 Task: Add an event with the title Second Webinar: Advanced Google AdWords Strategies, date ''2024/05/18'', time 01:00and add a description: Lunch breaks often provide a chance for socializing and building relationships with colleagues. It''s a time to connect with coworkers, share stories, and engage in casual conversations.Mark the tasks as Completed , logged in from the account softage.3@softage.netand send the event invitation to softage.8@softage.net and softage.9@softage.net. Set a reminder for the event Daily
Action: Mouse moved to (57, 85)
Screenshot: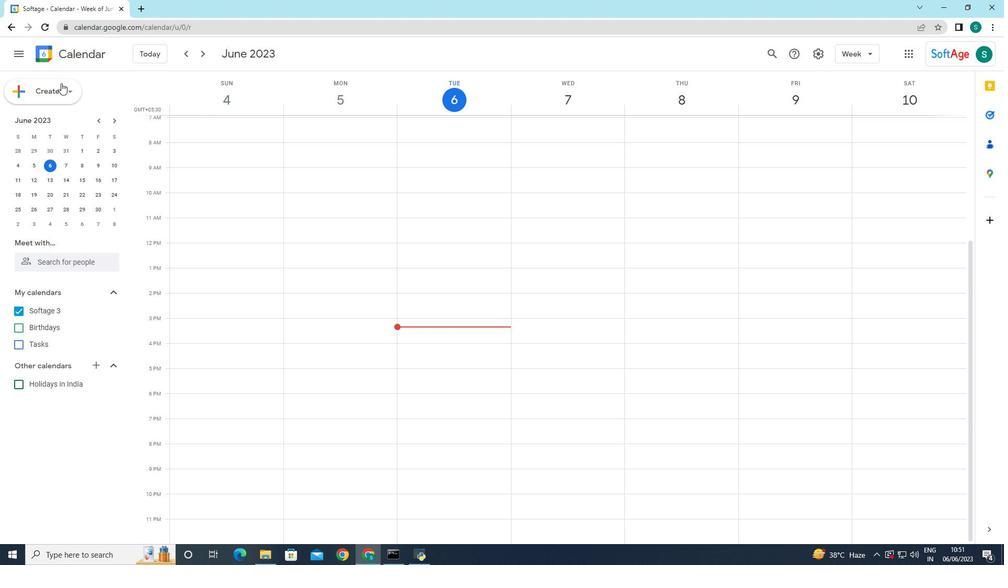 
Action: Mouse pressed left at (57, 85)
Screenshot: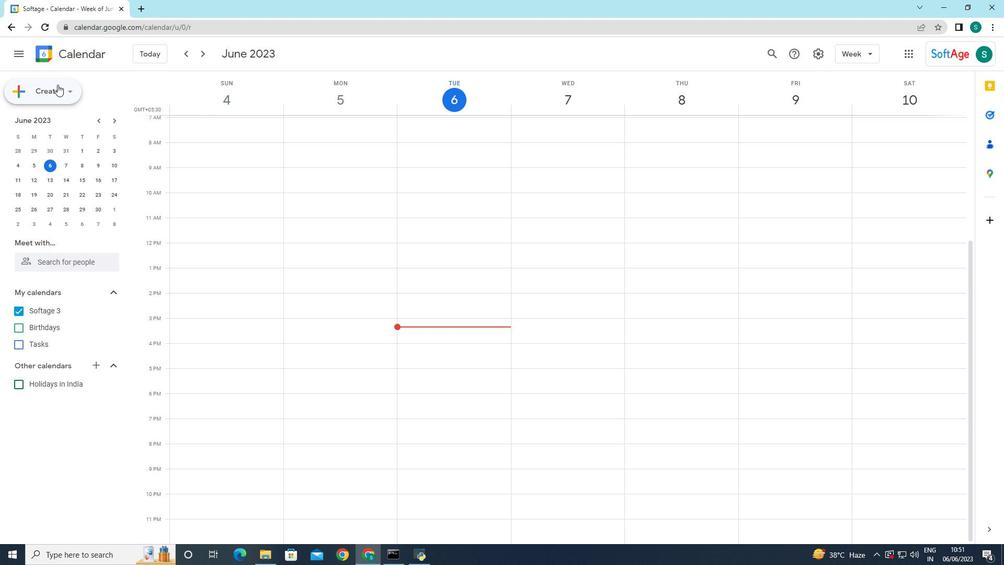 
Action: Mouse moved to (48, 117)
Screenshot: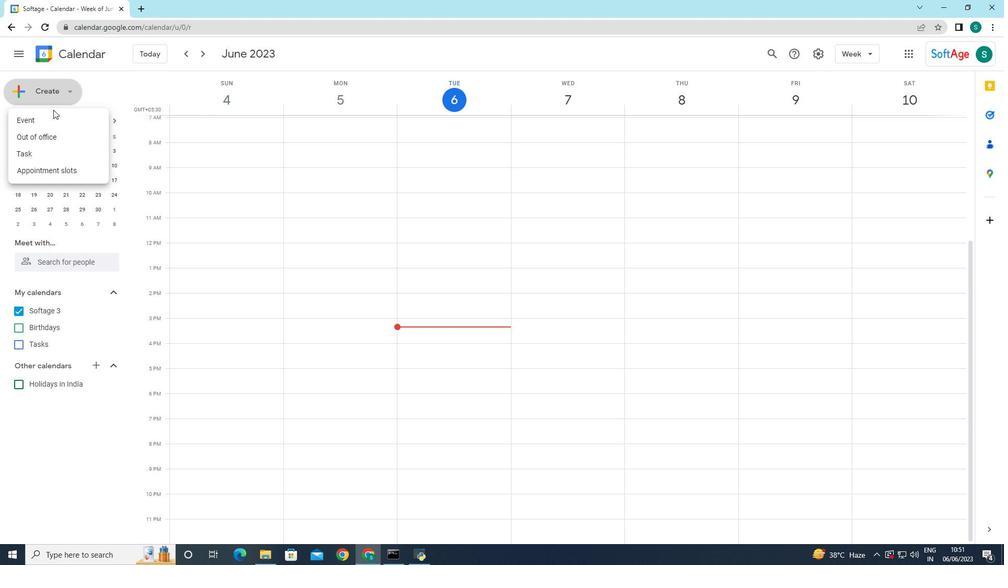
Action: Mouse pressed left at (48, 117)
Screenshot: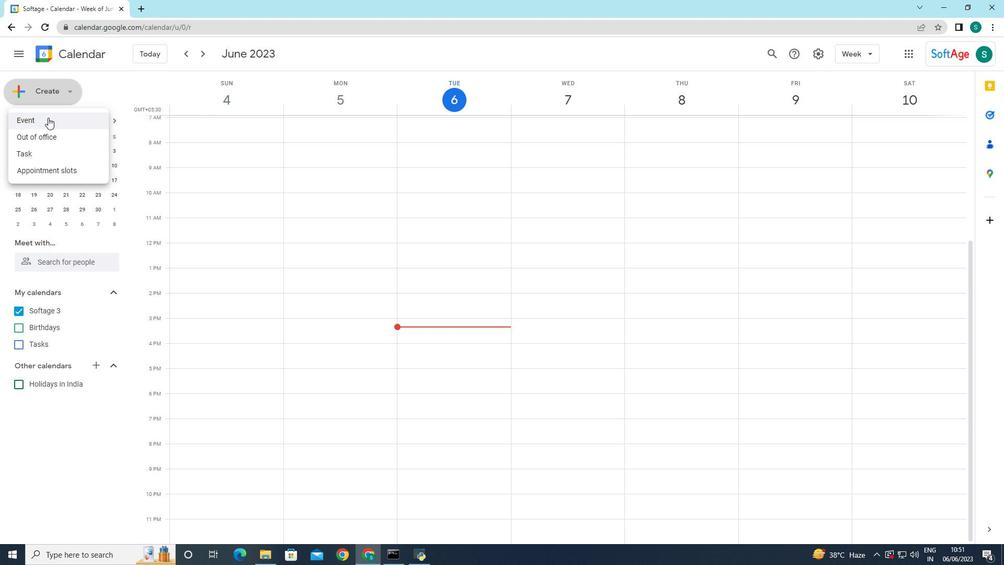 
Action: Mouse moved to (311, 403)
Screenshot: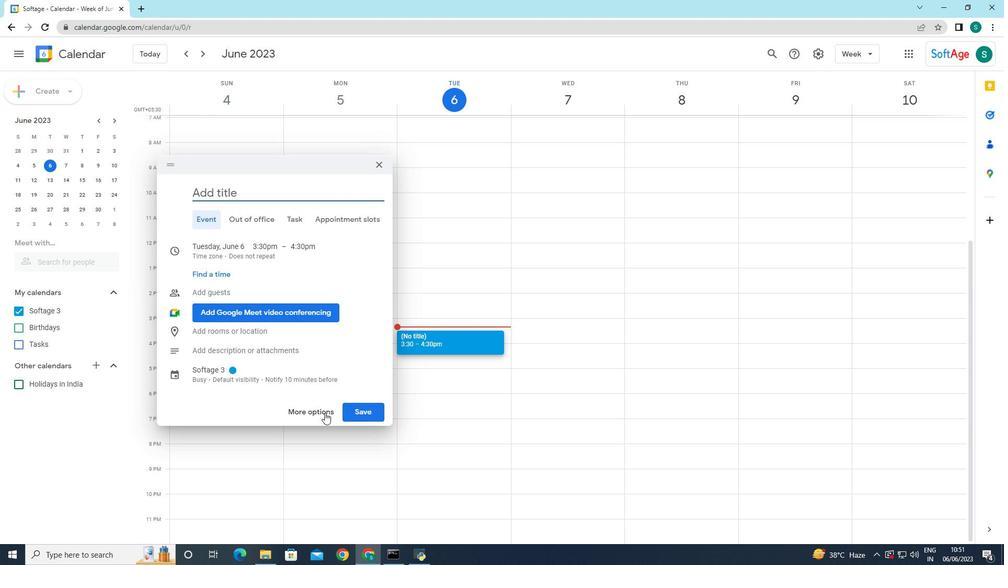 
Action: Mouse pressed left at (311, 403)
Screenshot: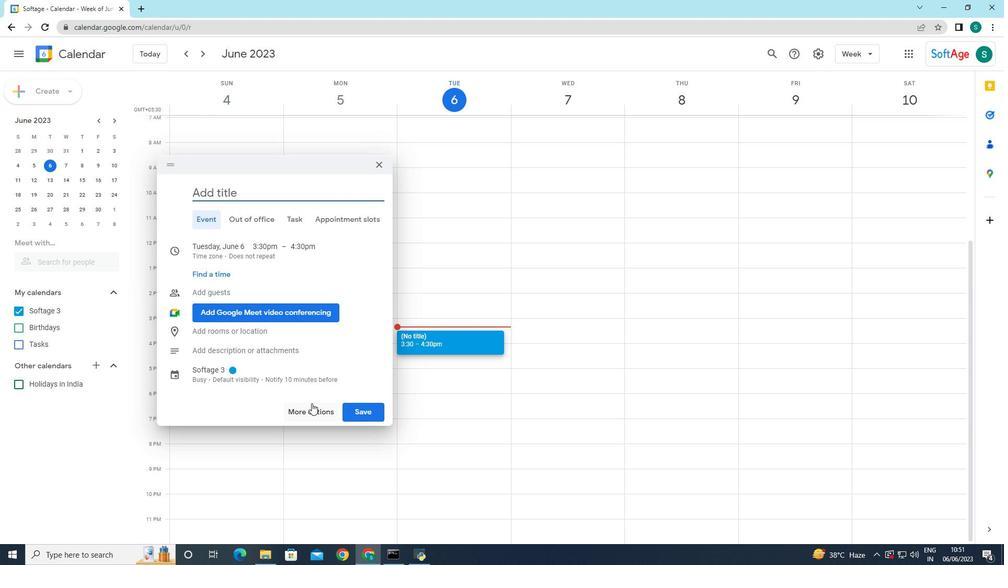 
Action: Mouse moved to (79, 53)
Screenshot: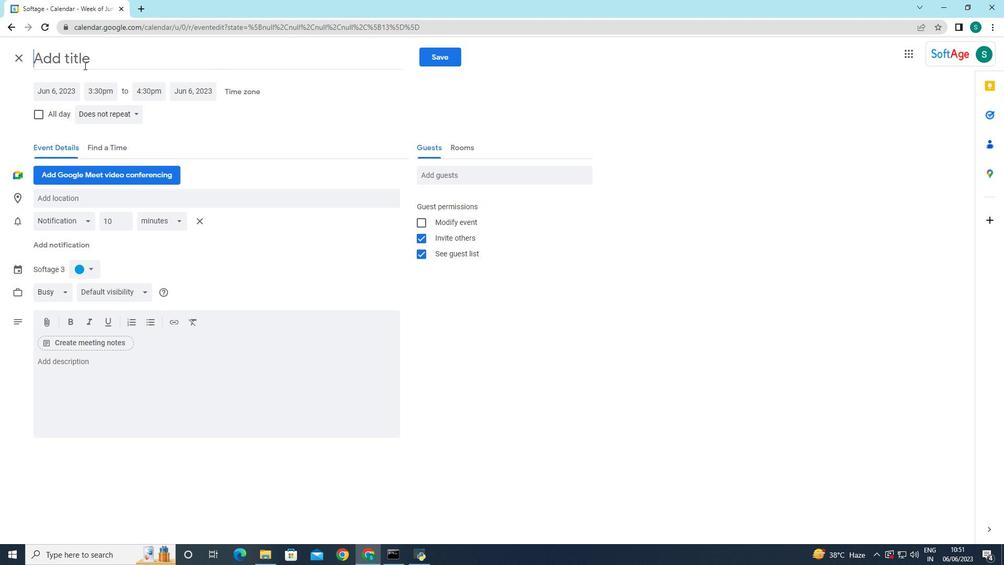 
Action: Mouse pressed left at (79, 53)
Screenshot: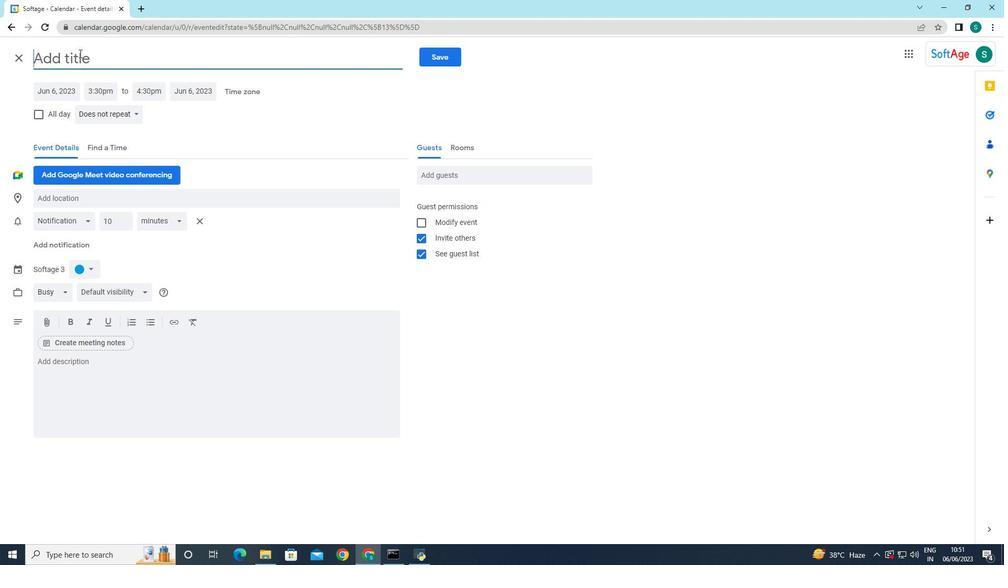 
Action: Key pressed <Key.caps_lock>S<Key.caps_lock>econd<Key.space><Key.caps_lock>W<Key.caps_lock>ebinar<Key.space><Key.backspace><Key.shift_r>:<Key.space><Key.caps_lock>A<Key.caps_lock>dvanced<Key.space><Key.caps_lock>GOO<Key.backspace><Key.backspace><Key.caps_lock>oogle<Key.space><Key.caps_lock>S<Key.backspace>A<Key.caps_lock>d<Key.caps_lock>WORD<Key.backspace><Key.backspace><Key.backspace><Key.caps_lock>ords<Key.space><Key.caps_lock>STRATEGEIES
Screenshot: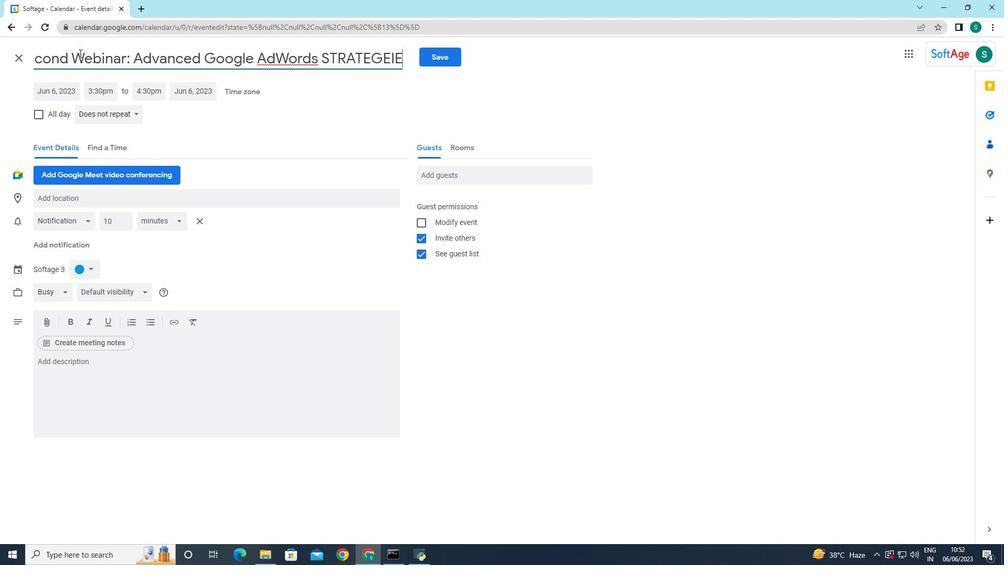 
Action: Mouse moved to (225, 154)
Screenshot: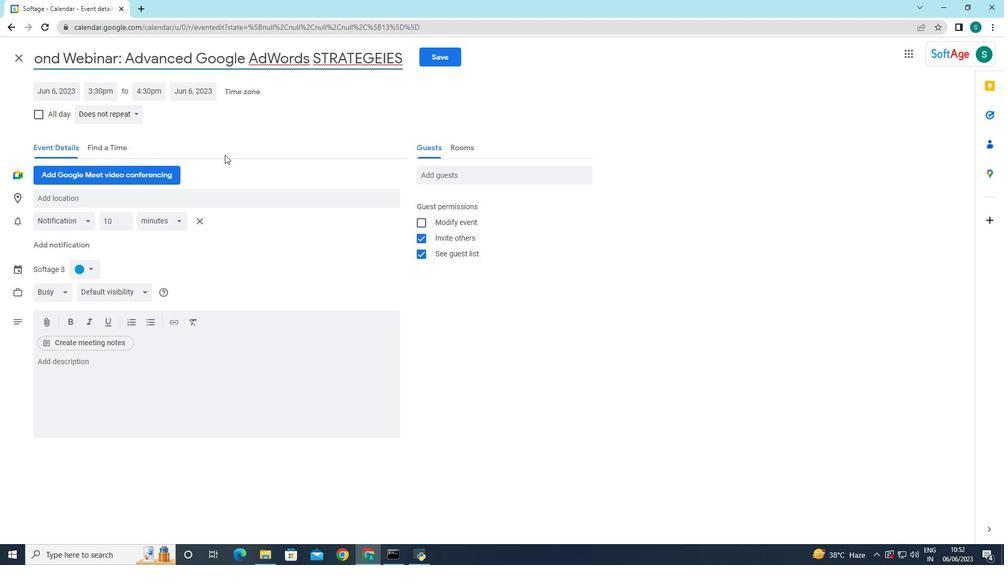 
Action: Key pressed <Key.backspace><Key.backspace><Key.backspace><Key.backspace><Key.backspace><Key.backspace><Key.backspace><Key.backspace><Key.backspace><Key.backspace><Key.backspace><Key.caps_lock>st<Key.backspace><Key.backspace><Key.caps_lock>S<Key.caps_lock>trategies
Screenshot: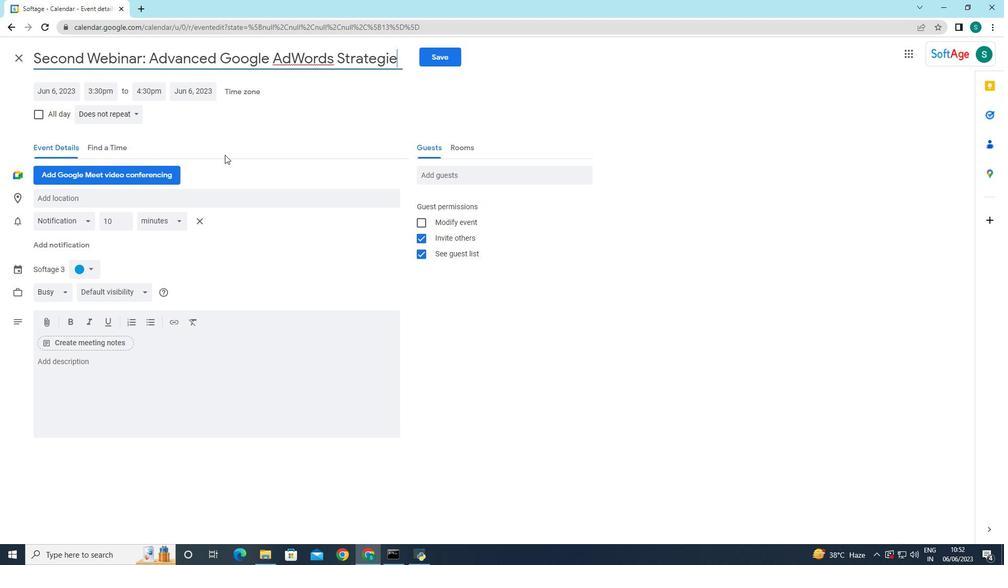 
Action: Mouse moved to (78, 90)
Screenshot: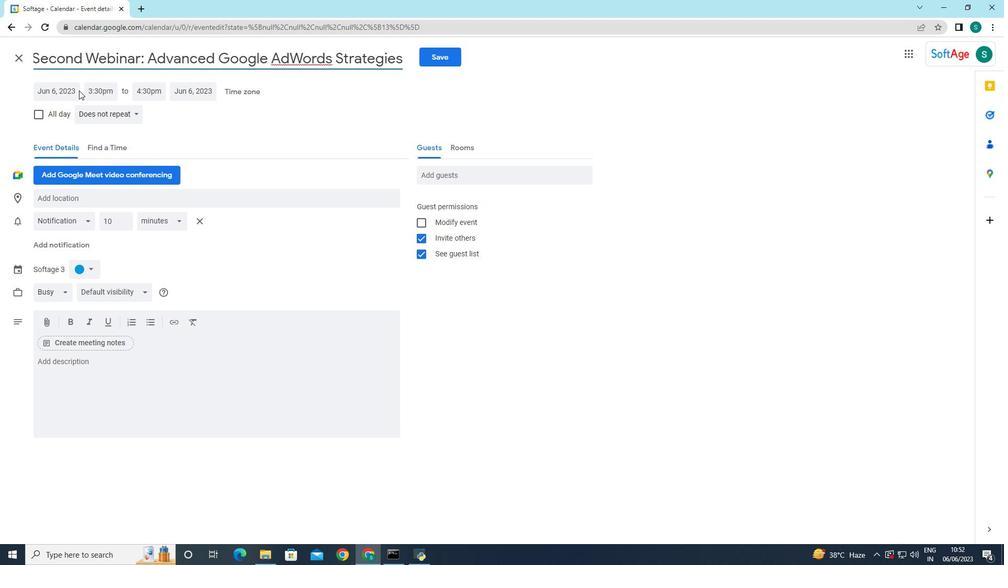 
Action: Mouse pressed left at (78, 90)
Screenshot: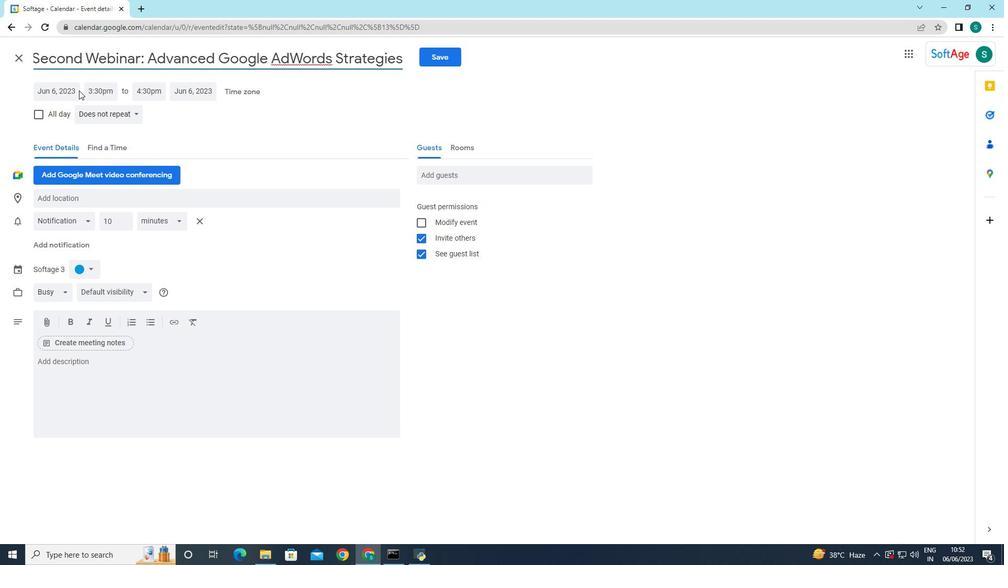 
Action: Mouse moved to (168, 114)
Screenshot: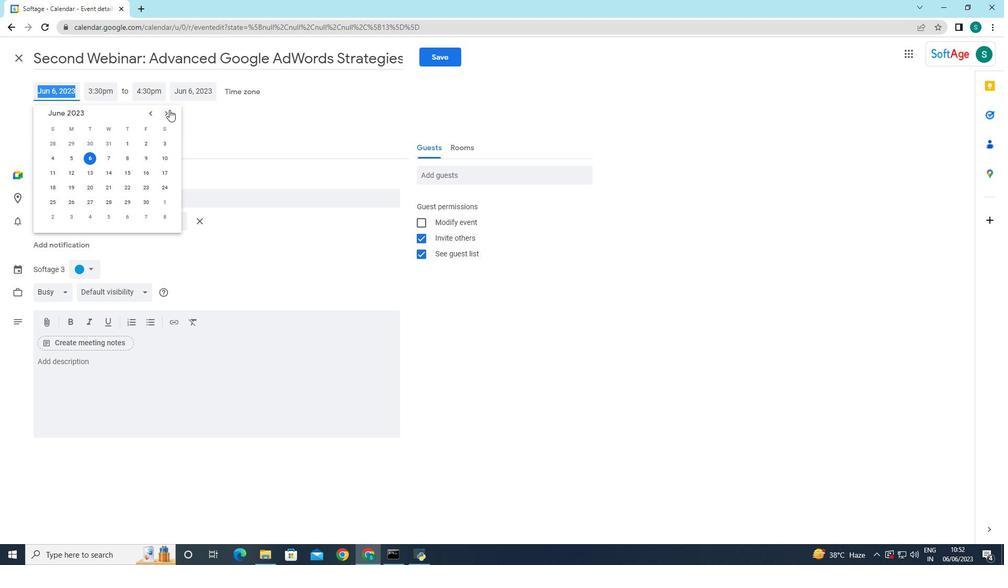 
Action: Mouse pressed left at (168, 114)
Screenshot: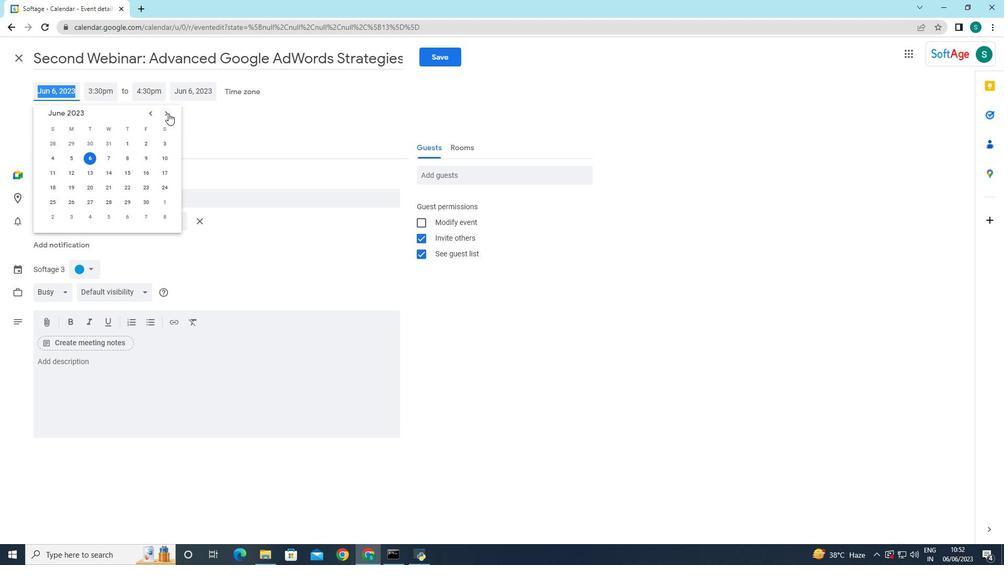 
Action: Mouse pressed left at (168, 114)
Screenshot: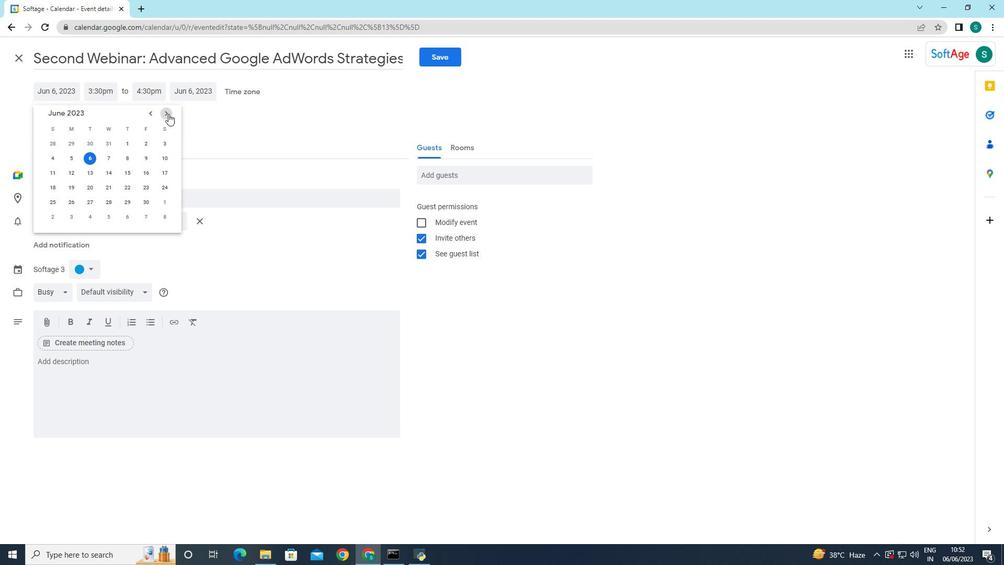 
Action: Mouse pressed left at (168, 114)
Screenshot: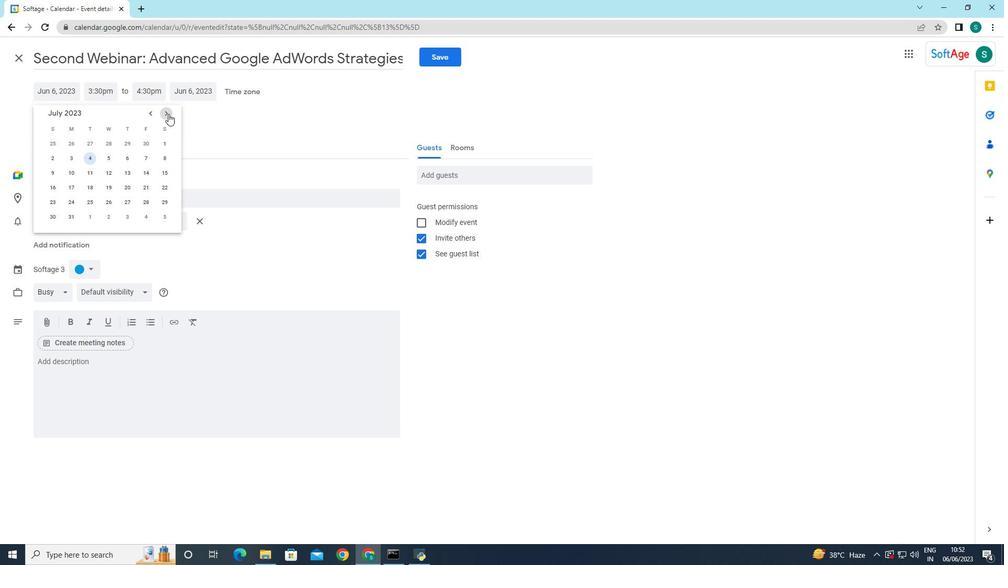 
Action: Mouse pressed left at (168, 114)
Screenshot: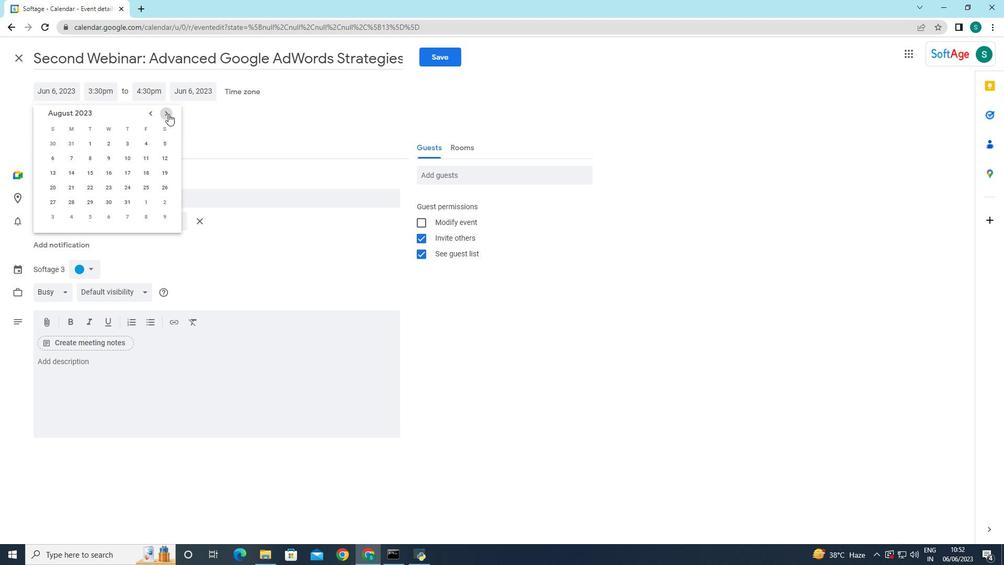 
Action: Mouse pressed left at (168, 114)
Screenshot: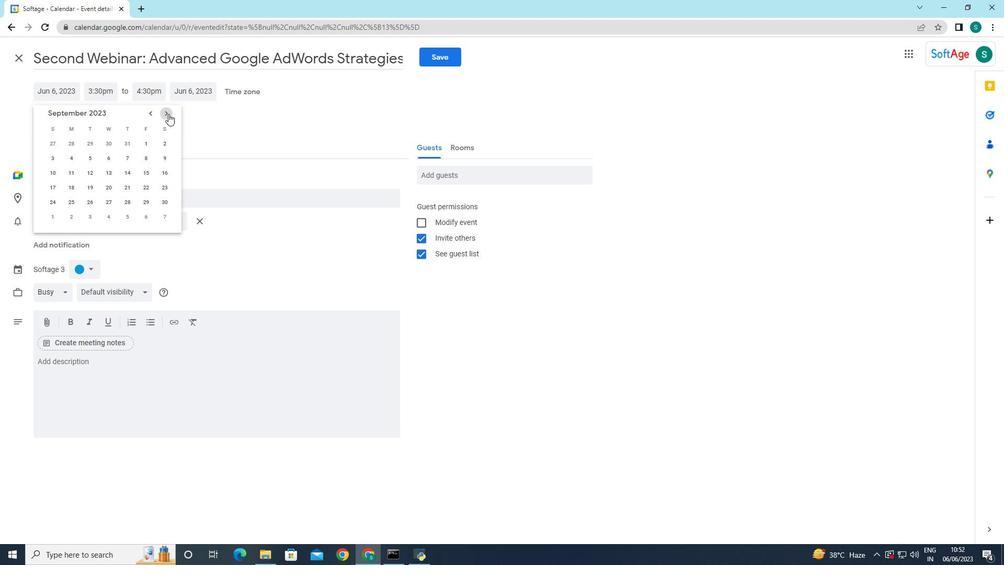 
Action: Mouse pressed left at (168, 114)
Screenshot: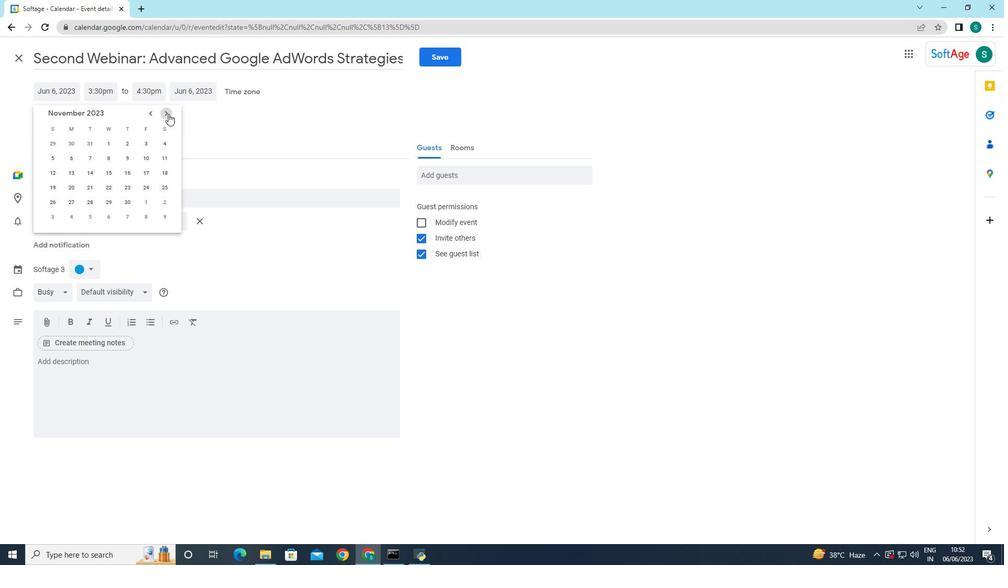 
Action: Mouse pressed left at (168, 114)
Screenshot: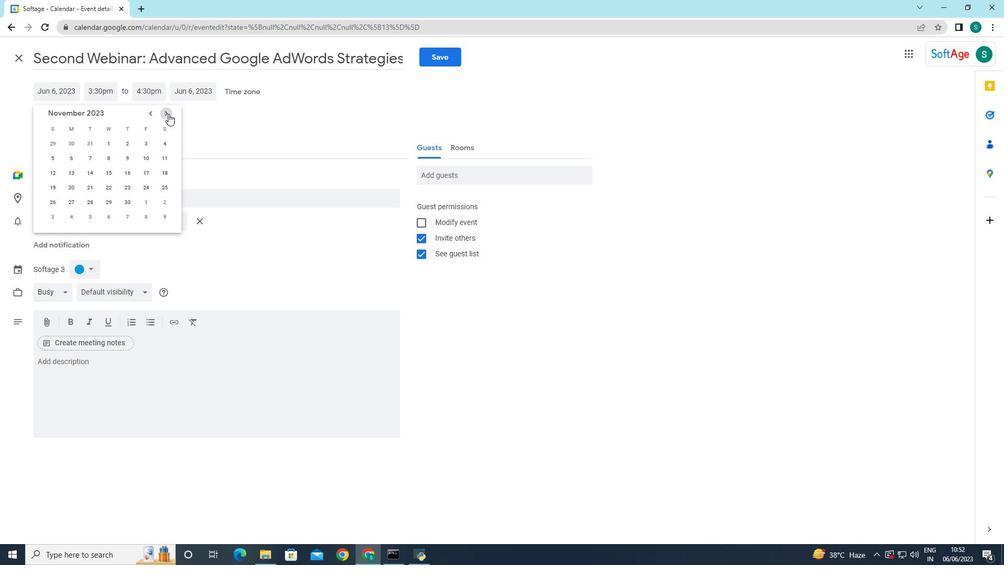 
Action: Mouse pressed left at (168, 114)
Screenshot: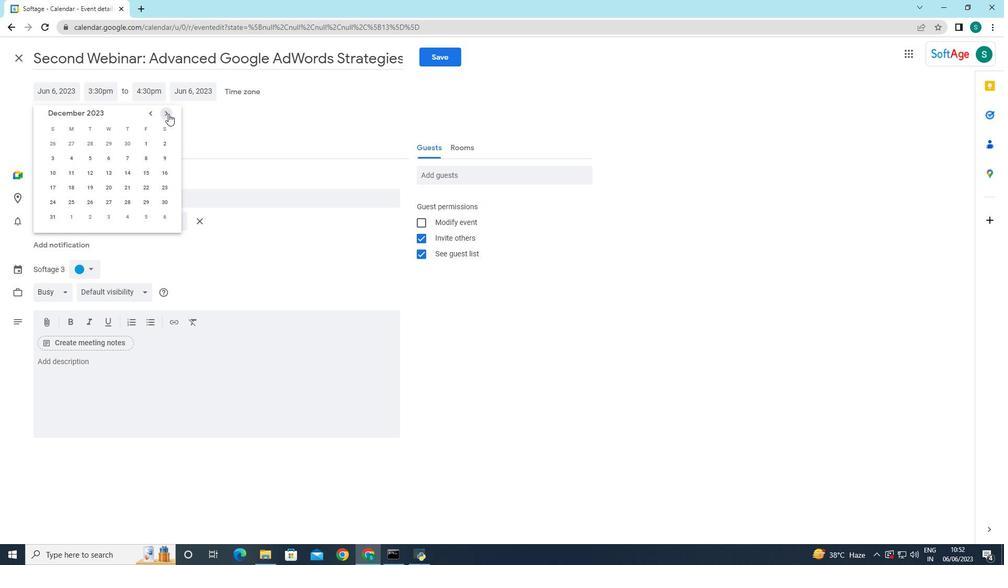 
Action: Mouse pressed left at (168, 114)
Screenshot: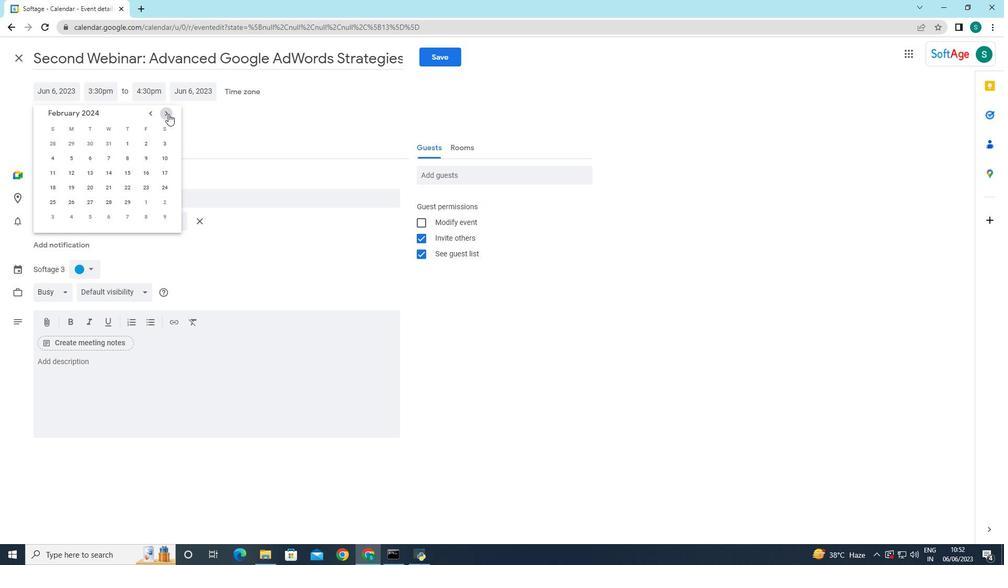 
Action: Mouse pressed left at (168, 114)
Screenshot: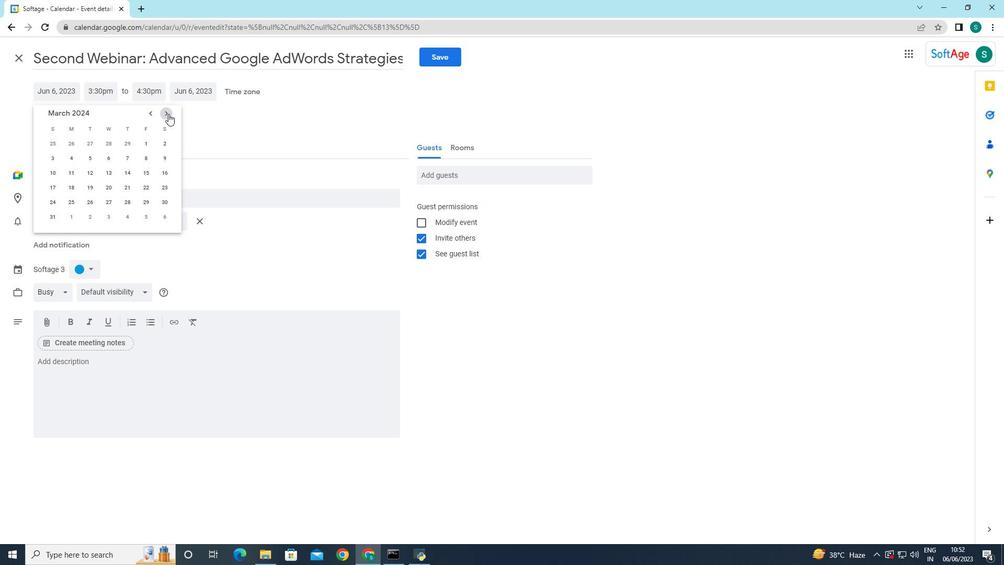 
Action: Mouse pressed left at (168, 114)
Screenshot: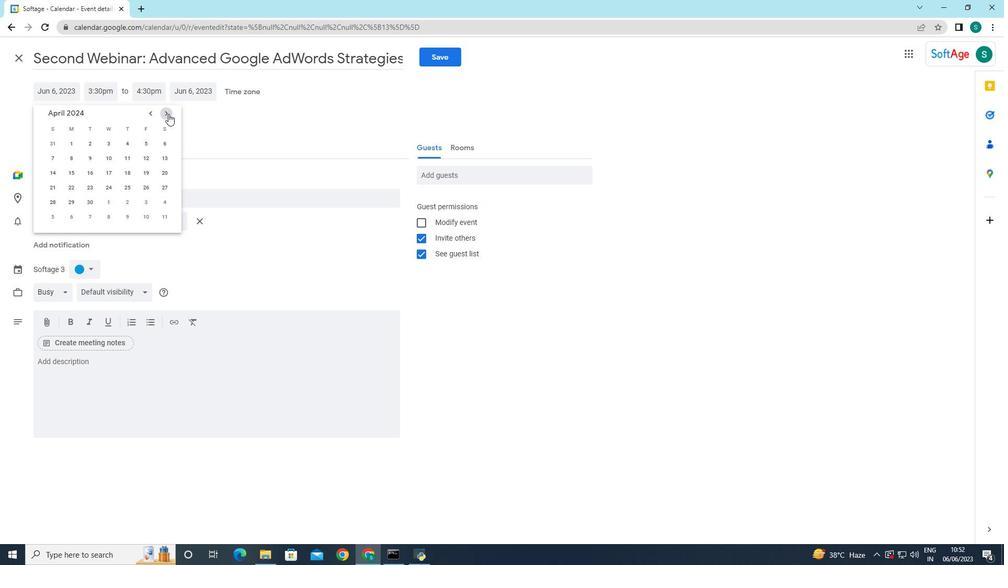 
Action: Mouse moved to (162, 173)
Screenshot: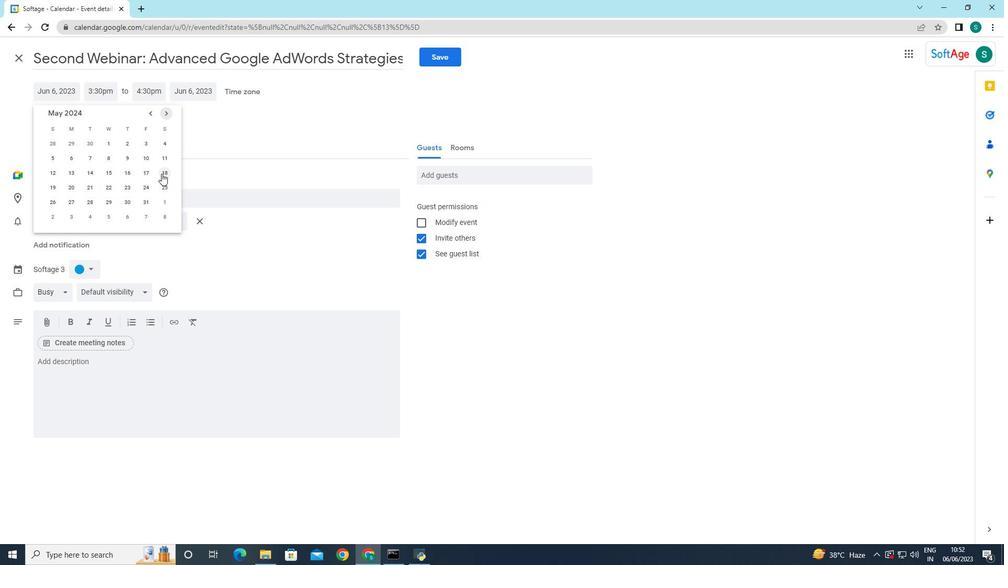 
Action: Mouse pressed left at (162, 173)
Screenshot: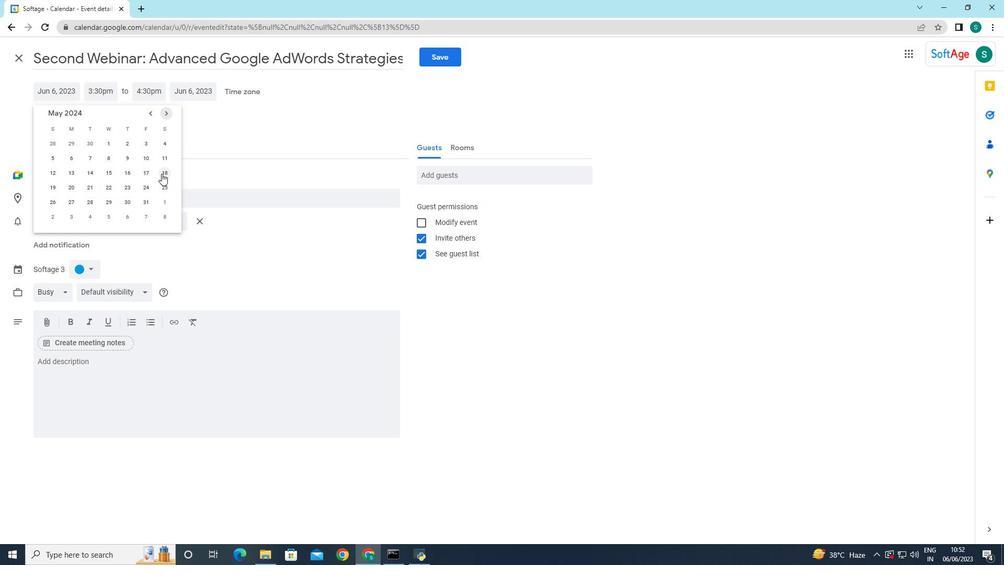 
Action: Mouse moved to (65, 93)
Screenshot: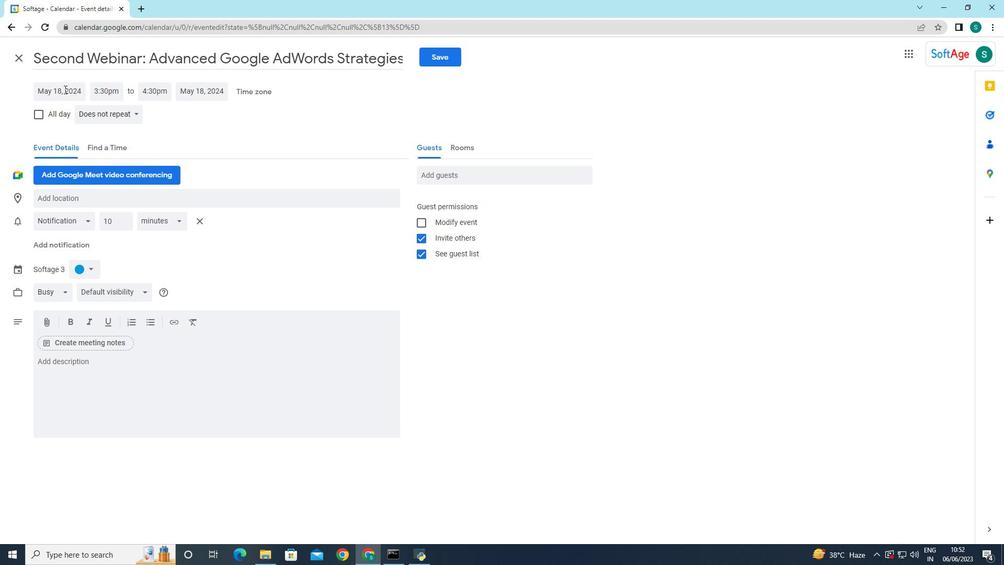 
Action: Mouse pressed left at (65, 93)
Screenshot: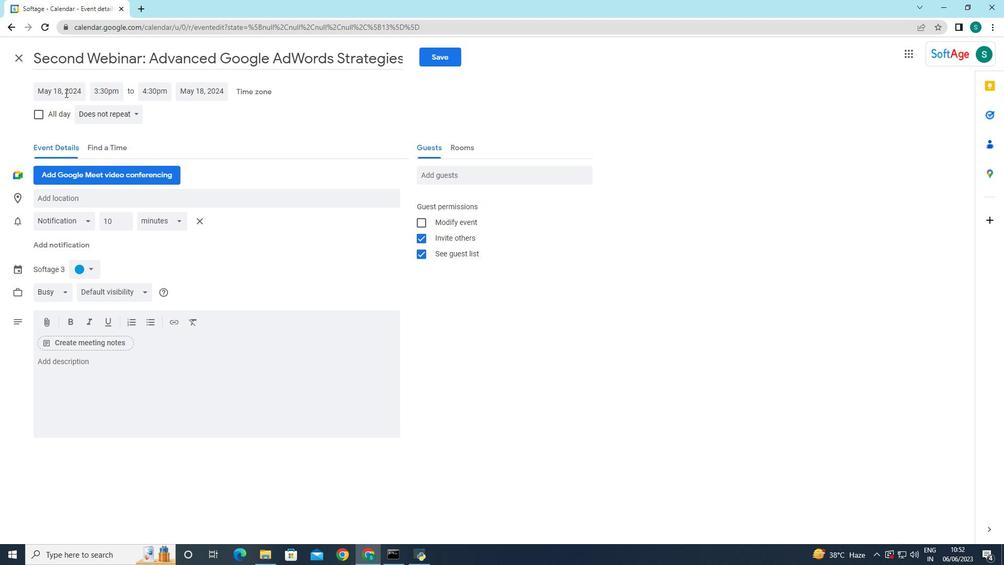
Action: Mouse moved to (96, 94)
Screenshot: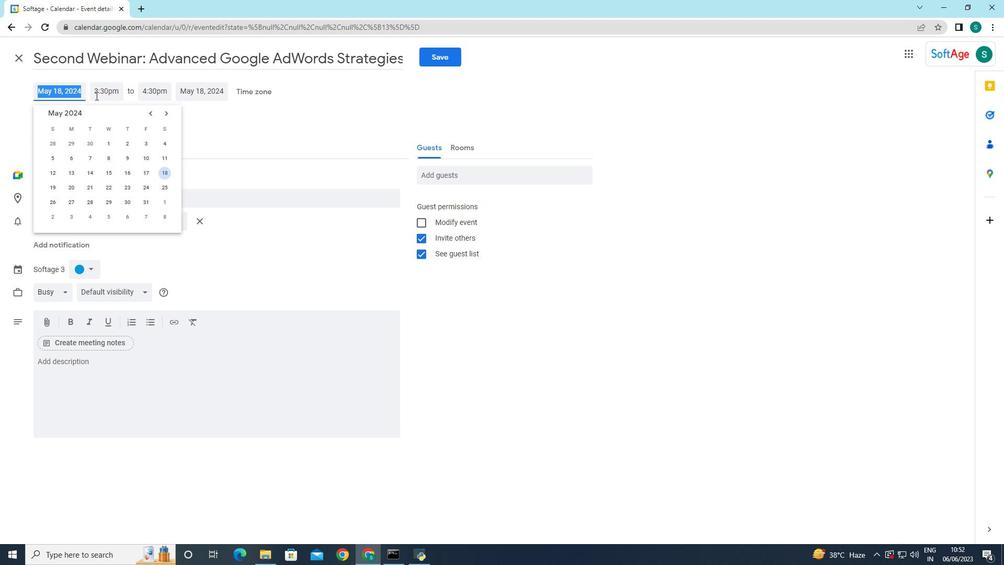 
Action: Mouse pressed left at (96, 94)
Screenshot: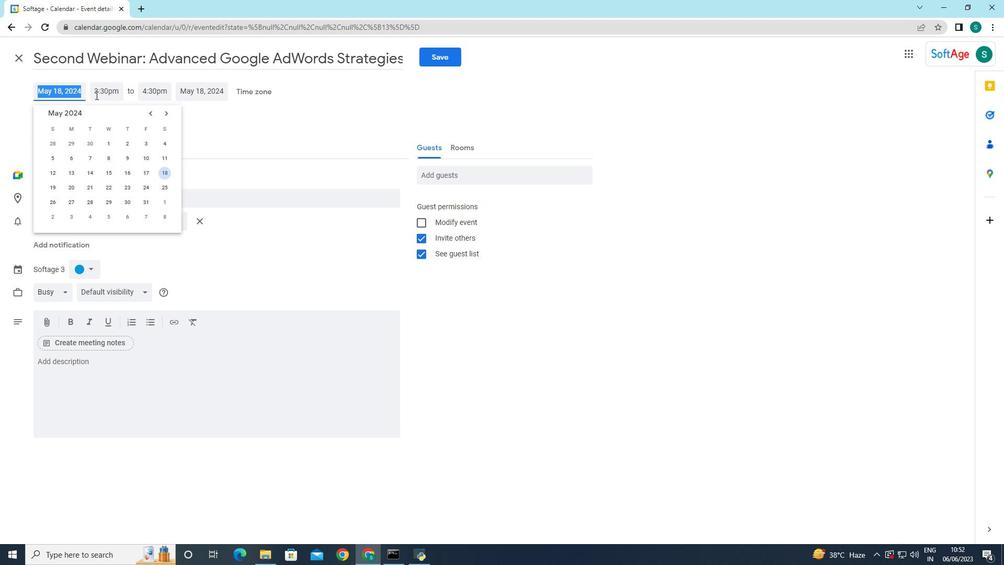 
Action: Mouse moved to (131, 143)
Screenshot: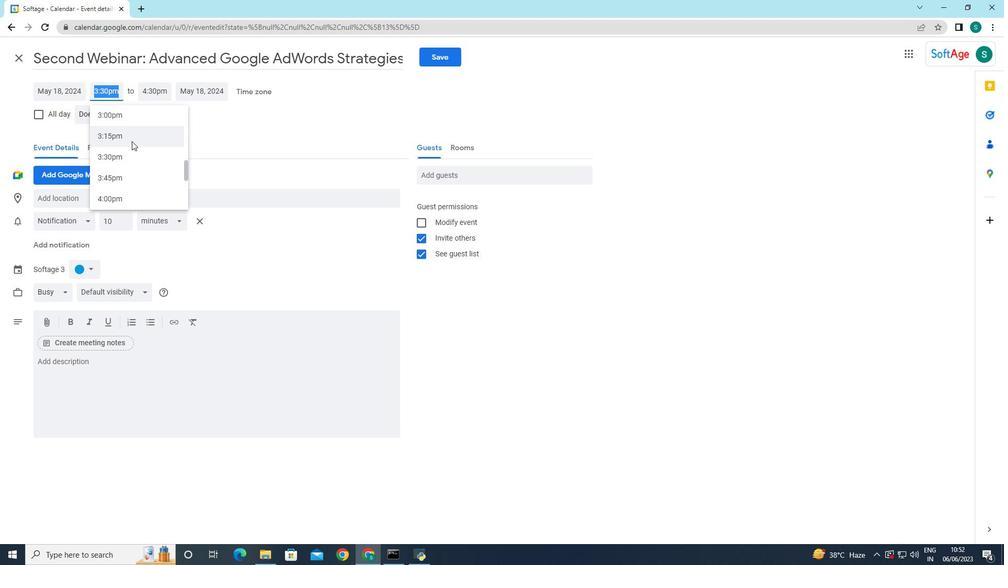 
Action: Mouse scrolled (131, 144) with delta (0, 0)
Screenshot: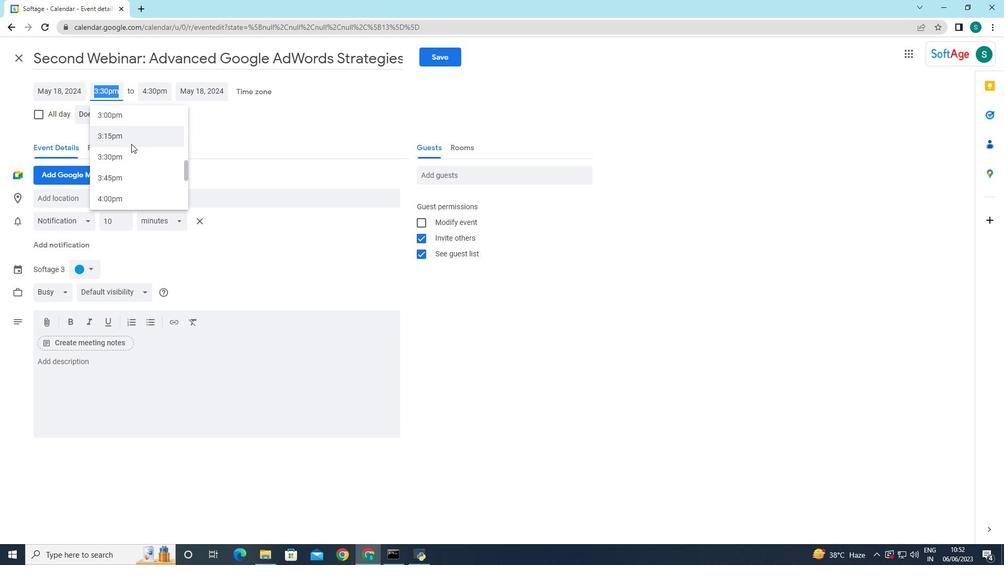
Action: Mouse scrolled (131, 144) with delta (0, 0)
Screenshot: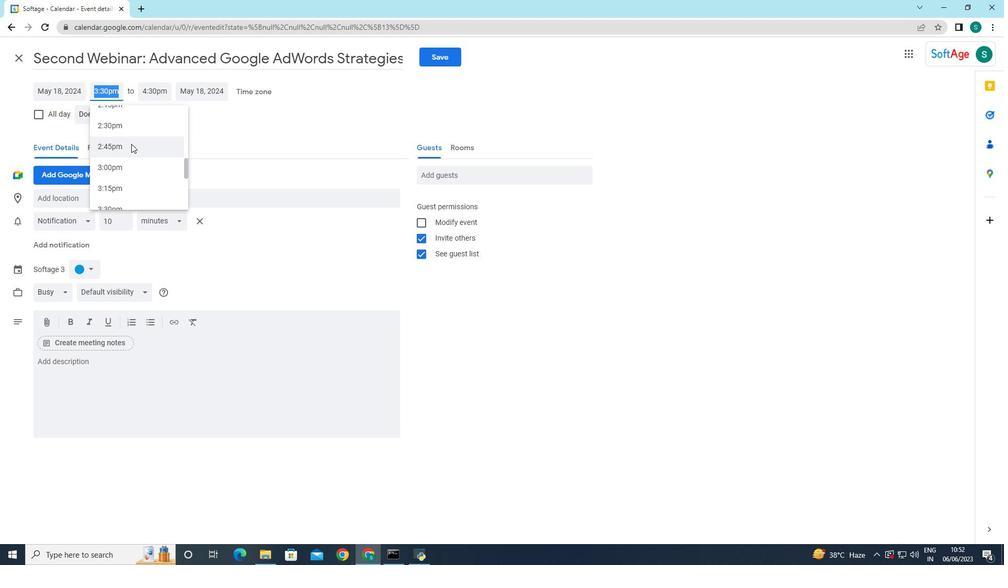 
Action: Mouse moved to (121, 124)
Screenshot: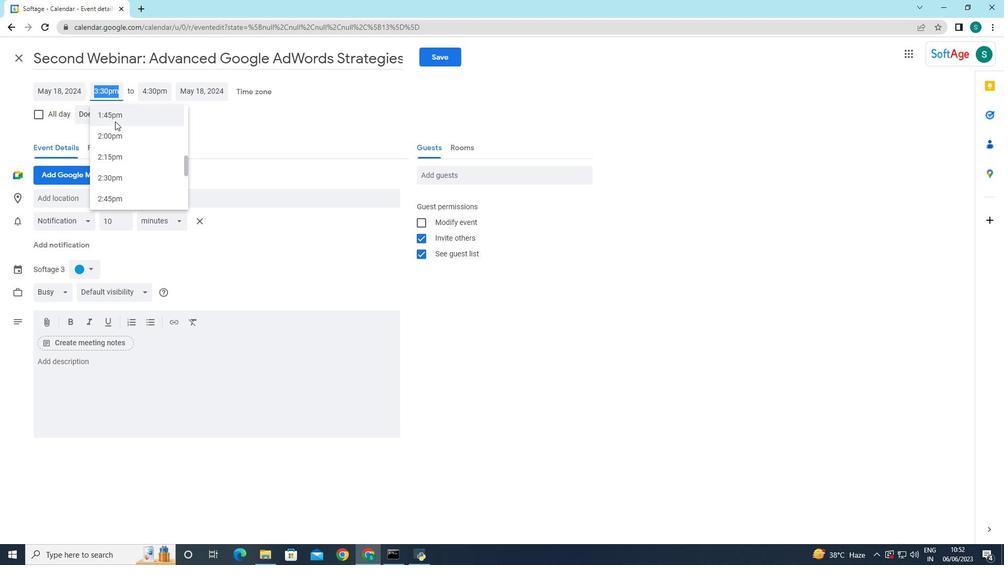 
Action: Mouse scrolled (121, 125) with delta (0, 0)
Screenshot: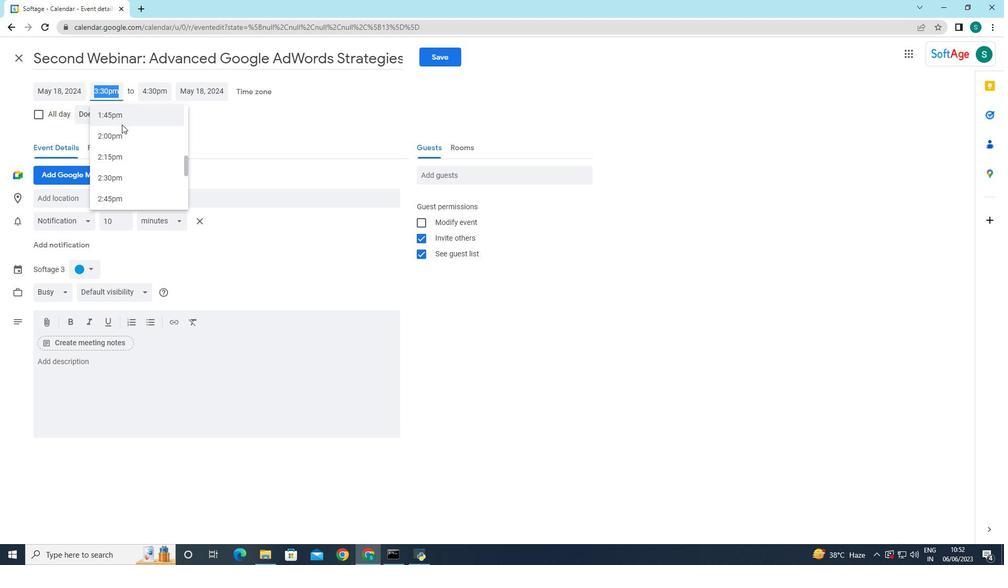 
Action: Mouse moved to (126, 142)
Screenshot: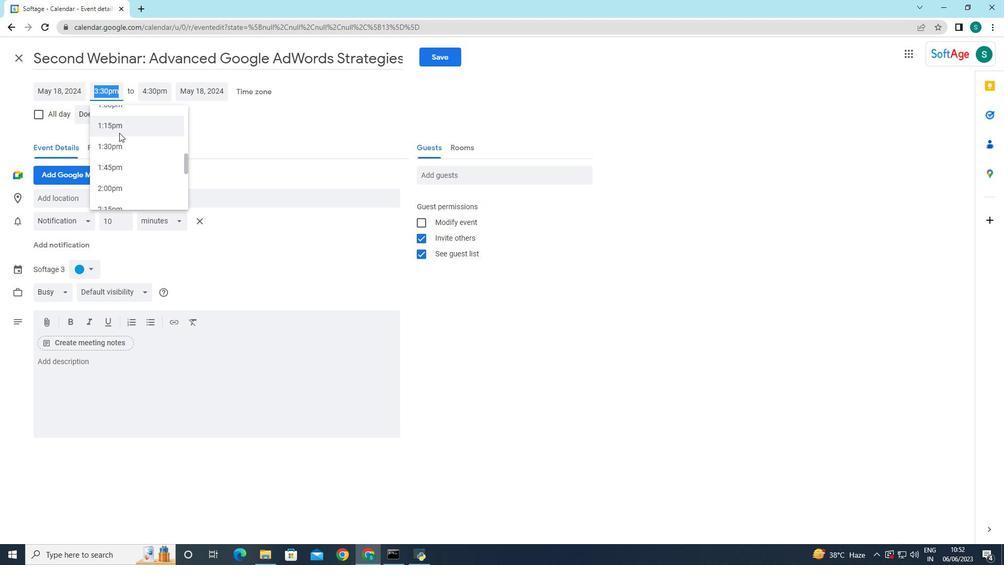 
Action: Mouse scrolled (126, 143) with delta (0, 0)
Screenshot: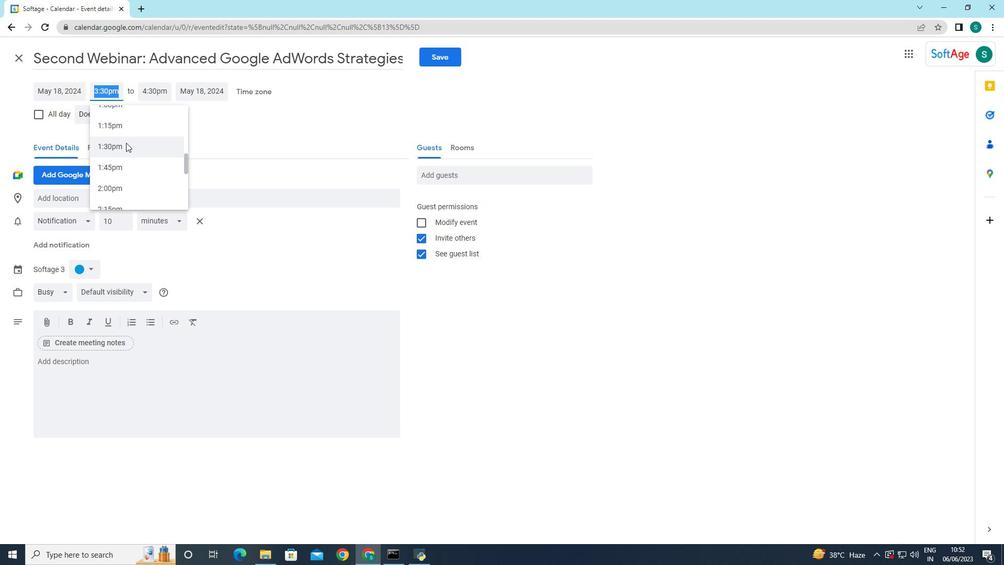 
Action: Mouse moved to (116, 157)
Screenshot: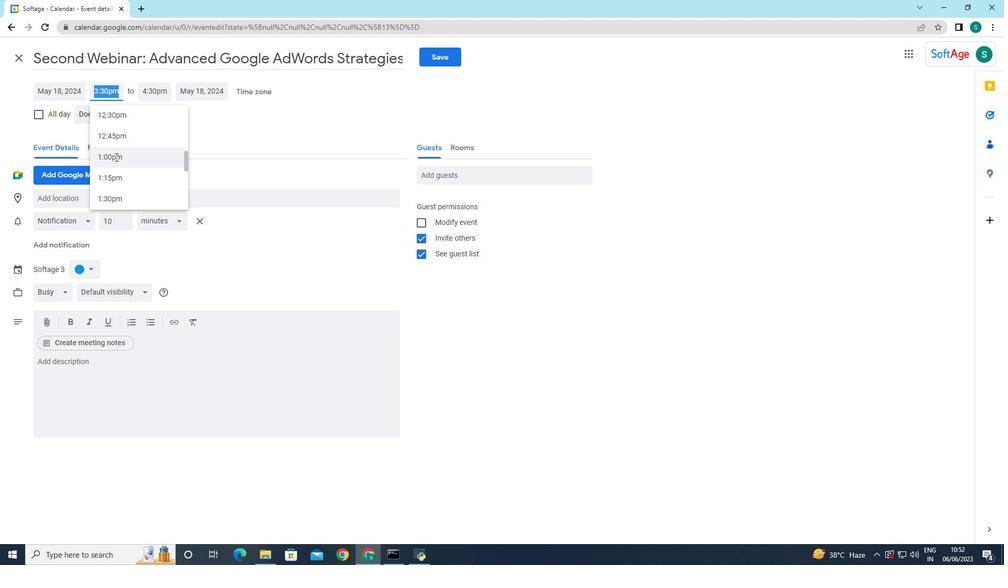 
Action: Mouse pressed left at (116, 157)
Screenshot: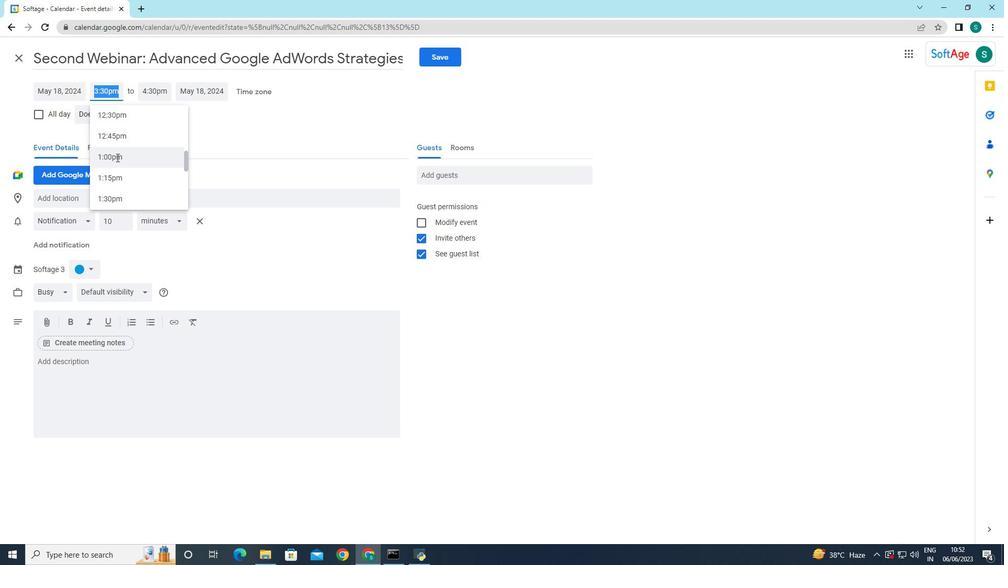 
Action: Mouse moved to (73, 371)
Screenshot: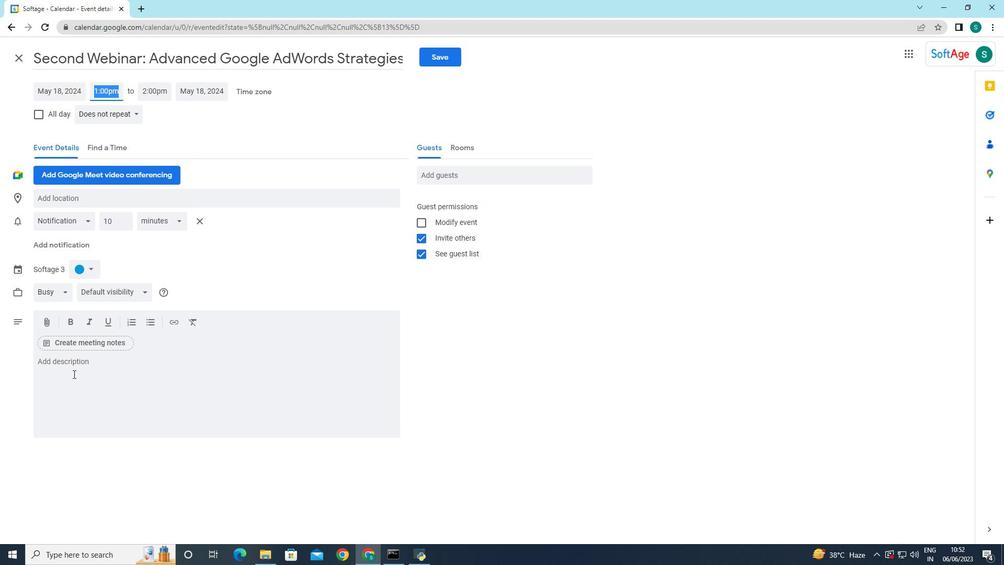 
Action: Mouse pressed left at (73, 371)
Screenshot: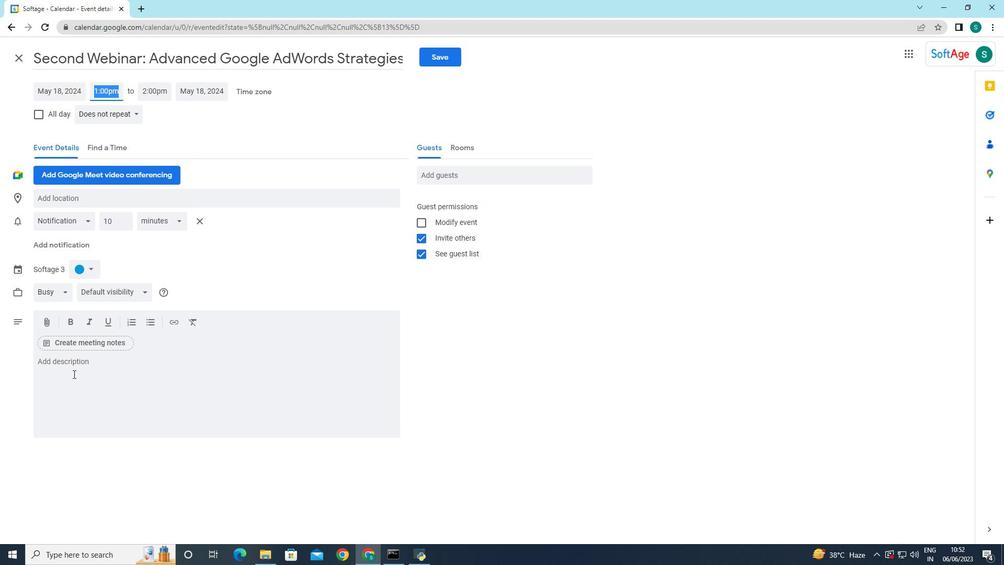 
Action: Mouse moved to (109, 96)
Screenshot: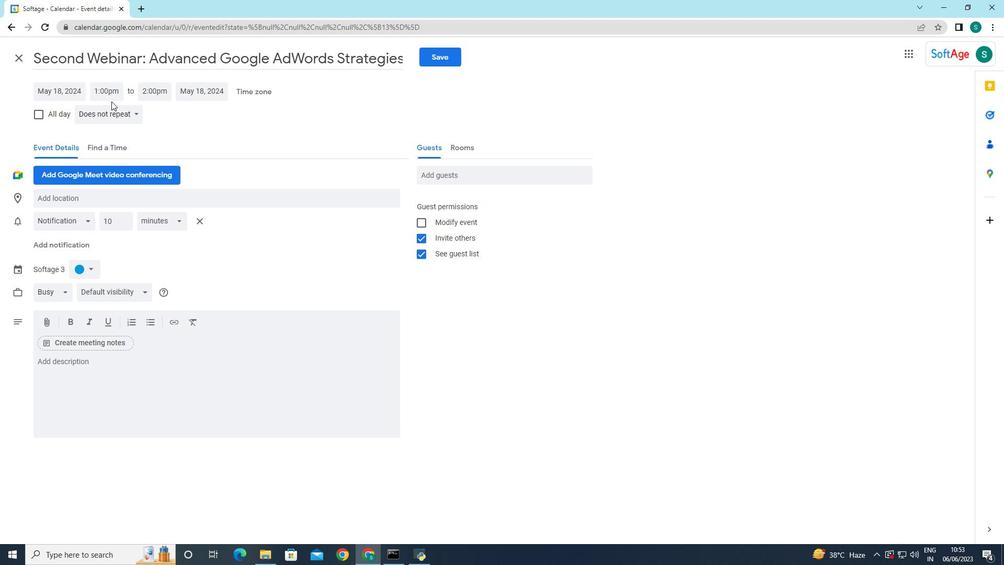 
Action: Mouse pressed left at (109, 96)
Screenshot: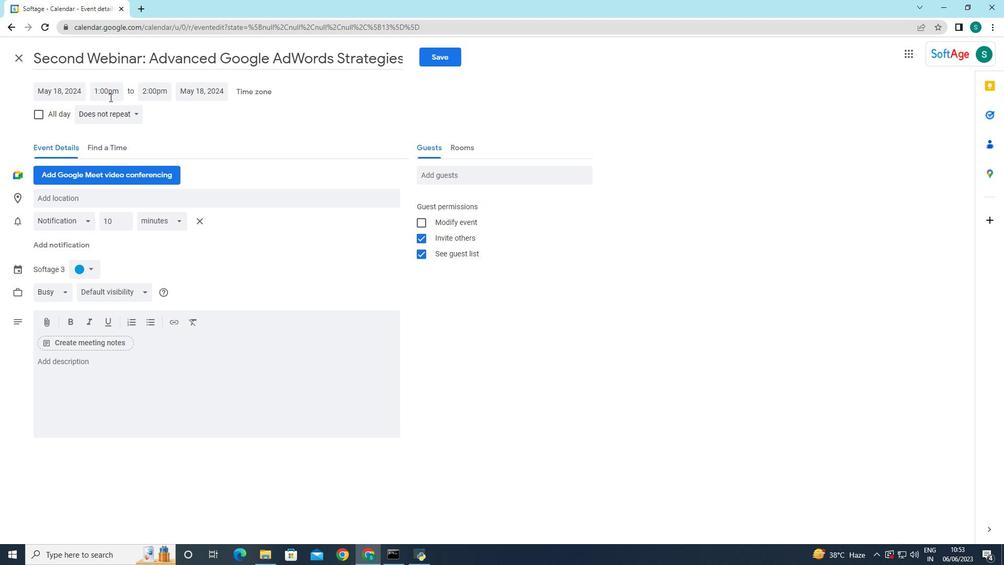 
Action: Mouse moved to (131, 142)
Screenshot: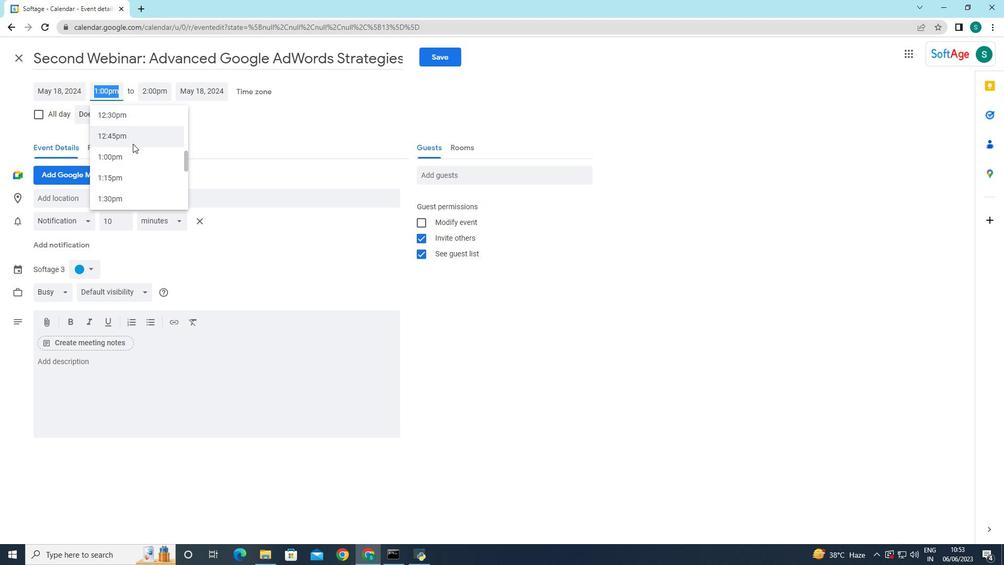 
Action: Mouse scrolled (131, 143) with delta (0, 0)
Screenshot: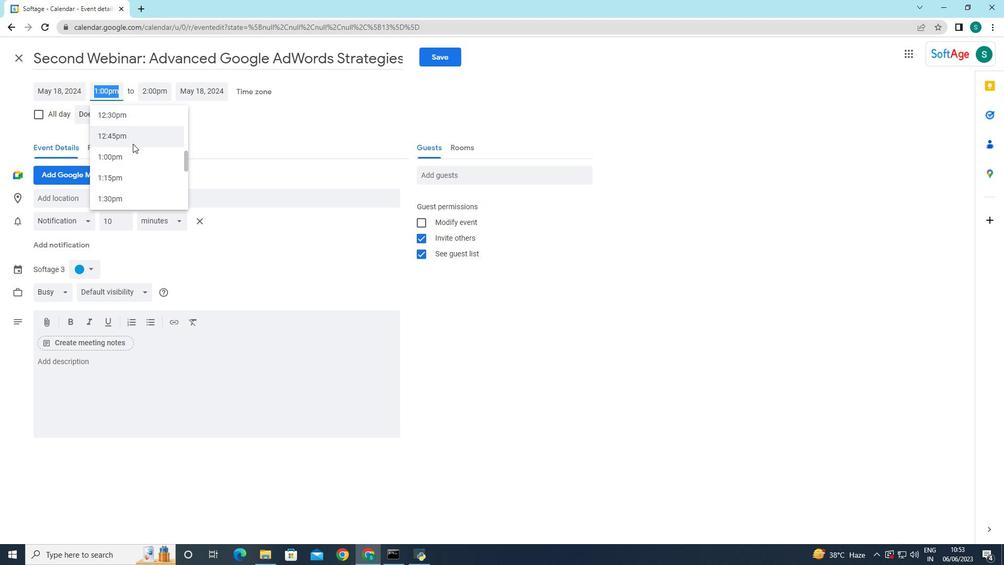 
Action: Mouse scrolled (131, 143) with delta (0, 0)
Screenshot: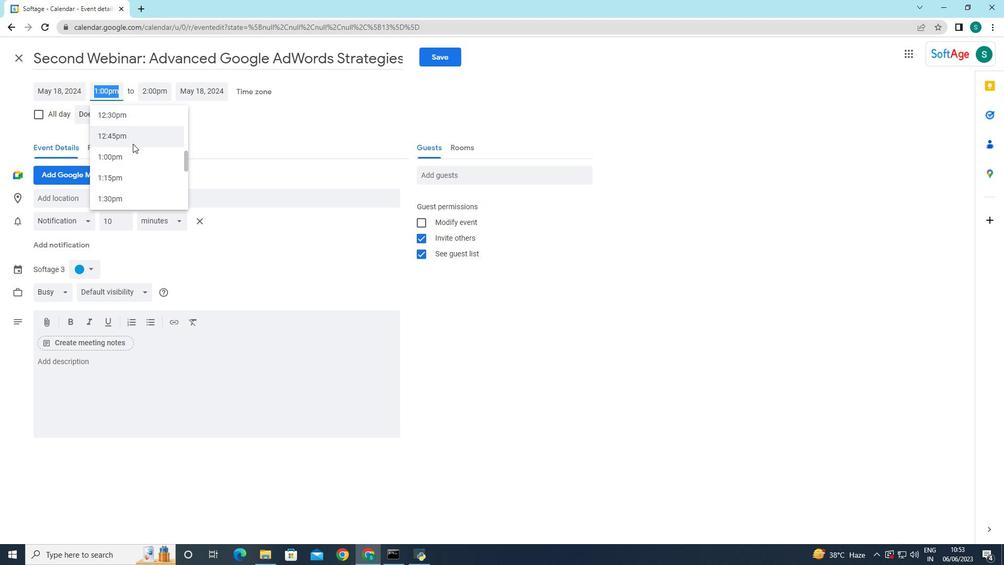 
Action: Mouse scrolled (131, 143) with delta (0, 0)
Screenshot: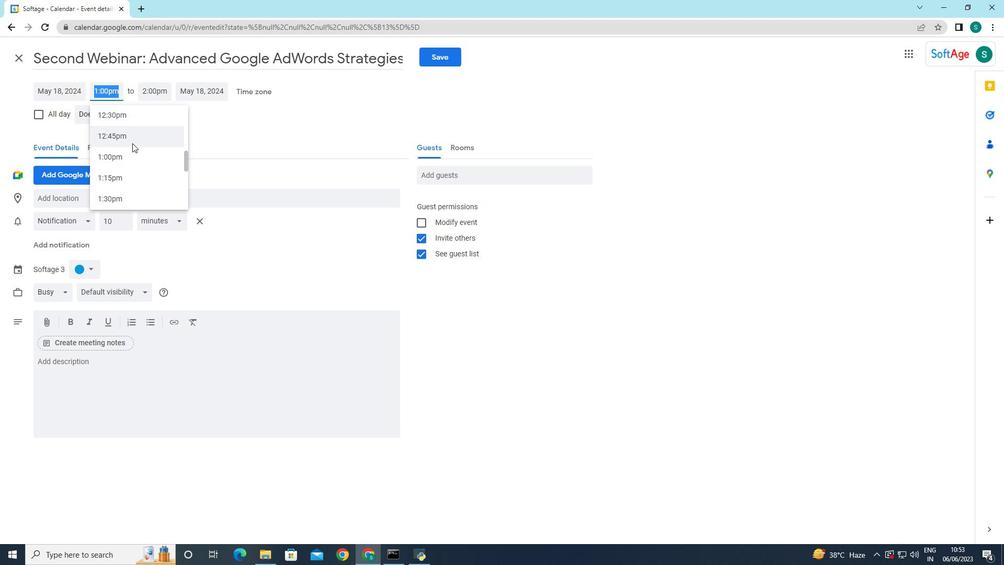 
Action: Mouse pressed middle at (131, 142)
Screenshot: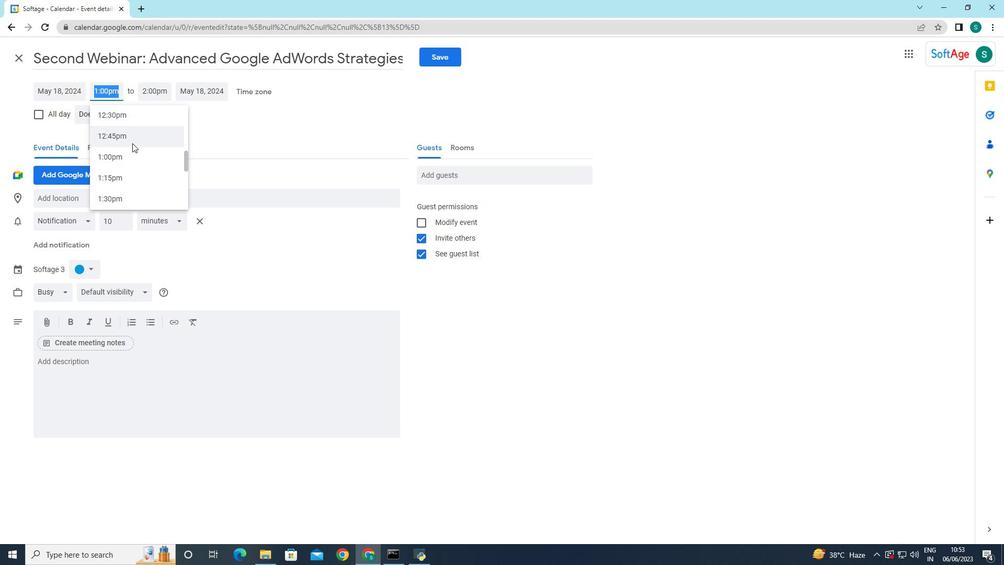 
Action: Mouse scrolled (131, 143) with delta (0, 0)
Screenshot: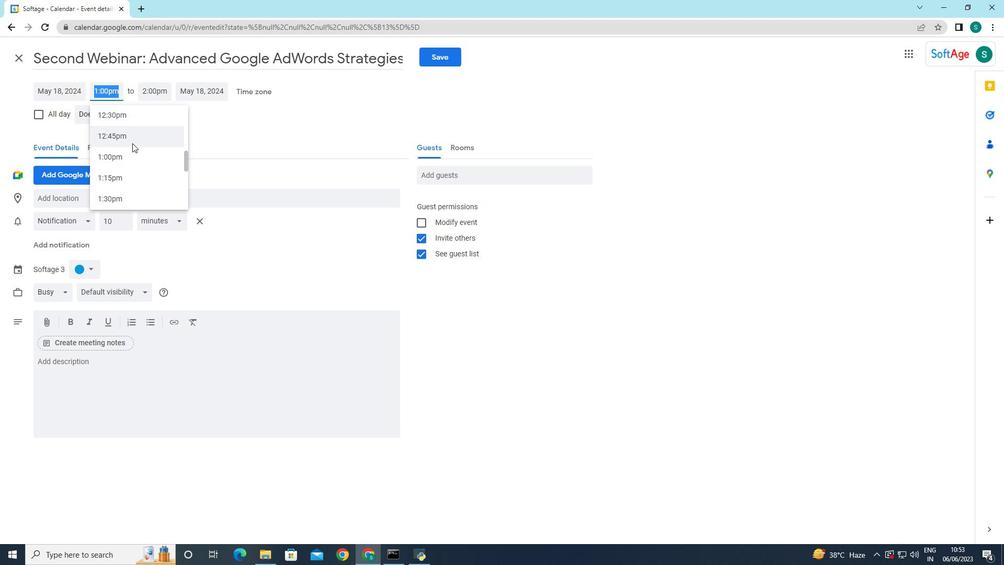 
Action: Mouse scrolled (131, 143) with delta (0, 0)
Screenshot: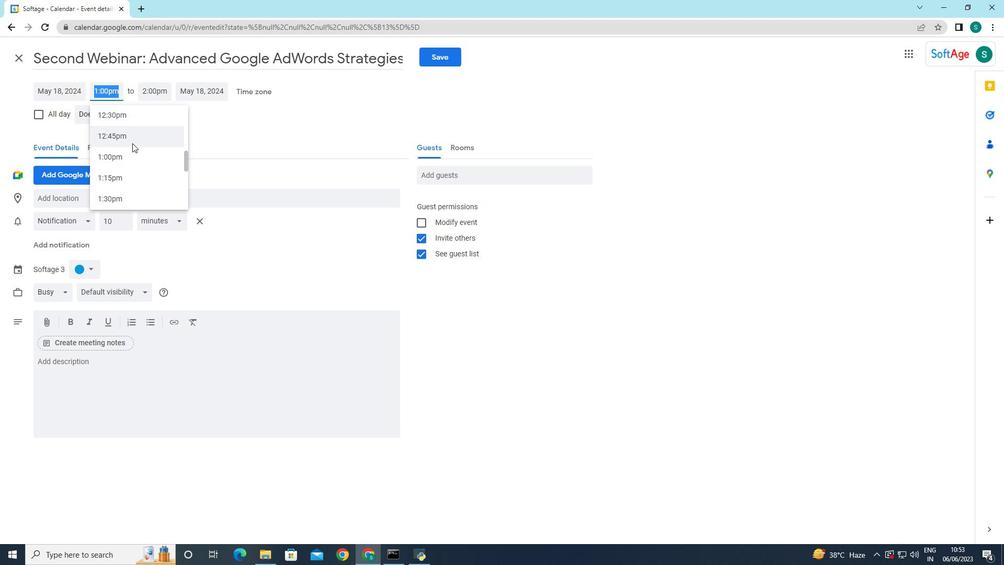 
Action: Mouse moved to (132, 143)
Screenshot: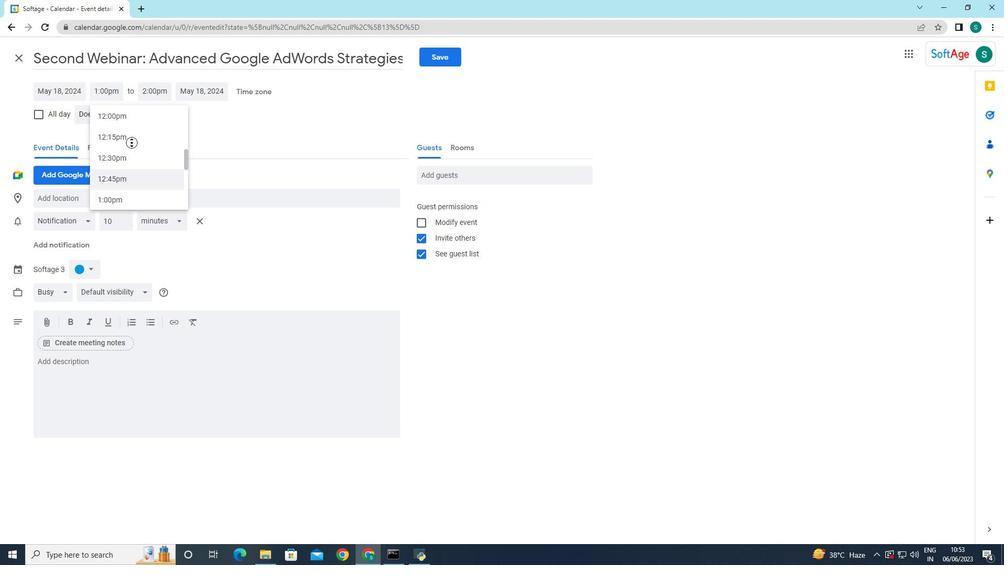 
Action: Mouse scrolled (132, 143) with delta (0, 0)
Screenshot: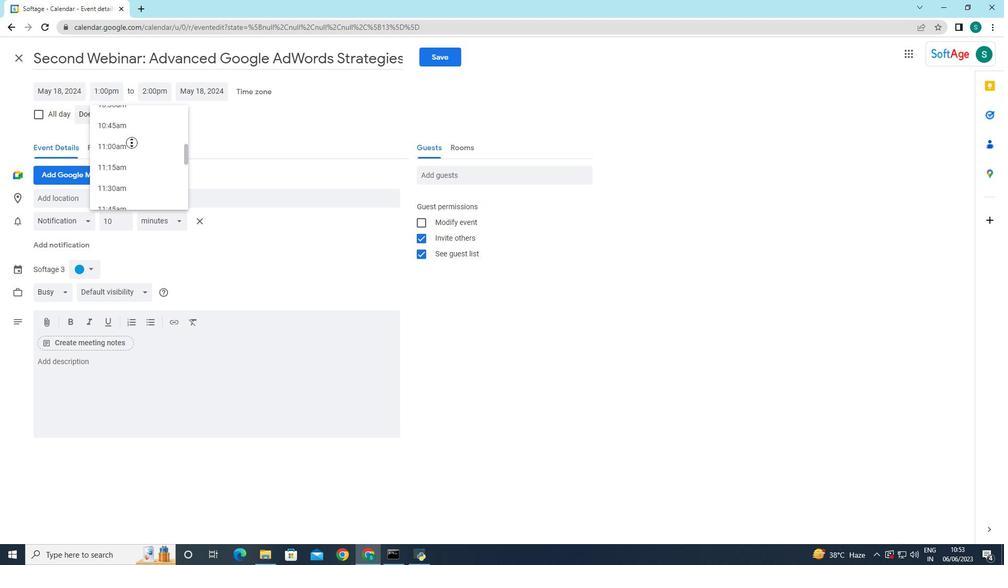 
Action: Mouse scrolled (132, 143) with delta (0, 0)
Screenshot: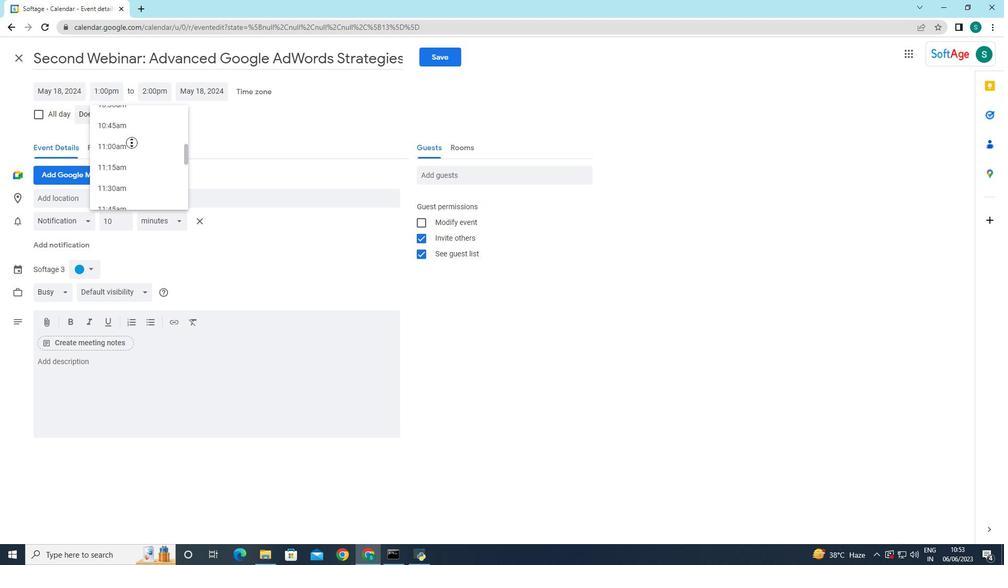 
Action: Mouse scrolled (132, 143) with delta (0, 0)
Screenshot: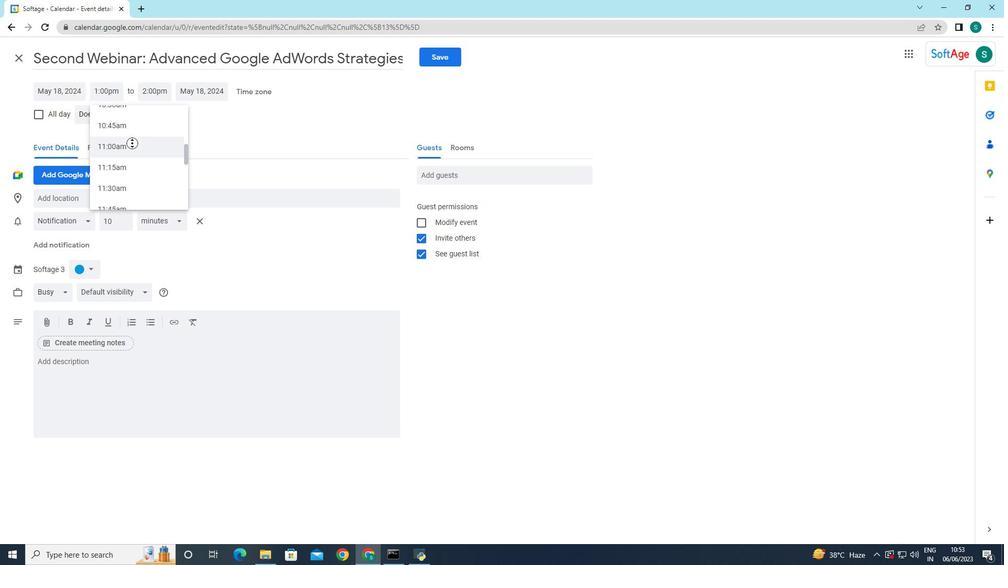 
Action: Mouse moved to (132, 143)
Screenshot: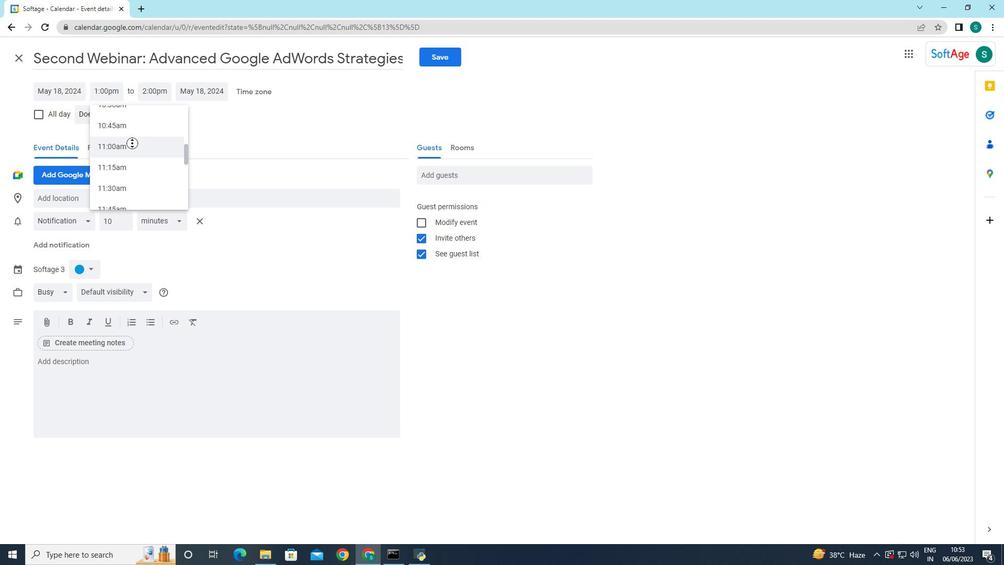 
Action: Mouse scrolled (132, 143) with delta (0, 0)
Screenshot: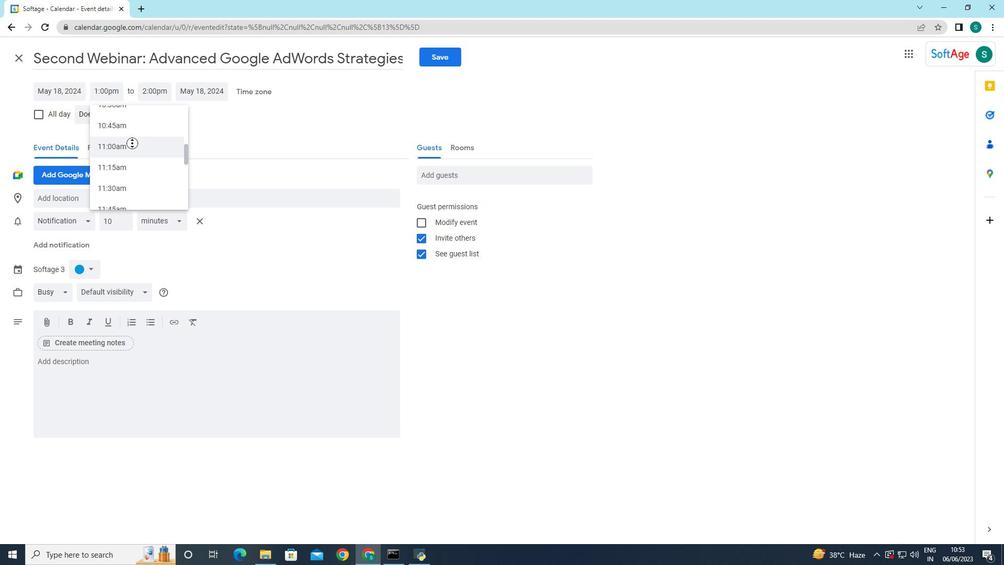 
Action: Mouse scrolled (132, 143) with delta (0, 0)
Screenshot: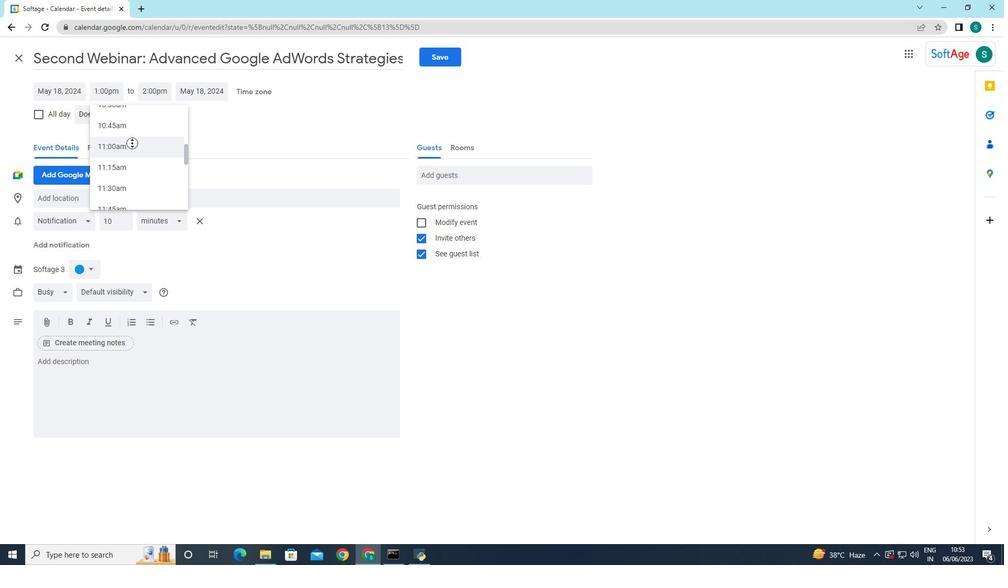 
Action: Mouse scrolled (132, 143) with delta (0, 0)
Screenshot: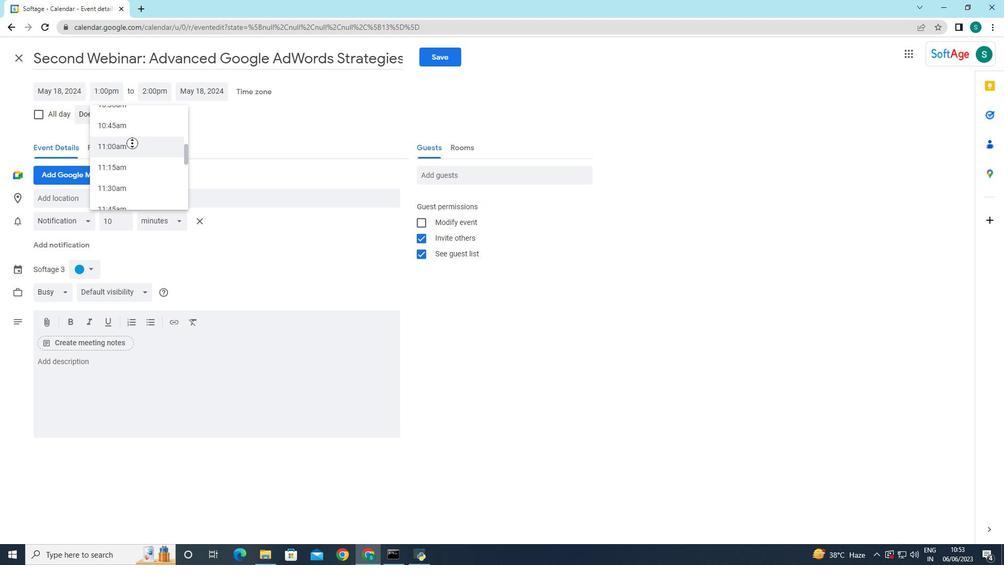
Action: Mouse scrolled (132, 143) with delta (0, 0)
Screenshot: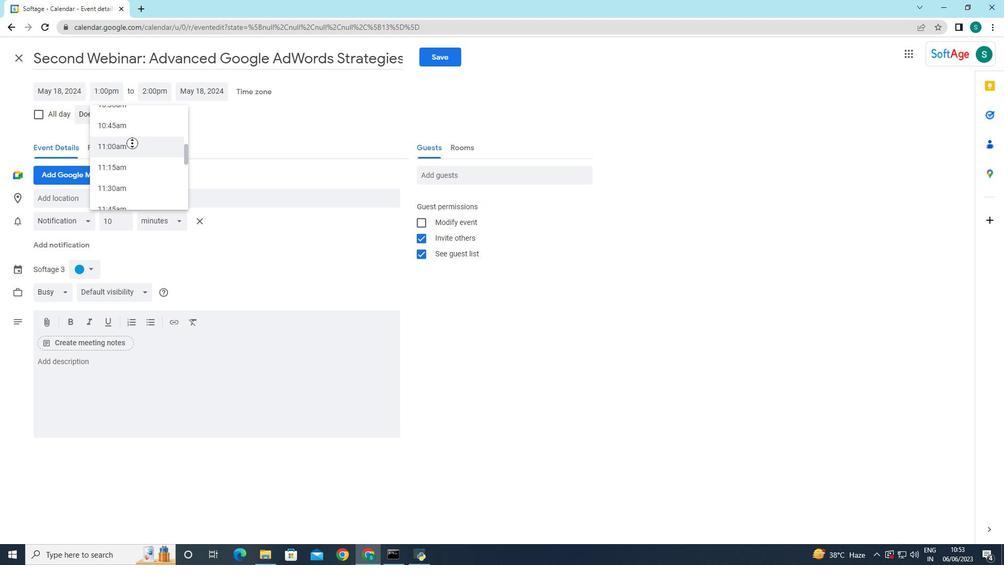 
Action: Mouse scrolled (132, 143) with delta (0, 0)
Screenshot: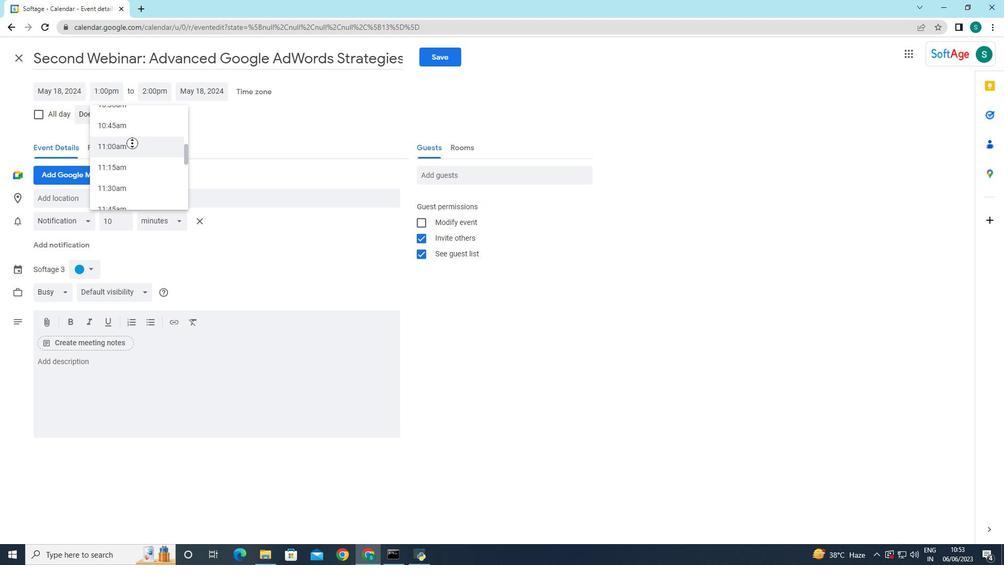 
Action: Mouse scrolled (132, 143) with delta (0, 0)
Screenshot: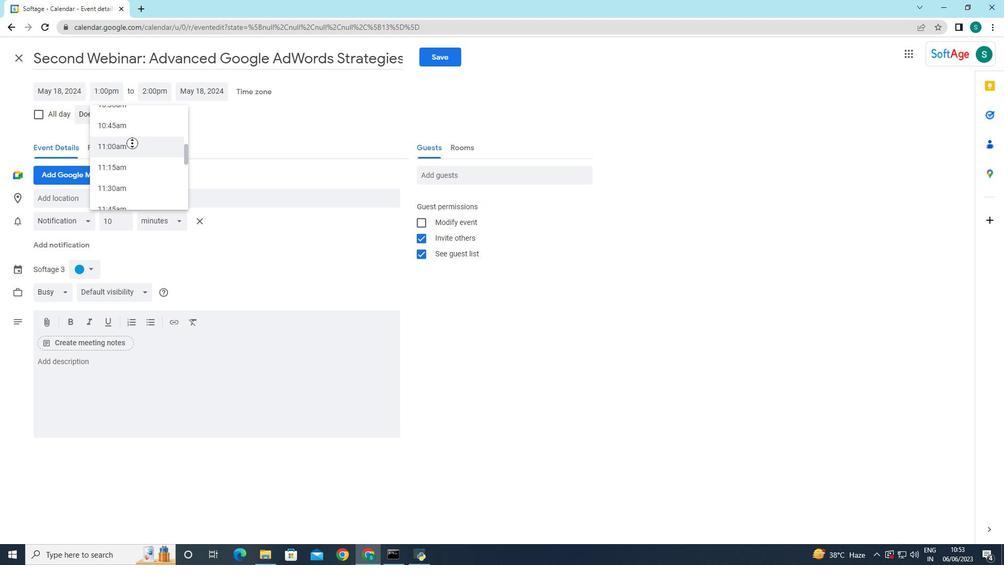 
Action: Mouse scrolled (132, 143) with delta (0, 0)
Screenshot: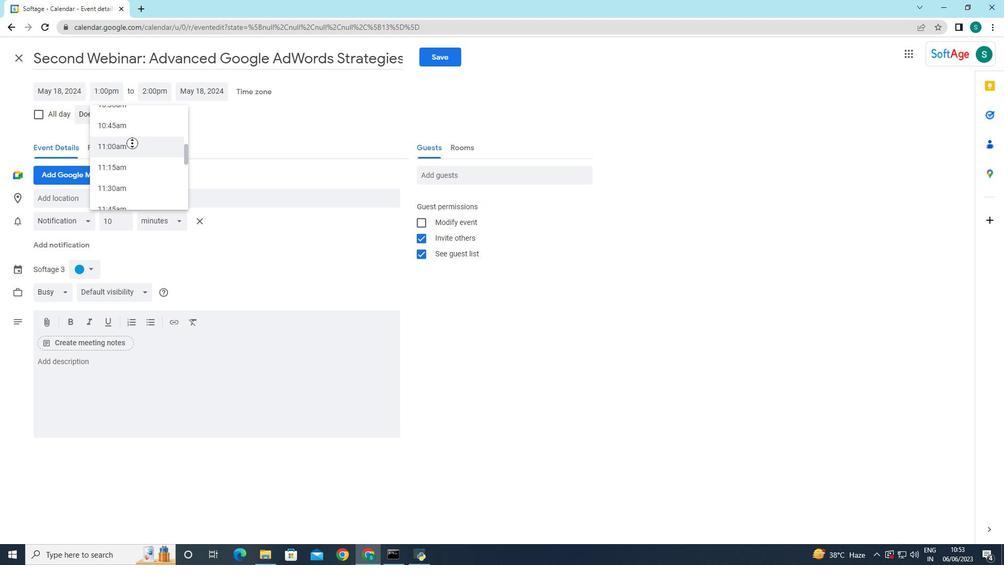 
Action: Mouse scrolled (132, 143) with delta (0, 0)
Screenshot: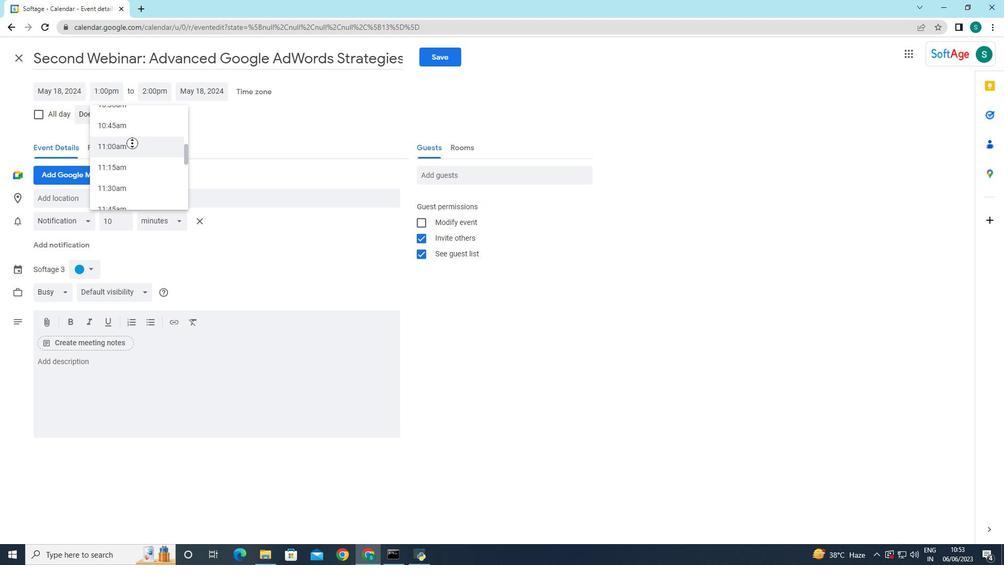 
Action: Mouse moved to (139, 131)
Screenshot: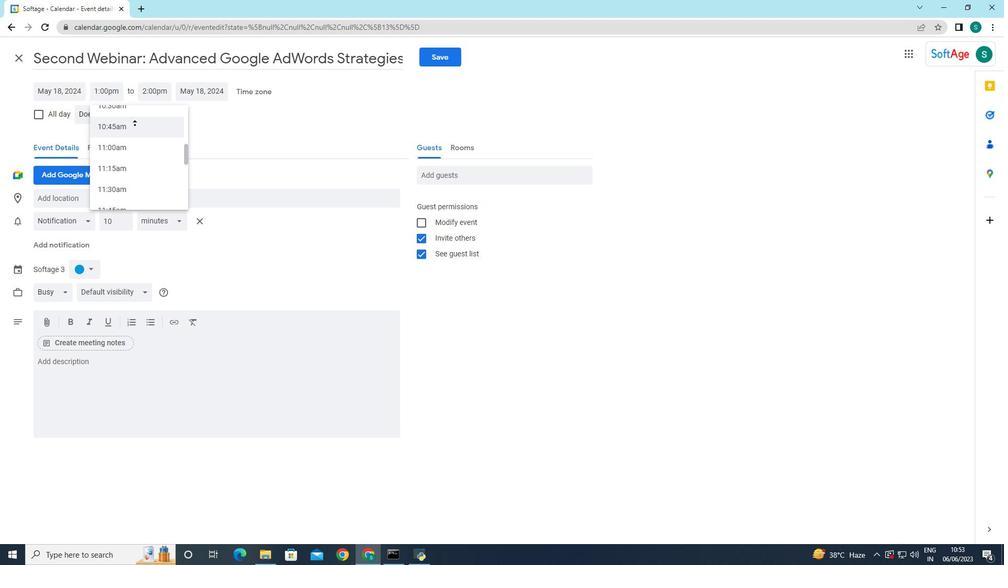 
Action: Mouse scrolled (139, 132) with delta (0, 0)
Screenshot: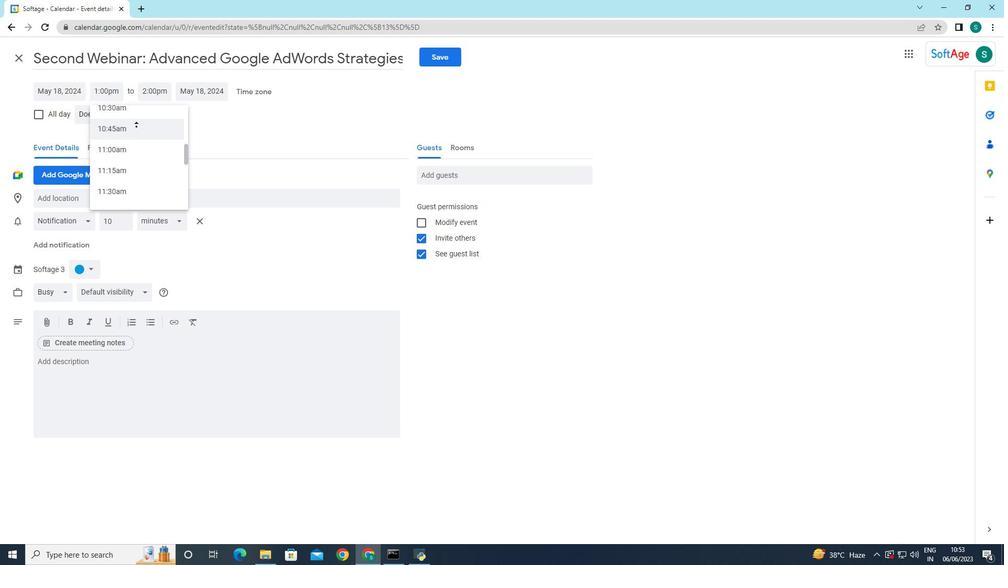 
Action: Mouse moved to (139, 131)
Screenshot: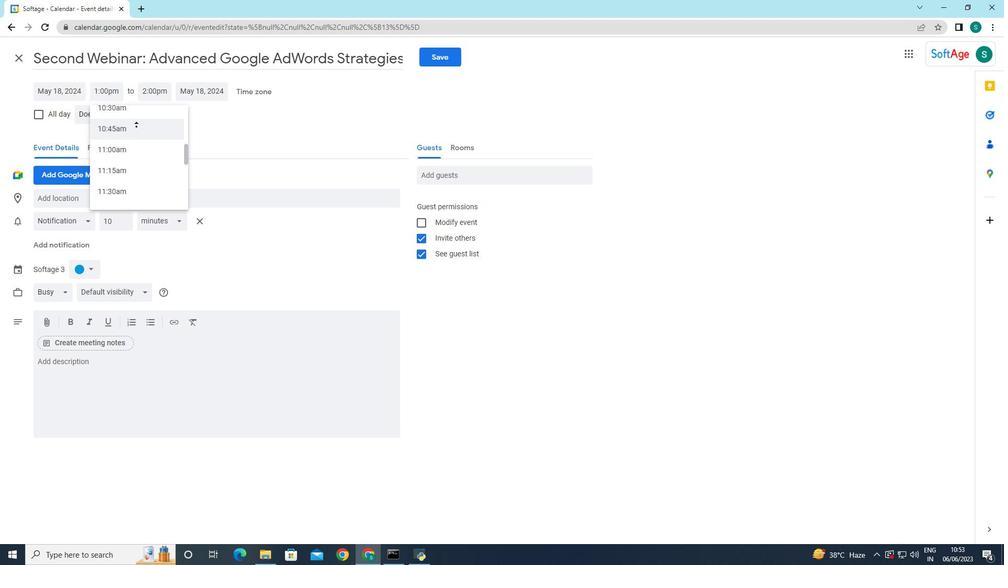 
Action: Mouse scrolled (139, 132) with delta (0, 0)
Screenshot: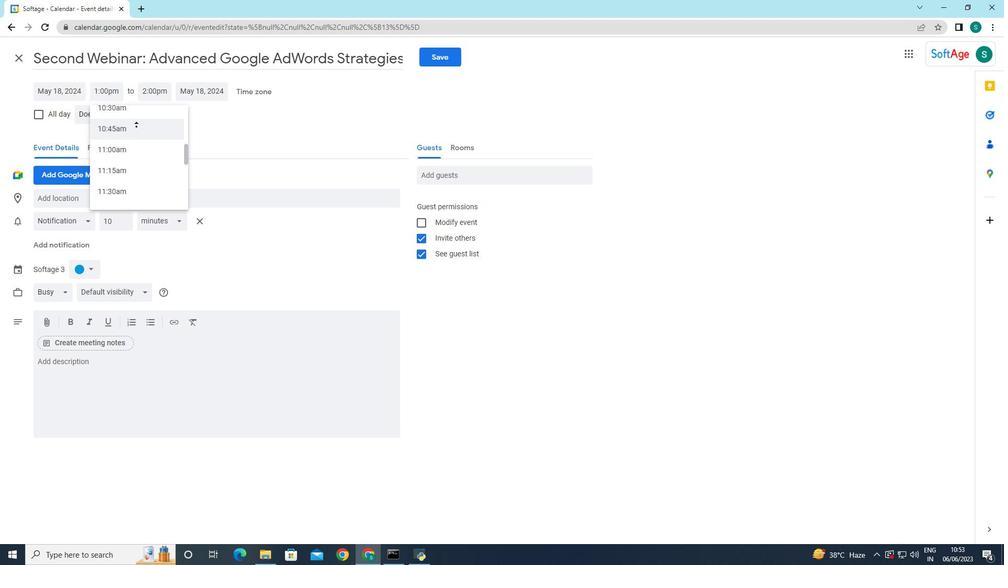 
Action: Mouse scrolled (139, 132) with delta (0, 0)
Screenshot: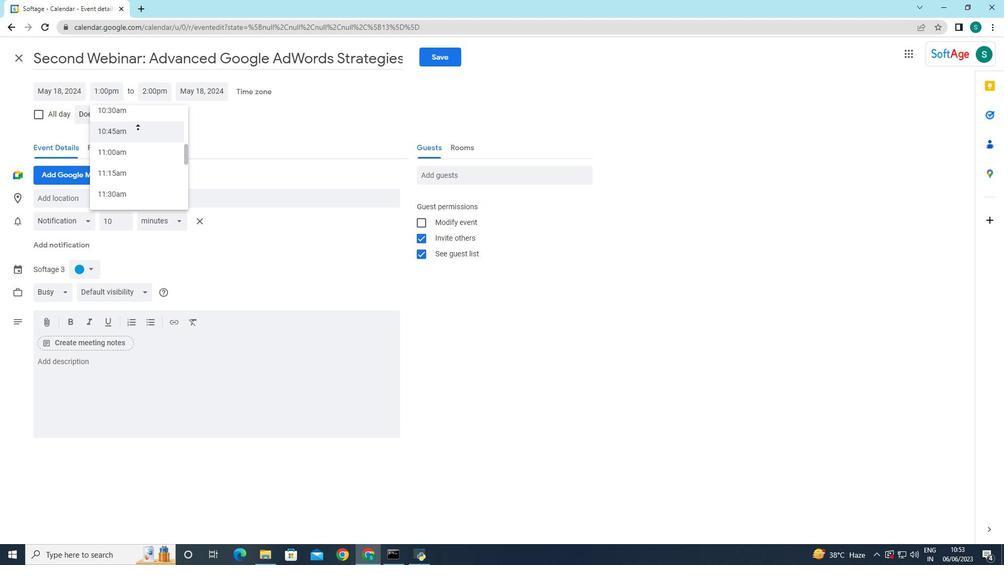 
Action: Mouse moved to (139, 132)
Screenshot: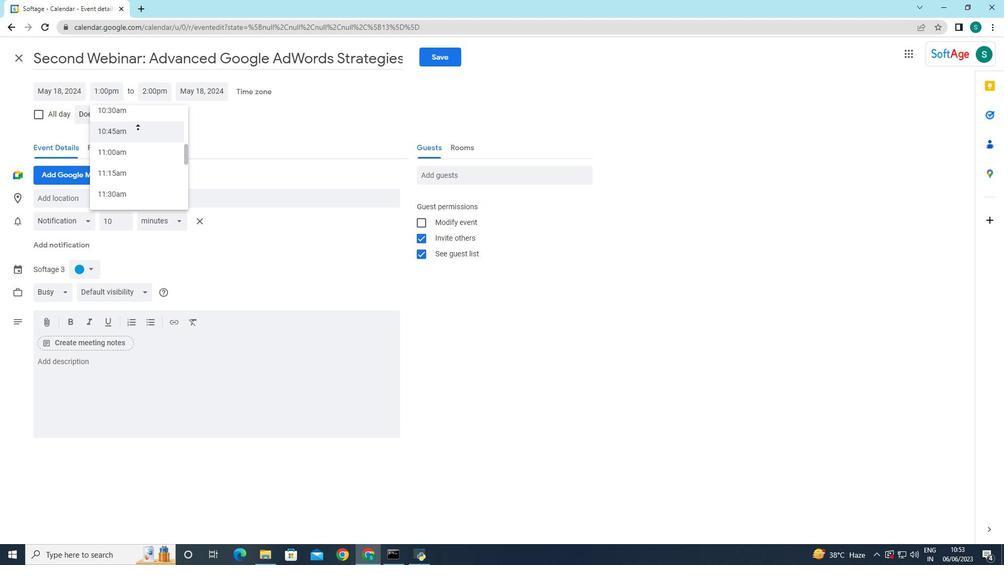 
Action: Mouse scrolled (139, 132) with delta (0, 0)
Screenshot: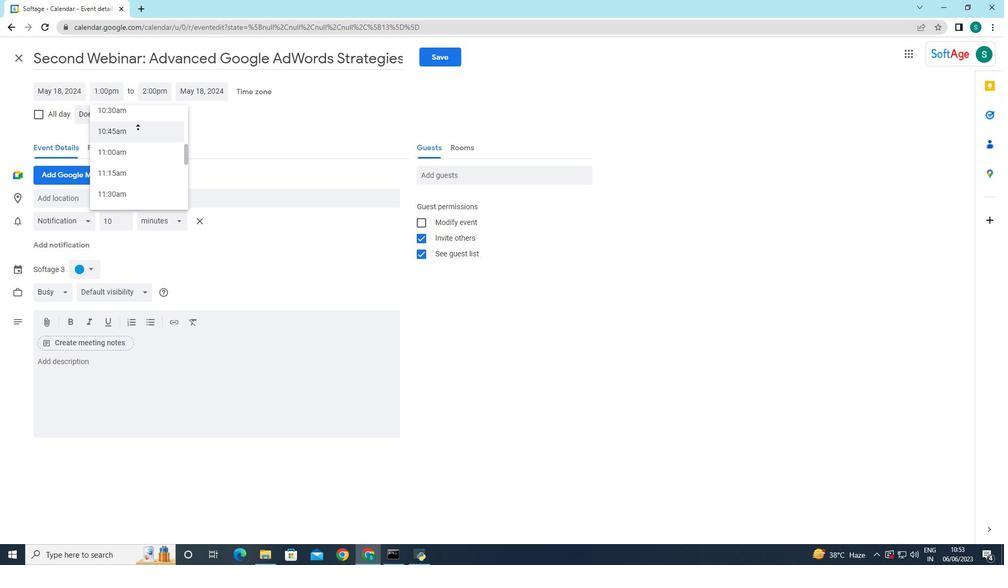 
Action: Mouse moved to (152, 162)
Screenshot: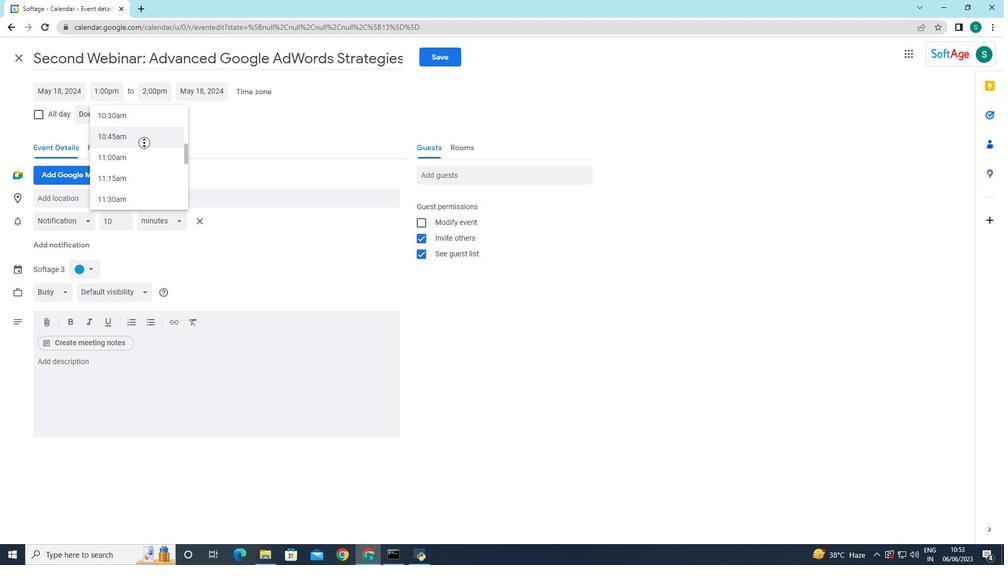 
Action: Mouse scrolled (152, 162) with delta (0, 0)
Screenshot: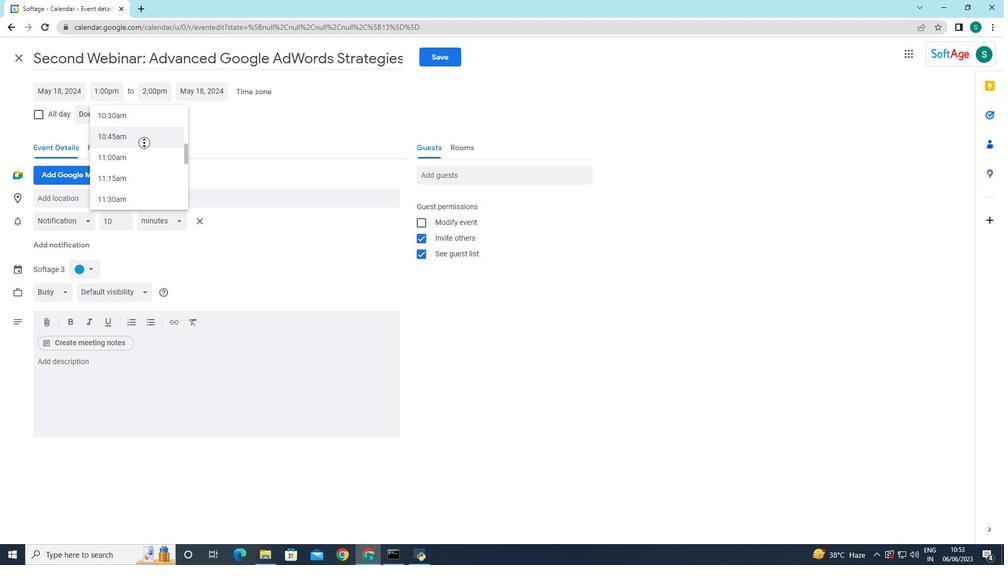
Action: Mouse moved to (152, 162)
Screenshot: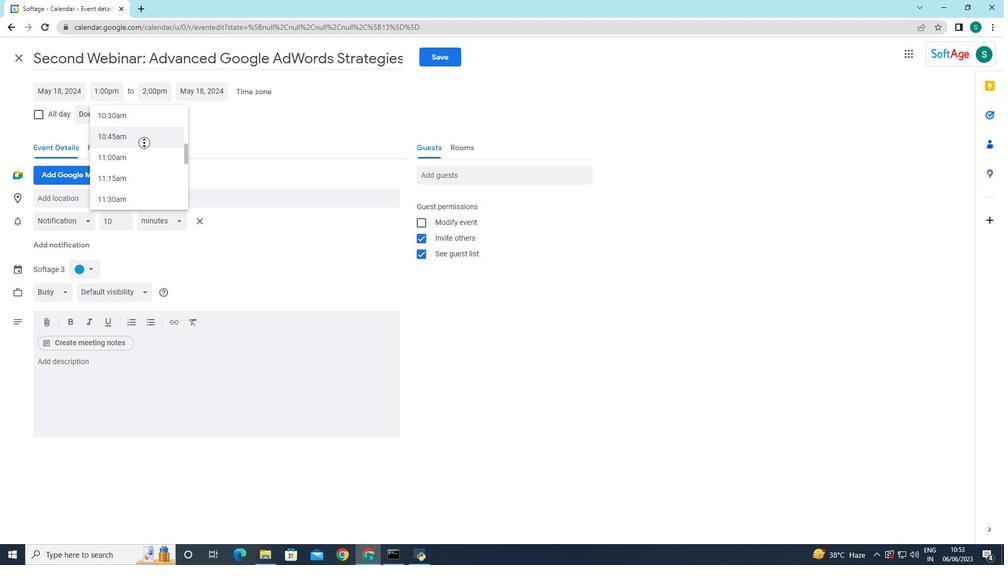 
Action: Mouse scrolled (152, 162) with delta (0, 0)
Screenshot: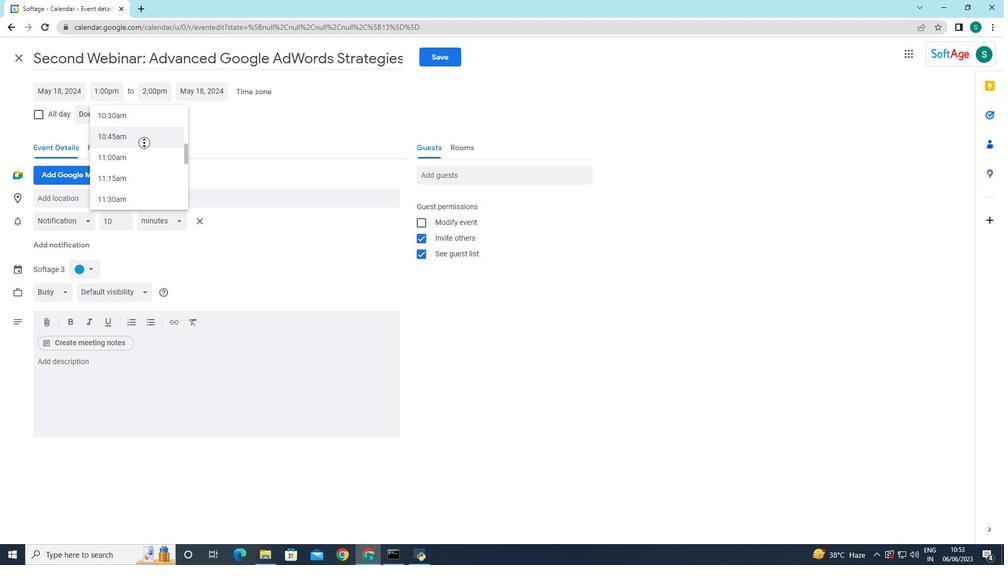 
Action: Mouse scrolled (152, 162) with delta (0, 0)
Screenshot: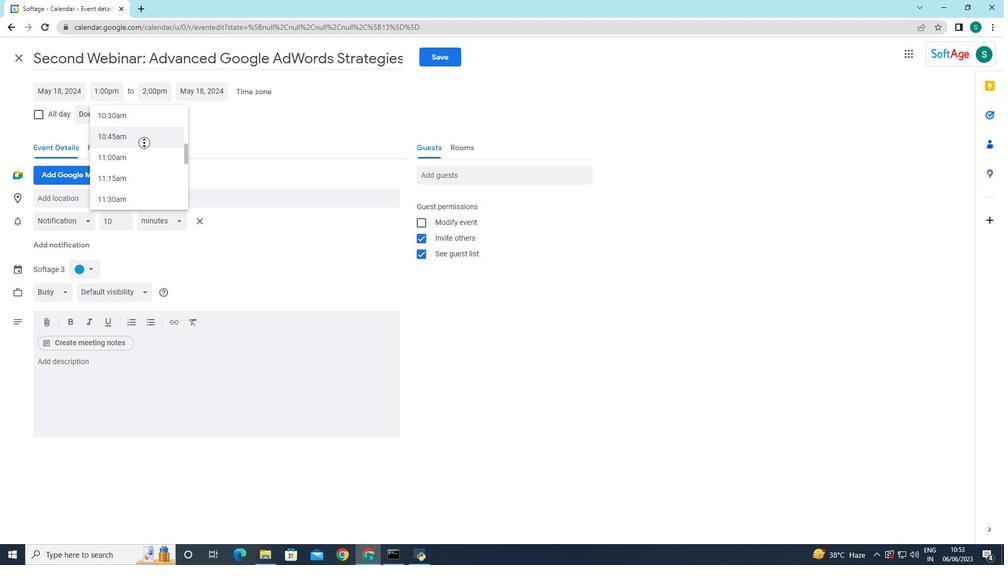 
Action: Mouse scrolled (152, 162) with delta (0, 0)
Screenshot: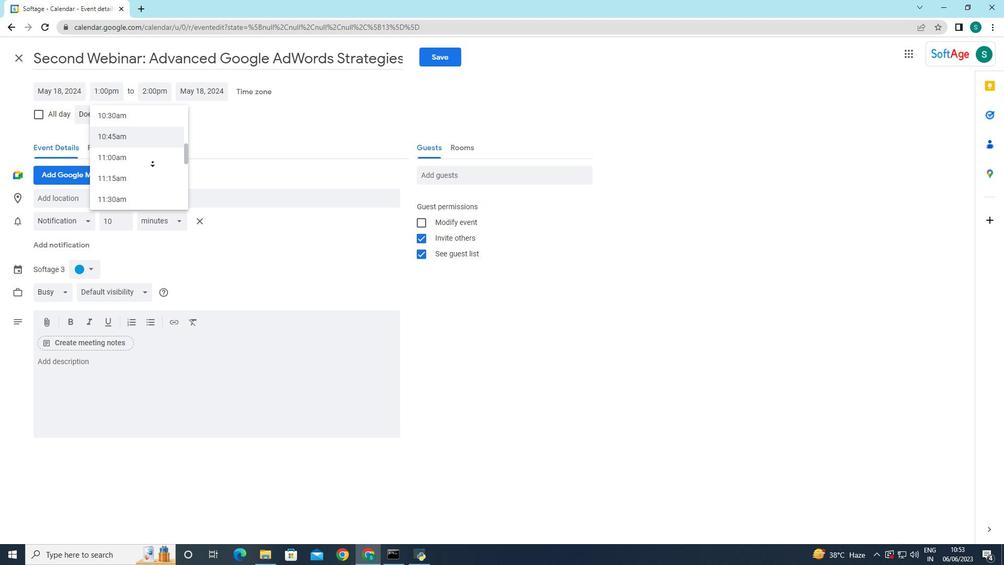 
Action: Mouse scrolled (152, 162) with delta (0, 0)
Screenshot: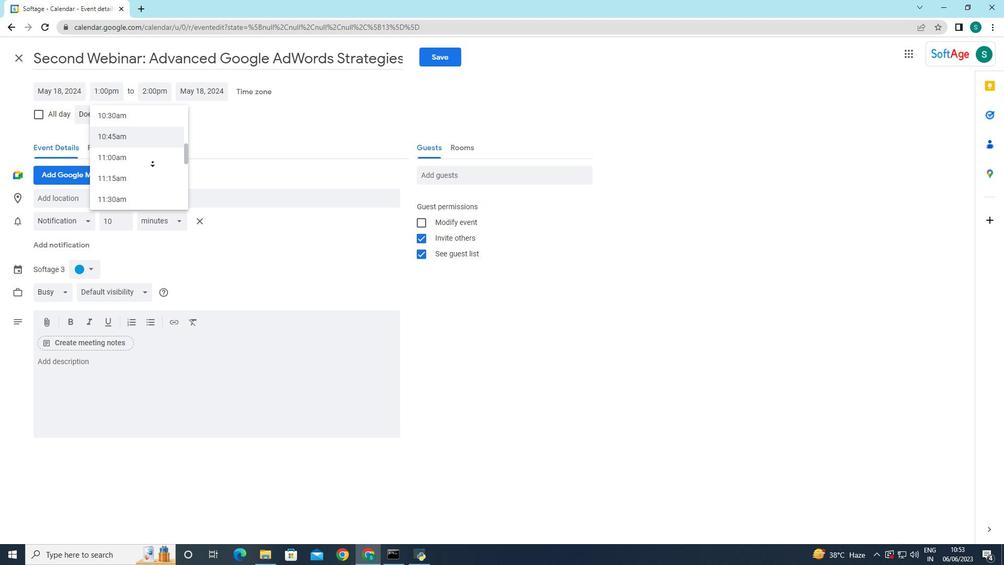 
Action: Mouse scrolled (152, 162) with delta (0, 0)
Screenshot: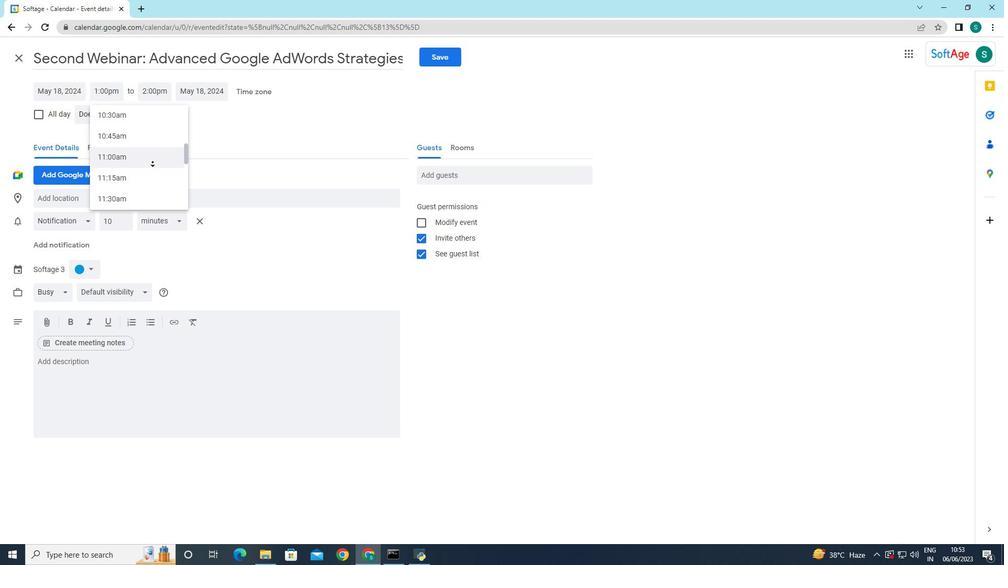 
Action: Mouse moved to (186, 160)
Screenshot: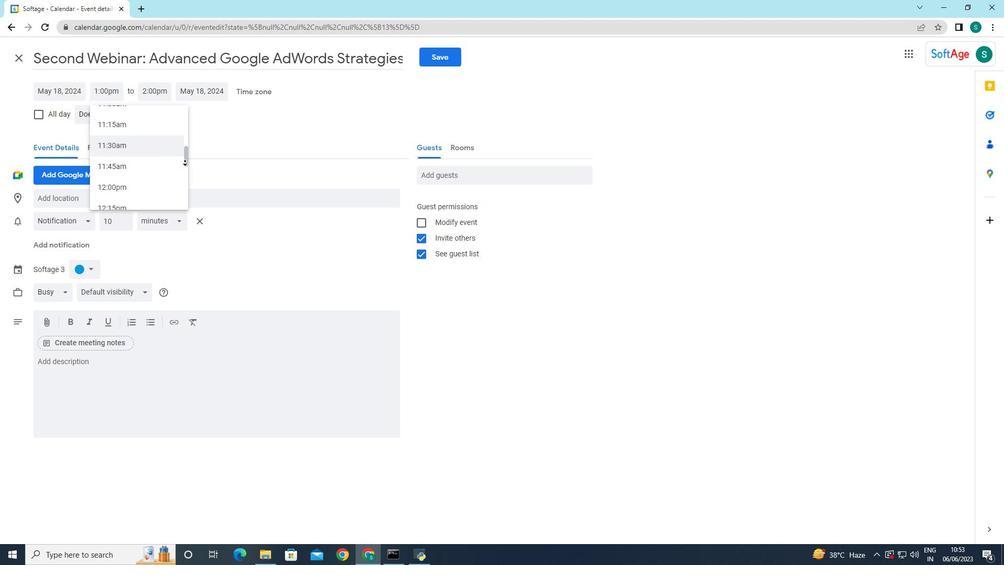 
Action: Mouse pressed left at (186, 160)
Screenshot: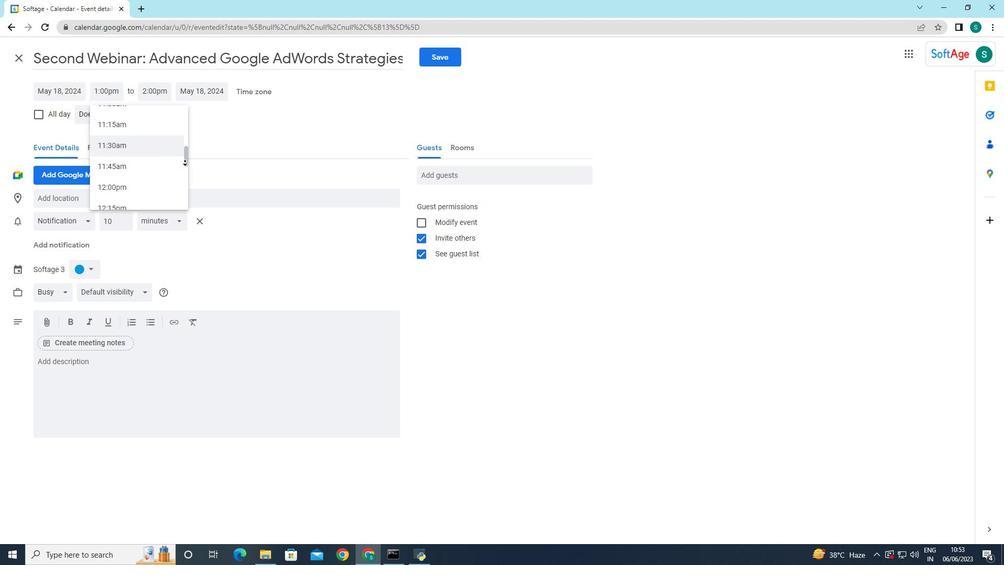 
Action: Mouse moved to (258, 140)
Screenshot: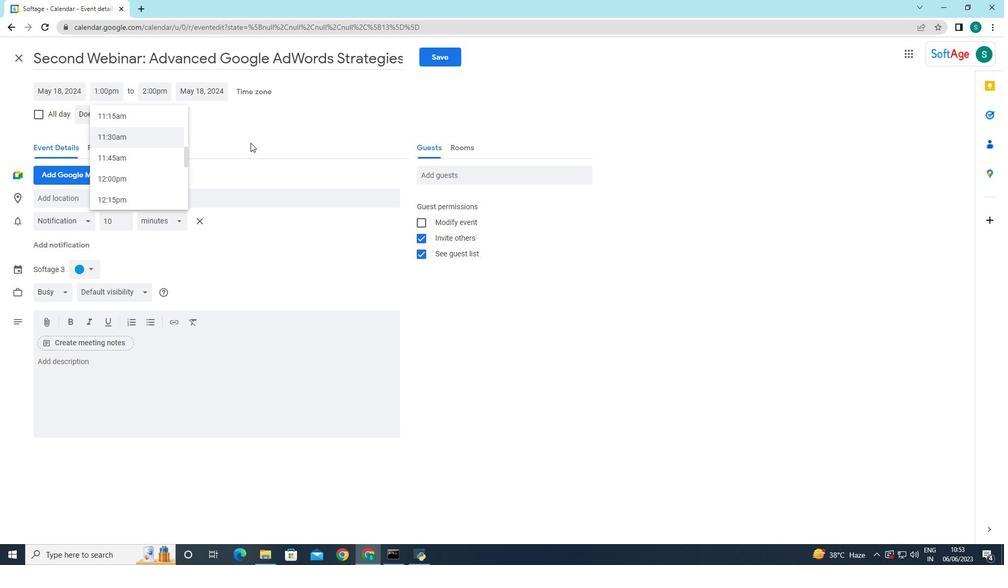 
Action: Mouse pressed left at (258, 140)
Screenshot: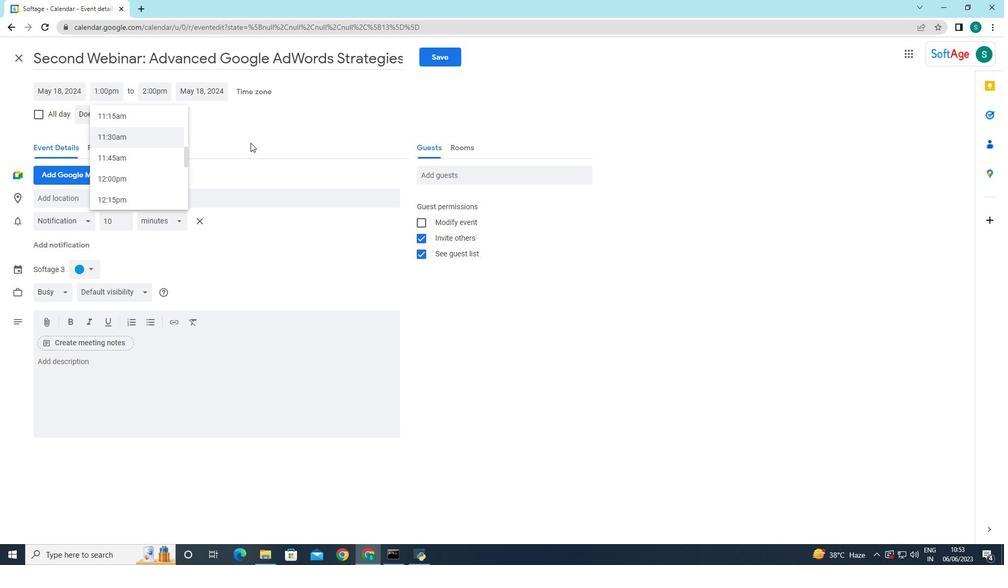 
Action: Mouse moved to (97, 90)
Screenshot: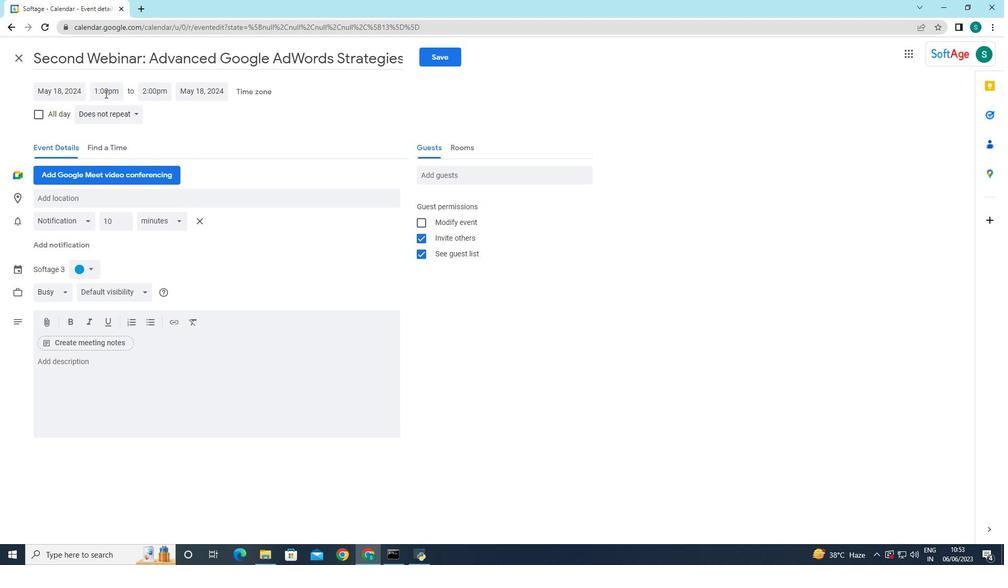 
Action: Mouse pressed left at (97, 90)
Screenshot: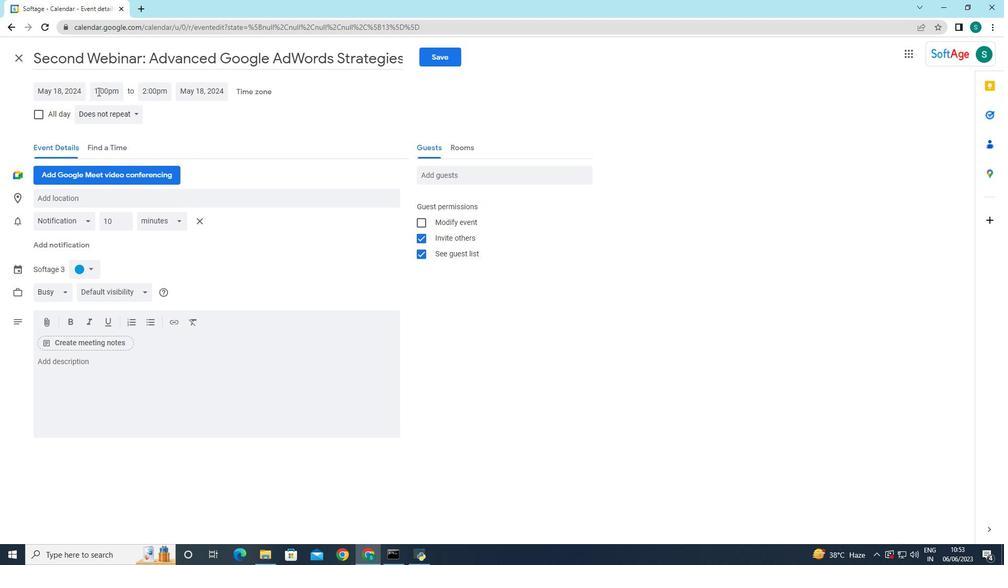 
Action: Mouse moved to (153, 138)
Screenshot: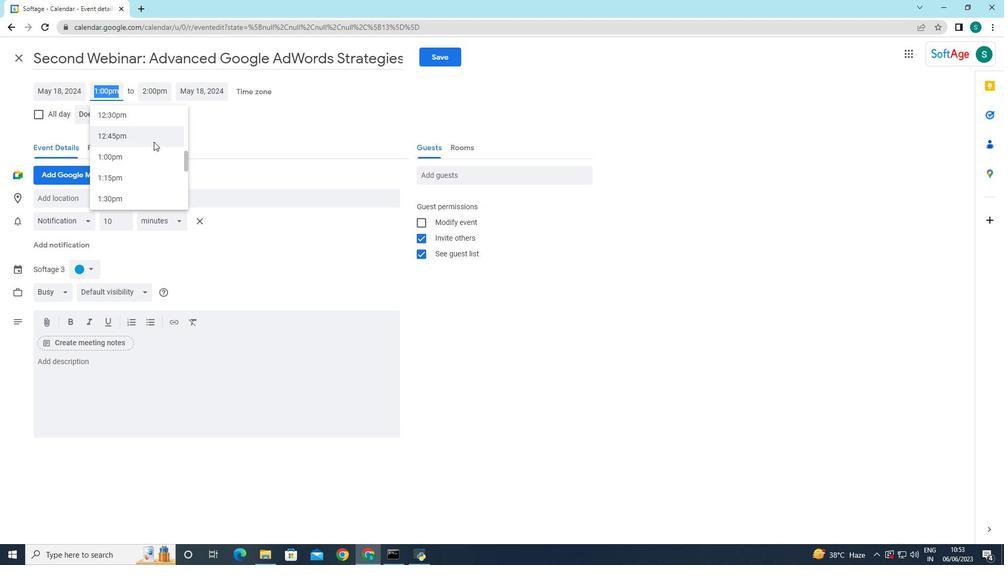 
Action: Mouse scrolled (153, 139) with delta (0, 0)
Screenshot: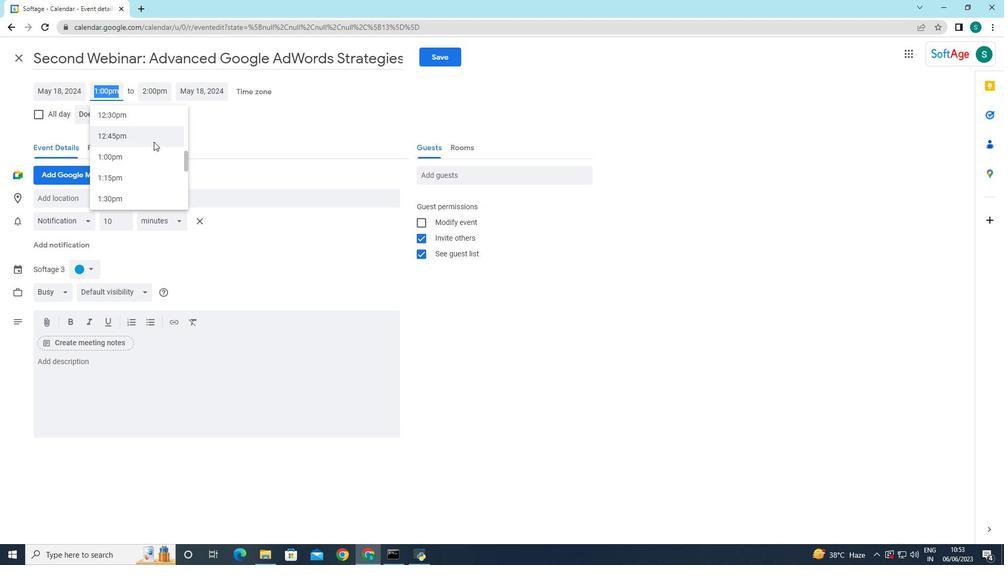 
Action: Mouse scrolled (153, 139) with delta (0, 0)
Screenshot: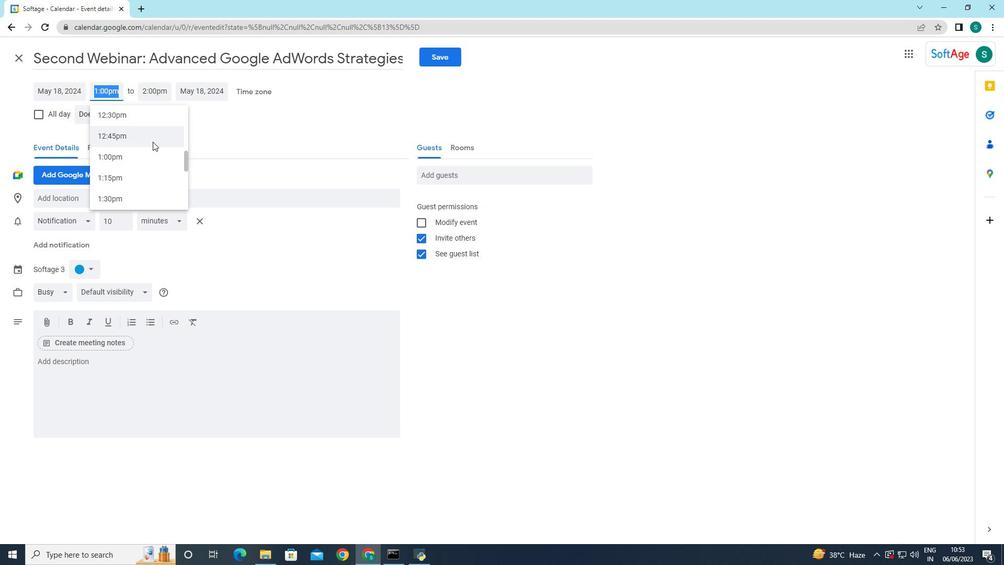 
Action: Mouse scrolled (153, 139) with delta (0, 0)
Screenshot: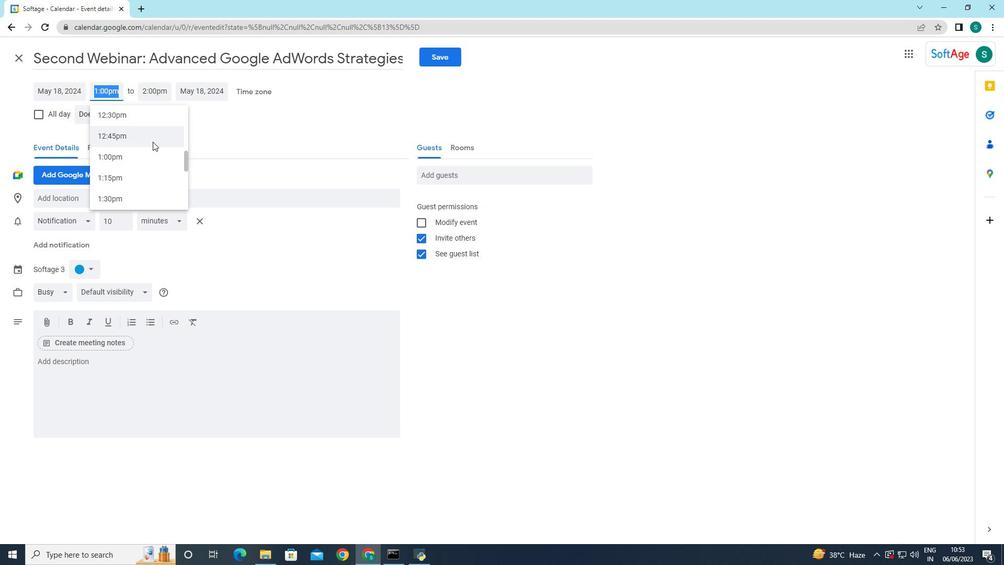 
Action: Mouse scrolled (153, 139) with delta (0, 0)
Screenshot: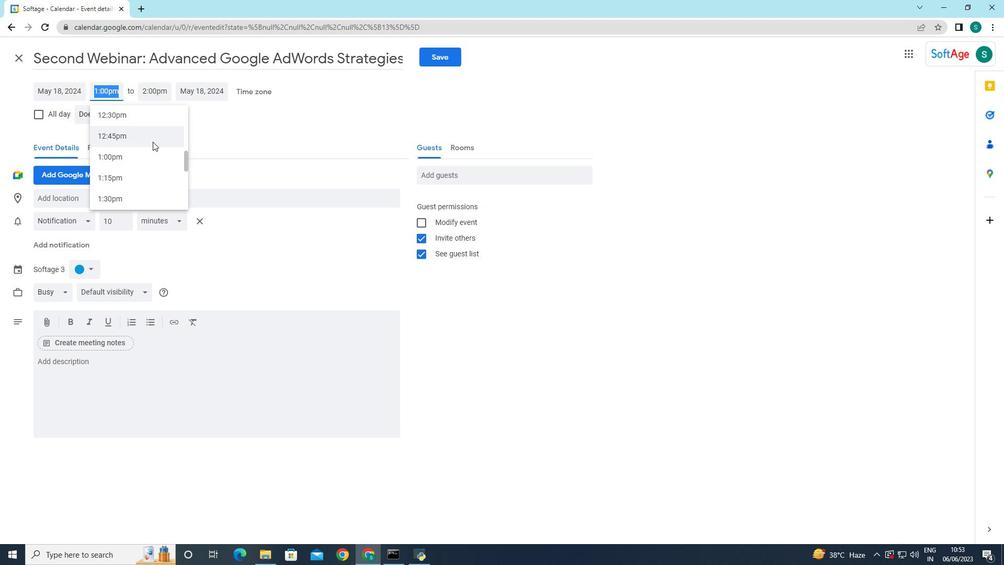 
Action: Mouse scrolled (153, 139) with delta (0, 0)
Screenshot: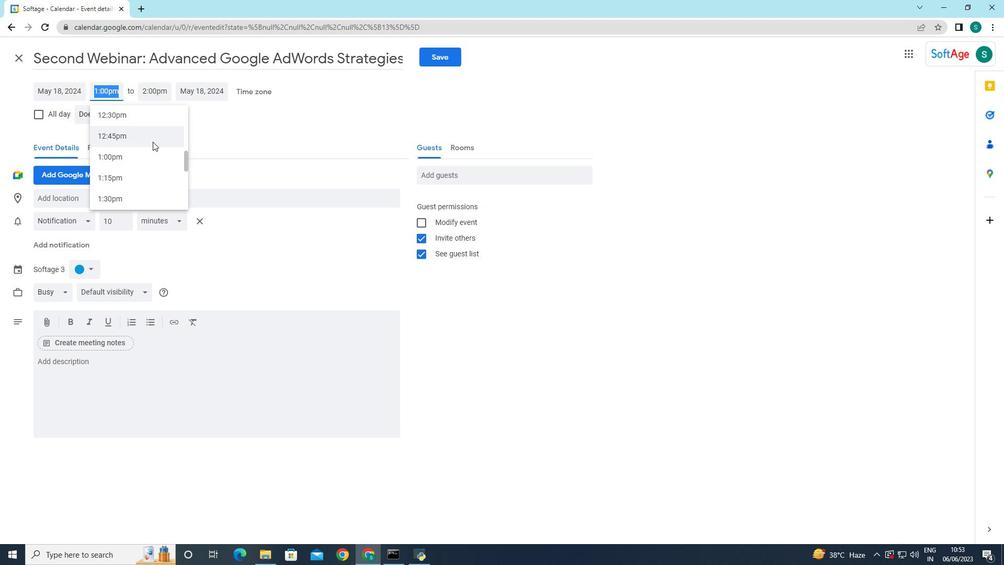 
Action: Mouse moved to (159, 125)
Screenshot: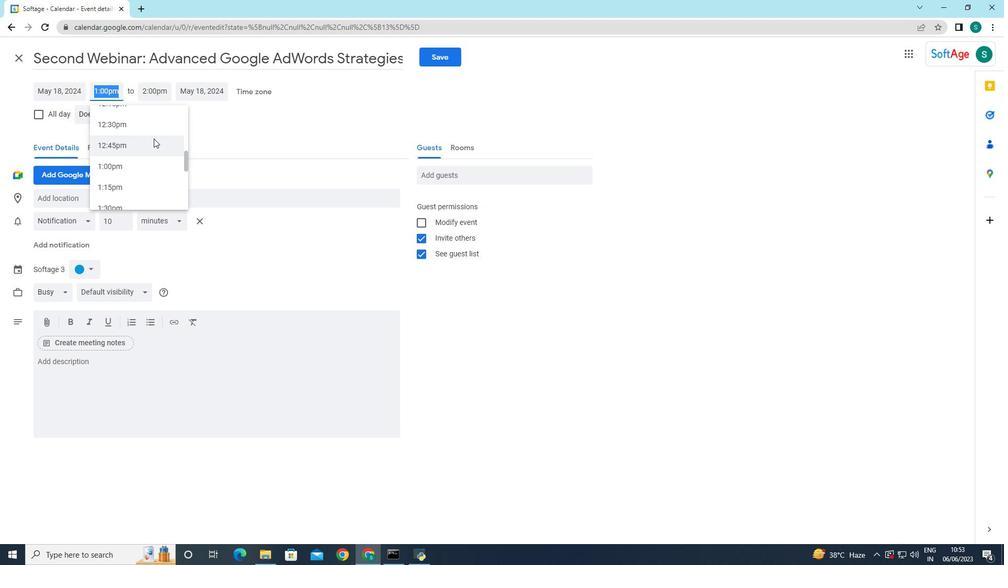 
Action: Mouse scrolled (159, 125) with delta (0, 0)
Screenshot: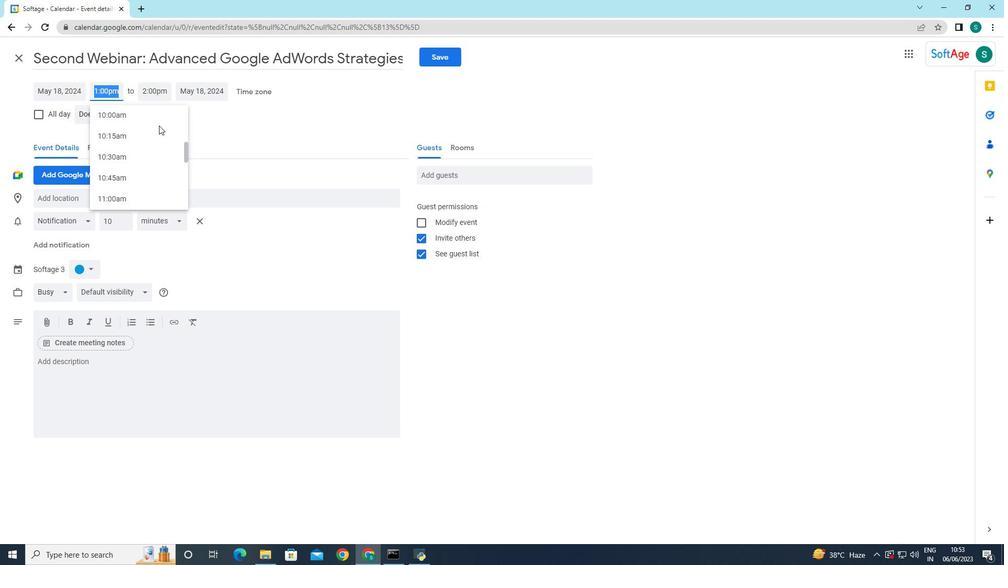 
Action: Mouse scrolled (159, 125) with delta (0, 0)
Screenshot: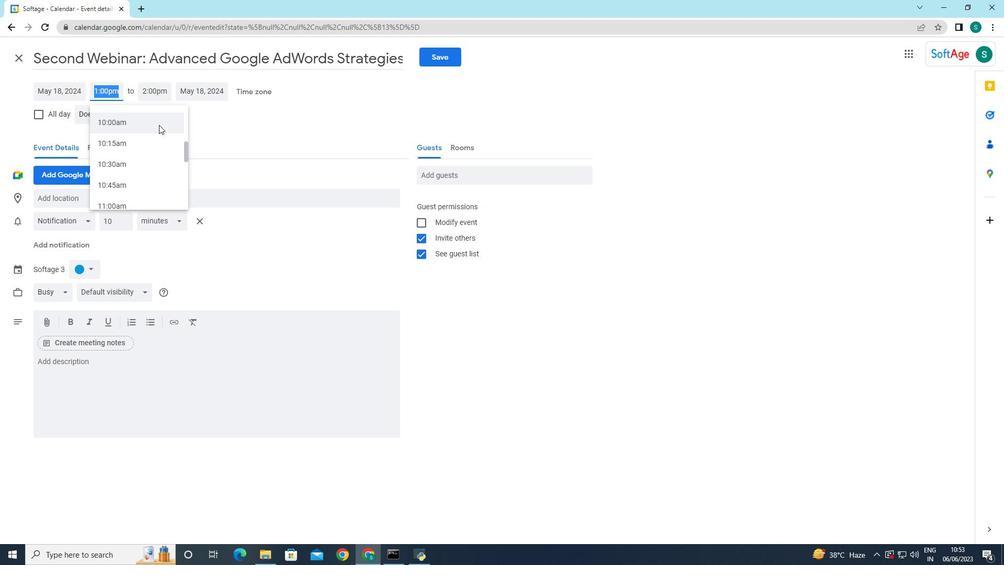 
Action: Mouse scrolled (159, 125) with delta (0, 0)
Screenshot: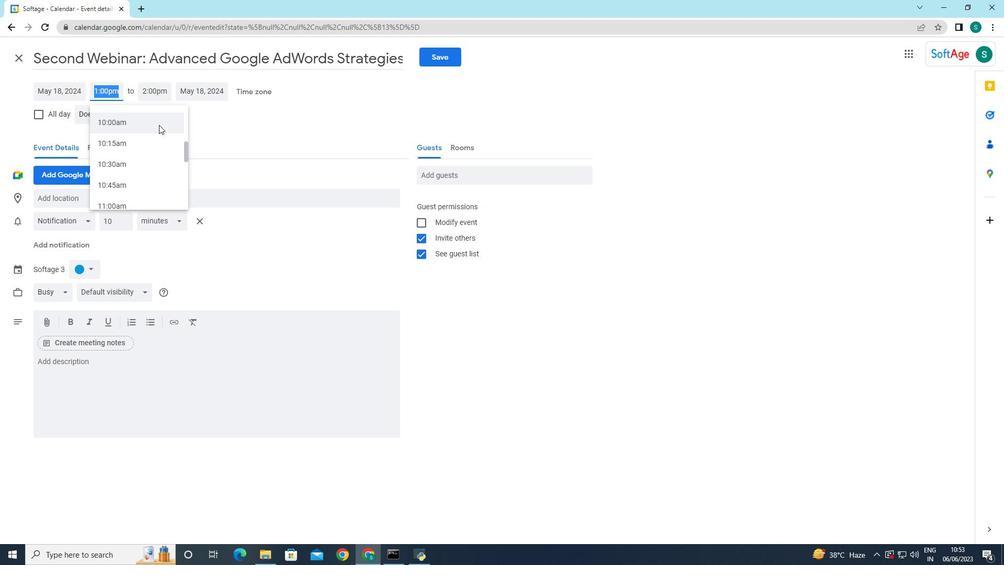 
Action: Mouse scrolled (159, 125) with delta (0, 0)
Screenshot: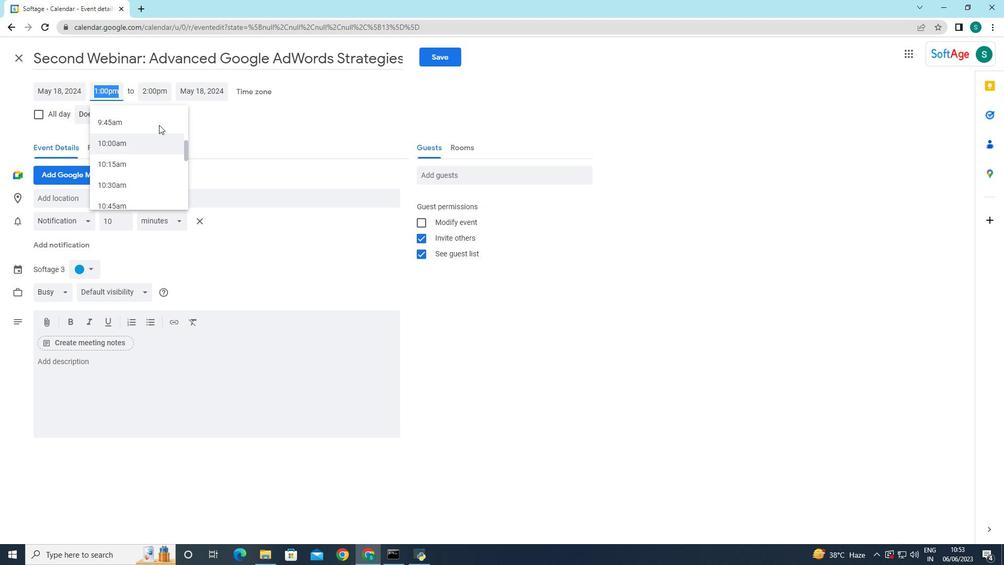 
Action: Mouse scrolled (159, 125) with delta (0, 0)
Screenshot: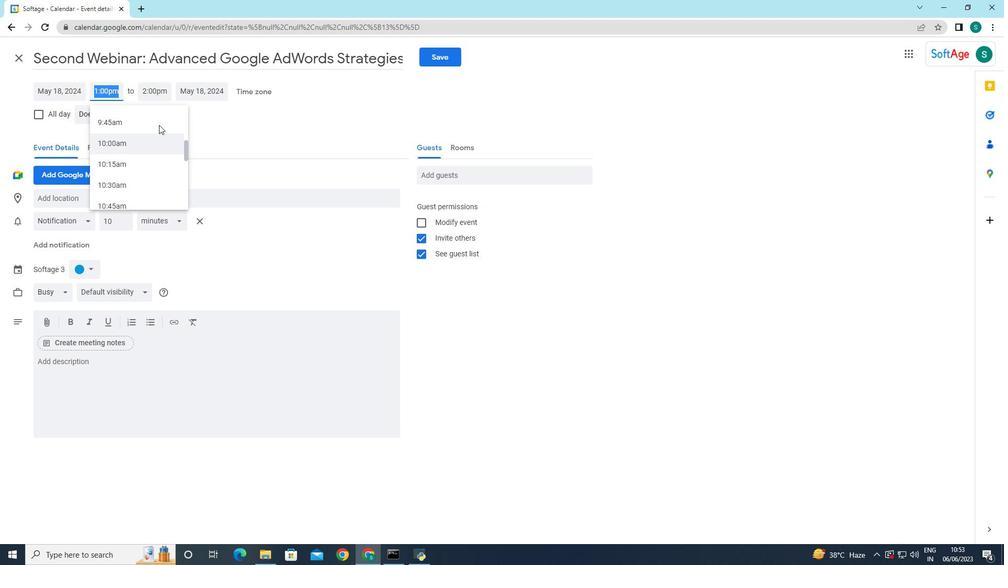 
Action: Mouse moved to (146, 127)
Screenshot: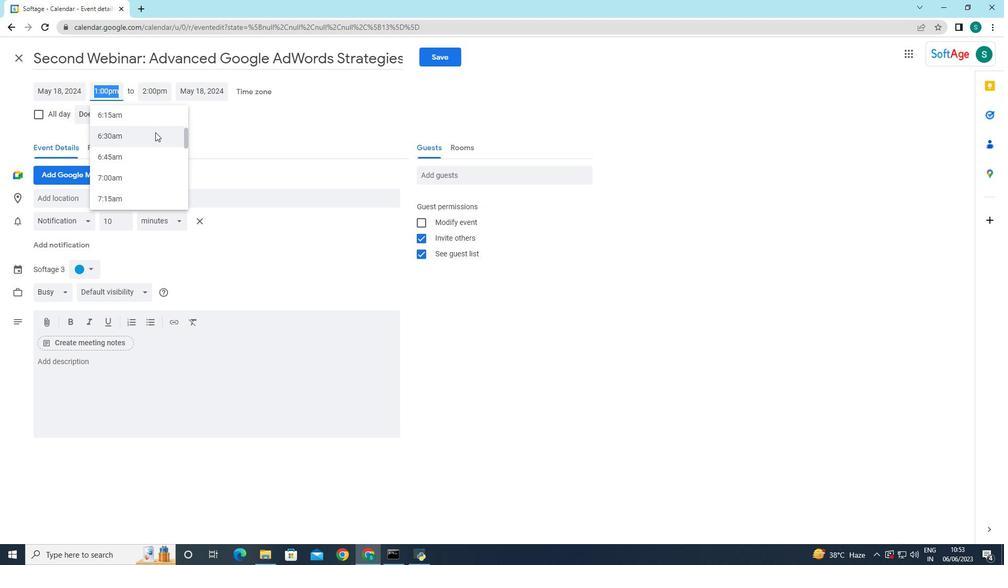 
Action: Mouse scrolled (146, 128) with delta (0, 0)
Screenshot: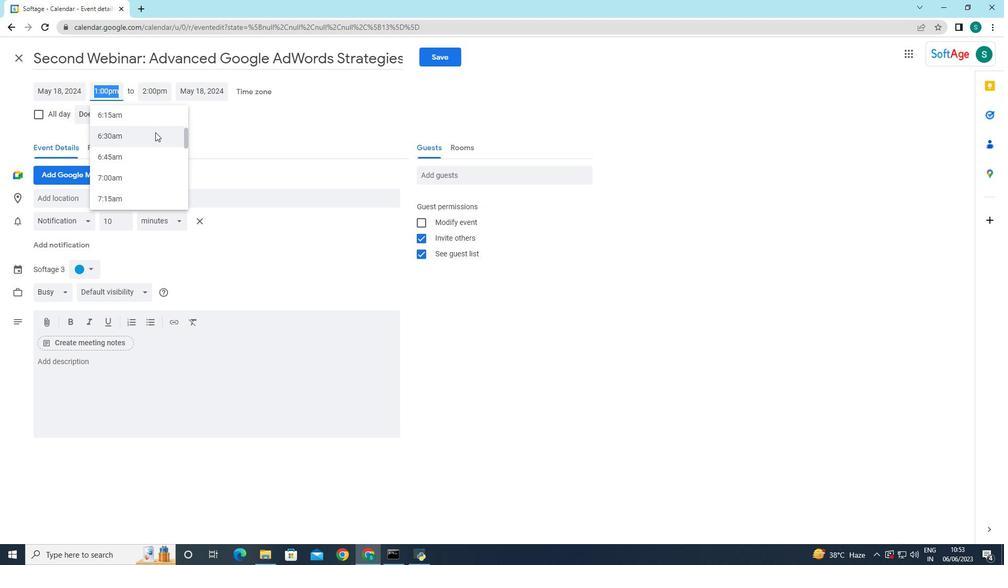 
Action: Mouse scrolled (146, 128) with delta (0, 0)
Screenshot: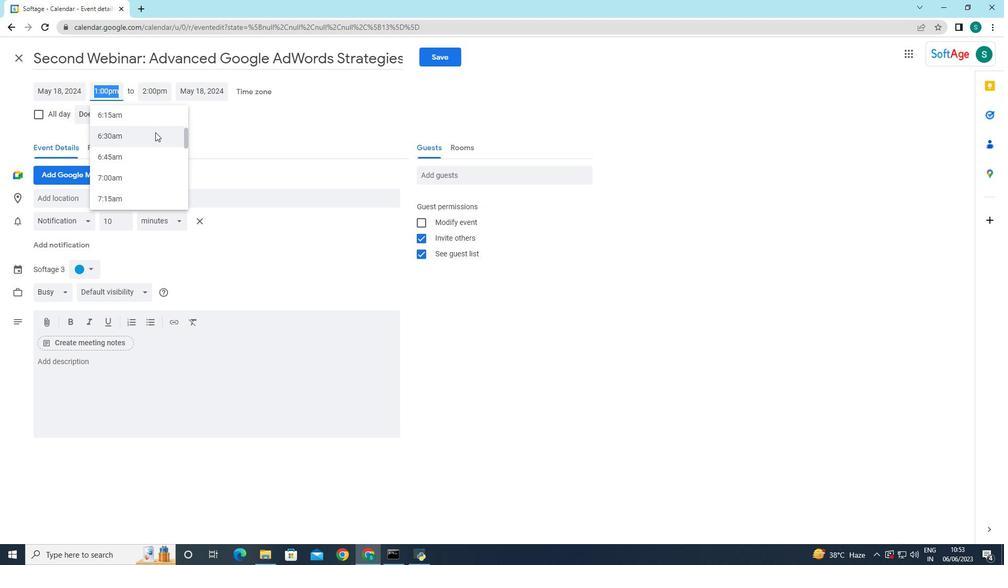 
Action: Mouse scrolled (146, 128) with delta (0, 0)
Screenshot: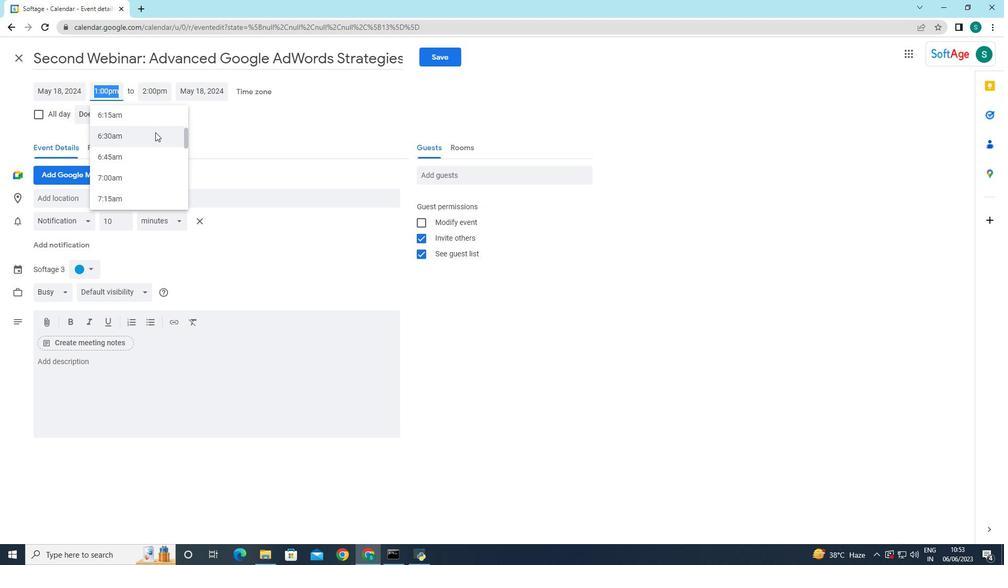 
Action: Mouse scrolled (146, 128) with delta (0, 0)
Screenshot: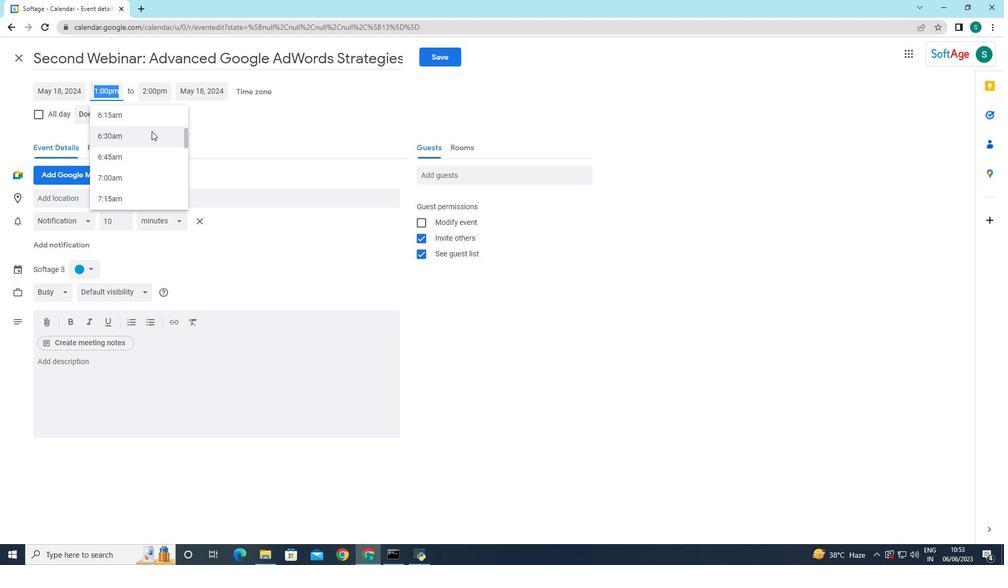 
Action: Mouse moved to (148, 130)
Screenshot: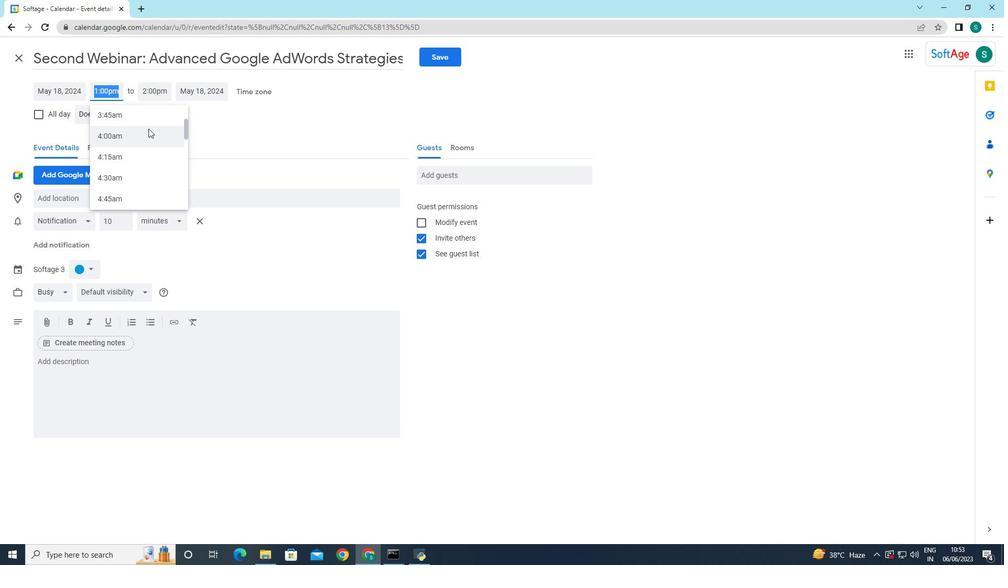 
Action: Mouse scrolled (148, 131) with delta (0, 0)
Screenshot: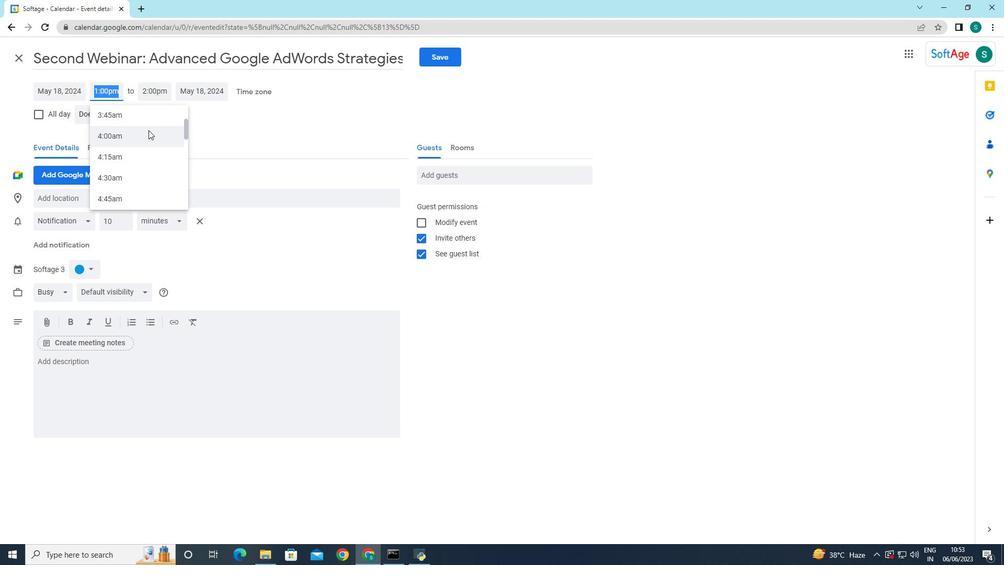 
Action: Mouse scrolled (148, 131) with delta (0, 0)
Screenshot: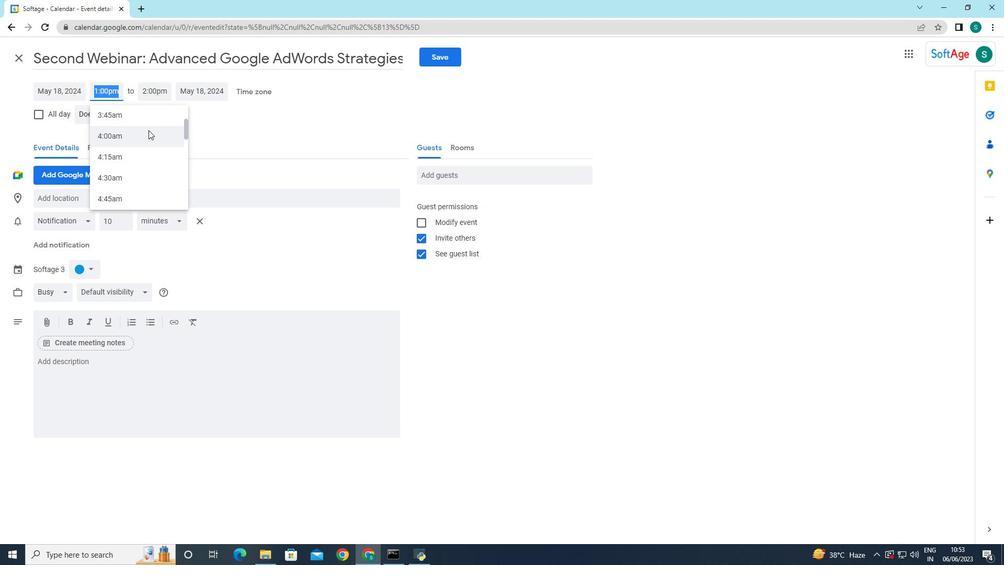 
Action: Mouse scrolled (148, 131) with delta (0, 0)
Screenshot: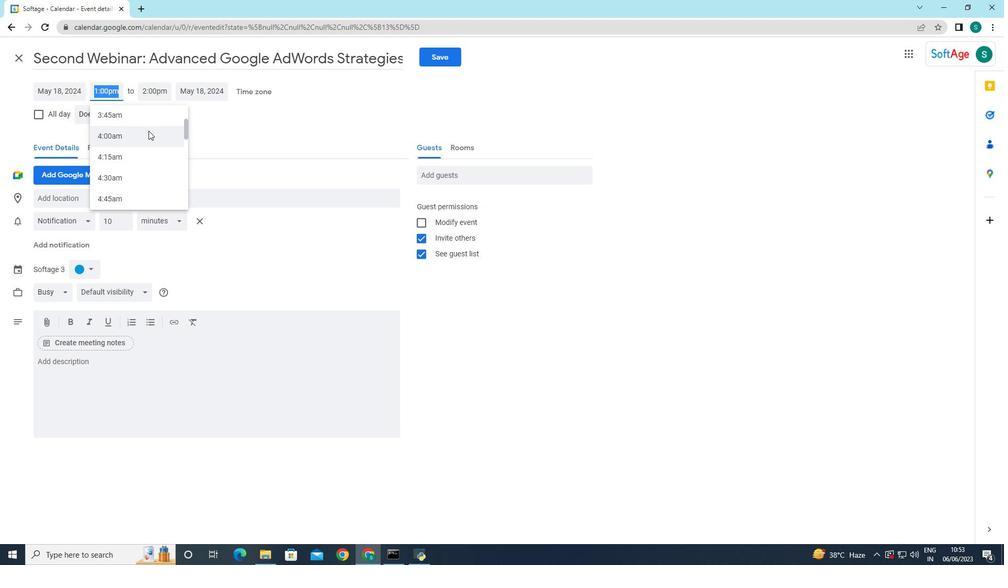 
Action: Mouse scrolled (148, 131) with delta (0, 0)
Screenshot: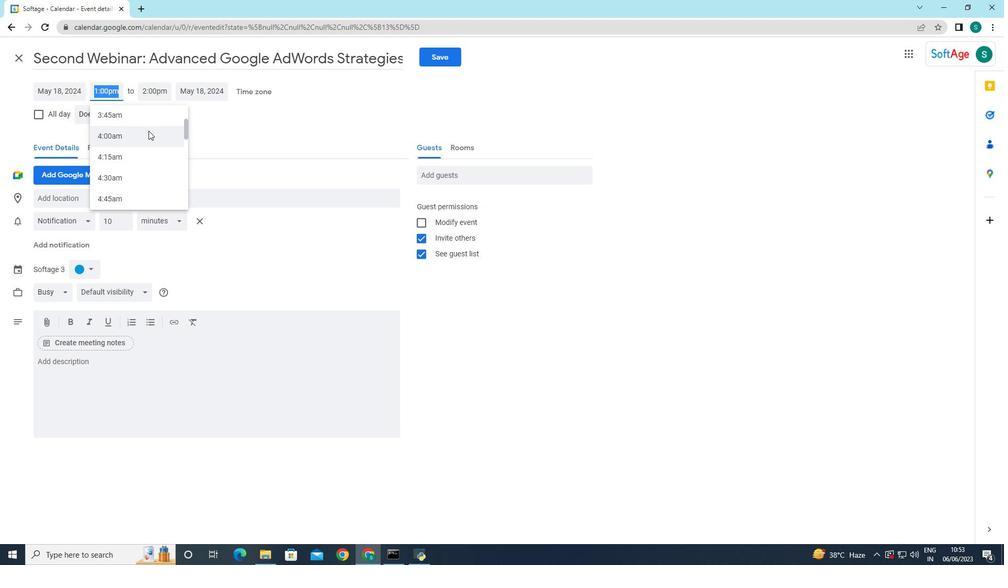 
Action: Mouse scrolled (148, 131) with delta (0, 0)
Screenshot: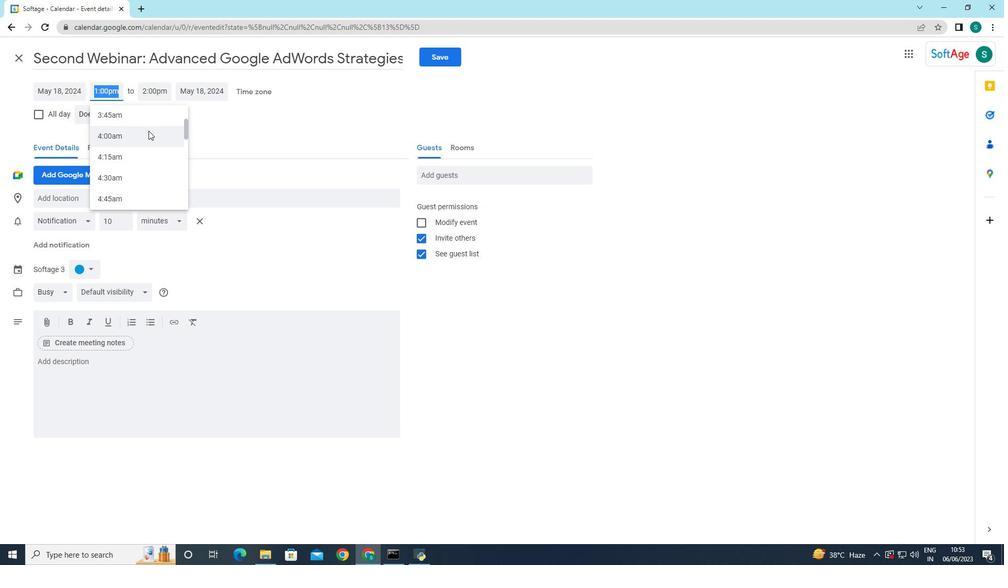 
Action: Mouse moved to (110, 152)
Screenshot: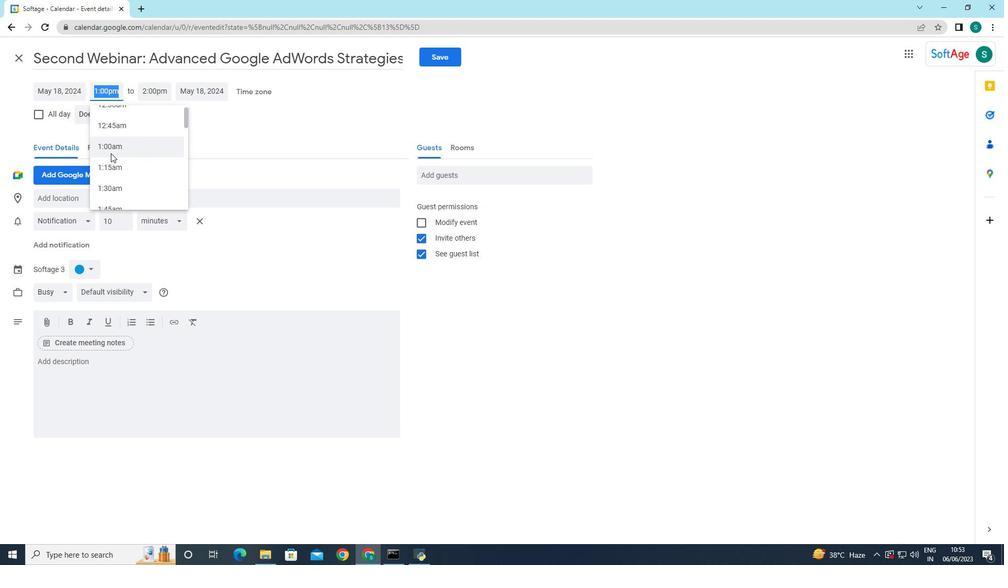 
Action: Mouse pressed left at (110, 152)
Screenshot: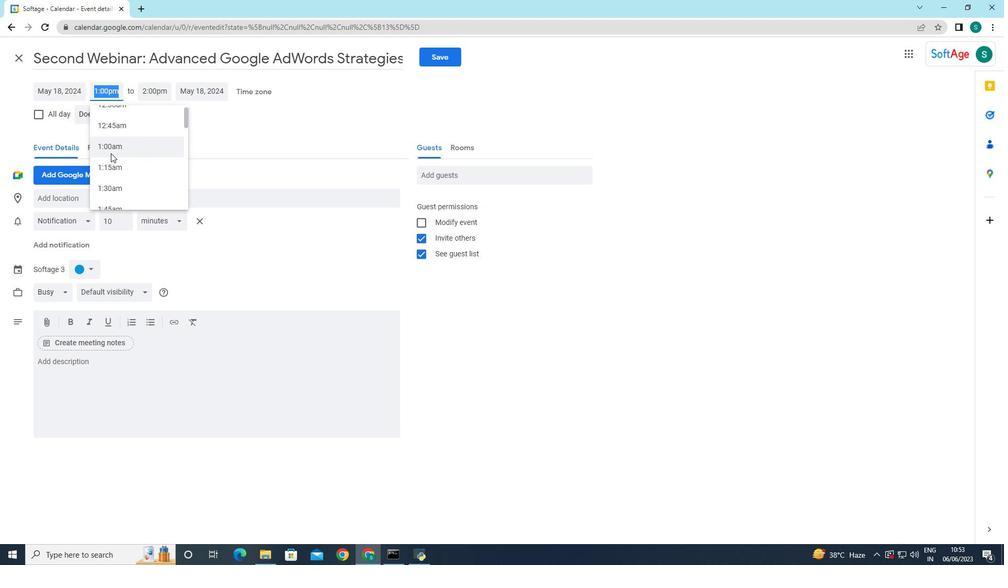
Action: Mouse moved to (222, 128)
Screenshot: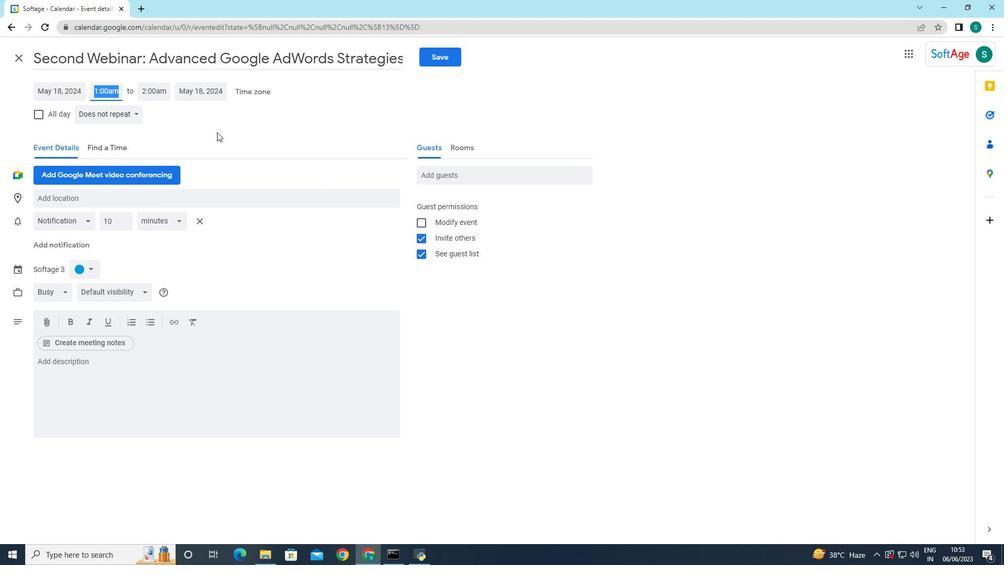 
Action: Mouse pressed left at (222, 128)
Screenshot: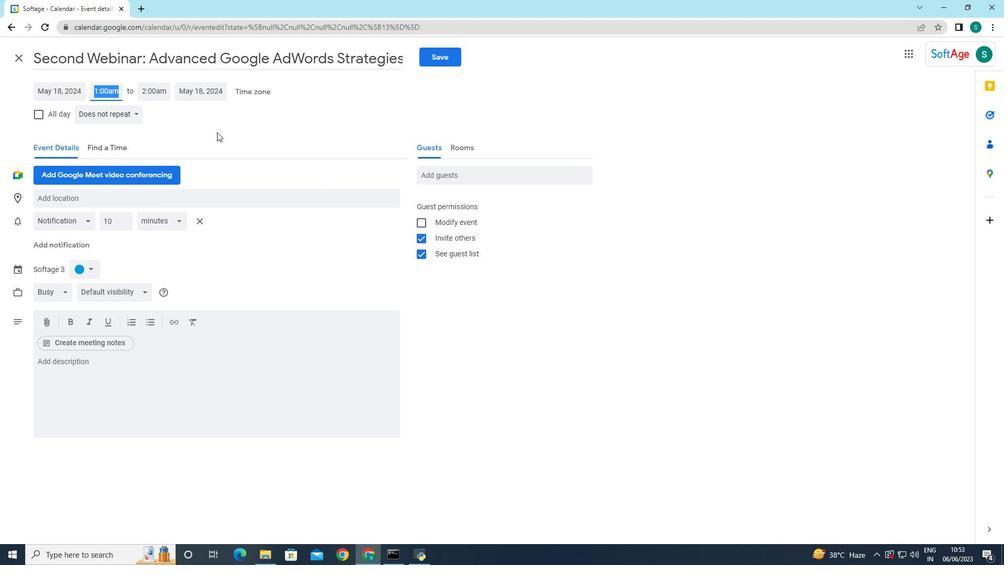 
Action: Mouse moved to (52, 362)
Screenshot: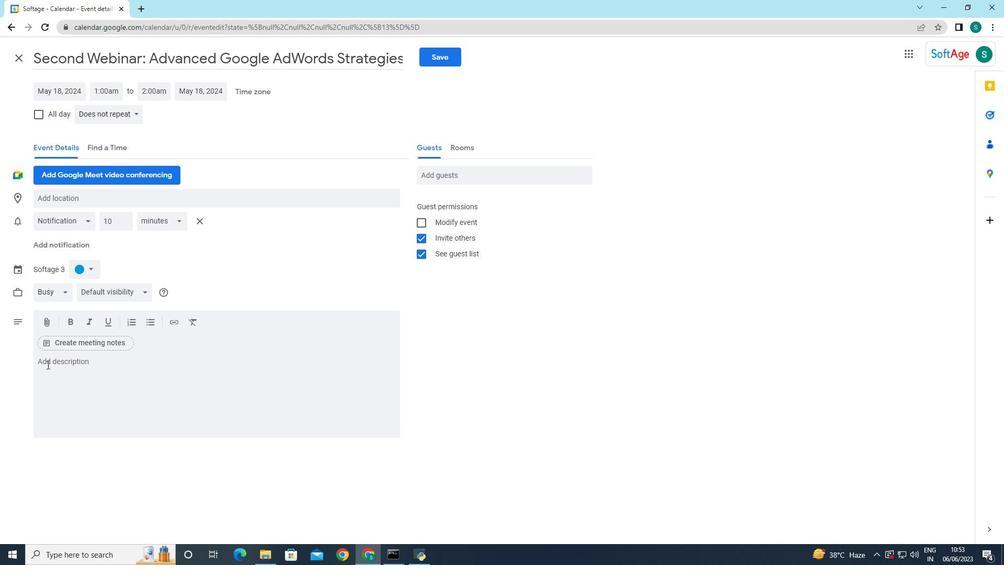 
Action: Mouse pressed left at (52, 362)
Screenshot: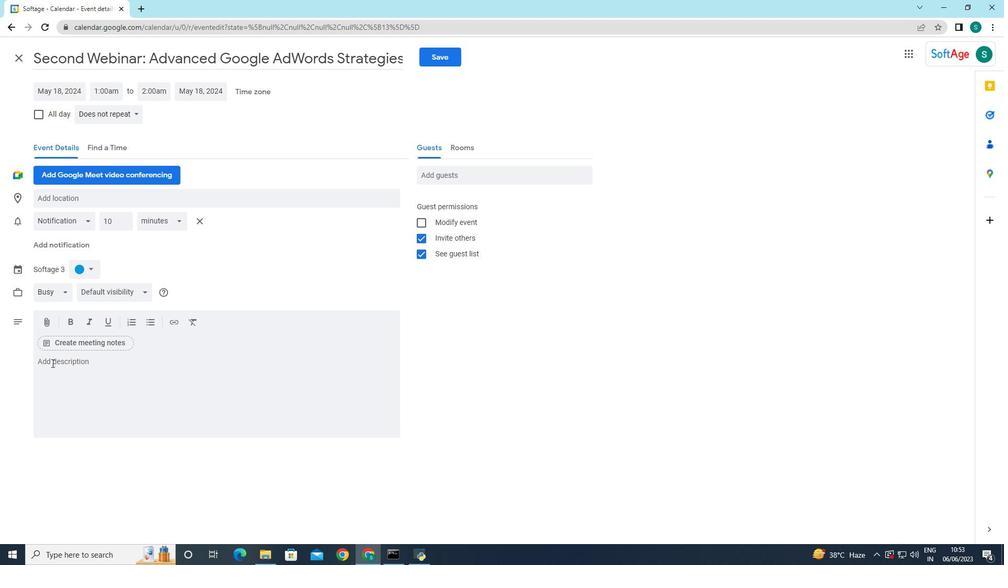 
Action: Key pressed <Key.caps_lock>L<Key.caps_lock>inch<Key.space>b<Key.backspace><Key.backspace><Key.backspace><Key.backspace><Key.backspace><Key.backspace>unch<Key.space>breaks<Key.space>often<Key.space>provide<Key.space>a<Key.space>chance<Key.space>for<Key.space>socializing<Key.space>and<Key.space>building<Key.space>relationships<Key.space>with<Key.space>colleagues.<Key.space><Key.caps_lock>I<Key.caps_lock>t<Key.shift_r>"s<Key.space>a<Key.space>time<Key.space>to<Key.space>connect<Key.space>with<Key.space>coworkers,<Key.space>share<Key.space>so<Key.backspace>tories,<Key.space>and<Key.space>engage<Key.space>in<Key.space>casual<Key.space>conversations<Key.space><Key.backspace>.
Screenshot: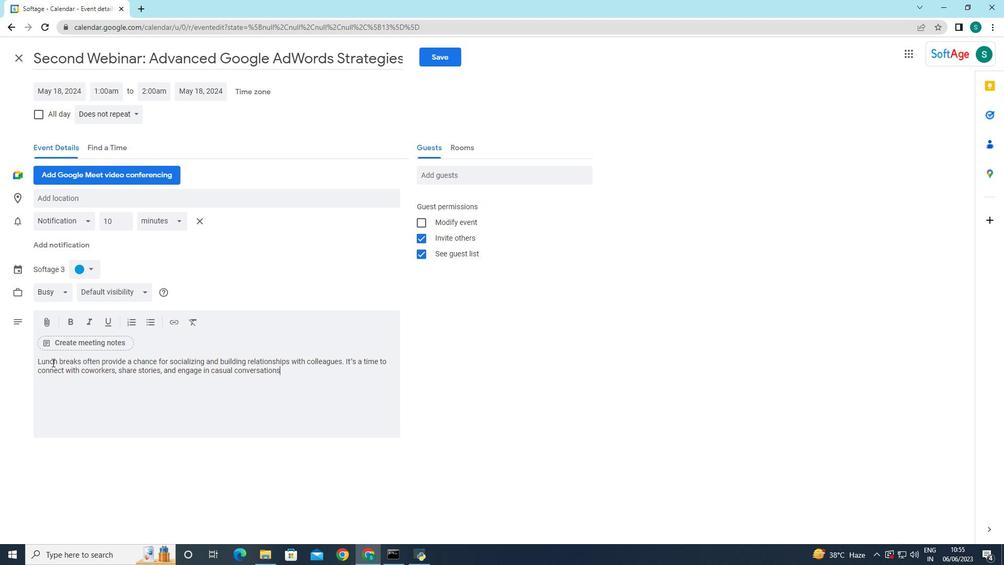 
Action: Mouse moved to (446, 179)
Screenshot: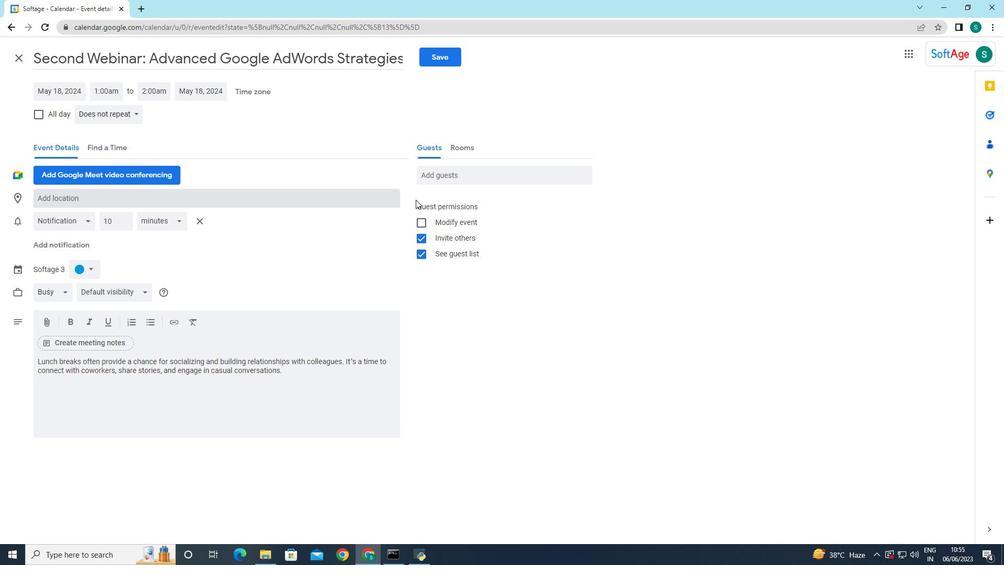 
Action: Mouse pressed left at (446, 179)
Screenshot: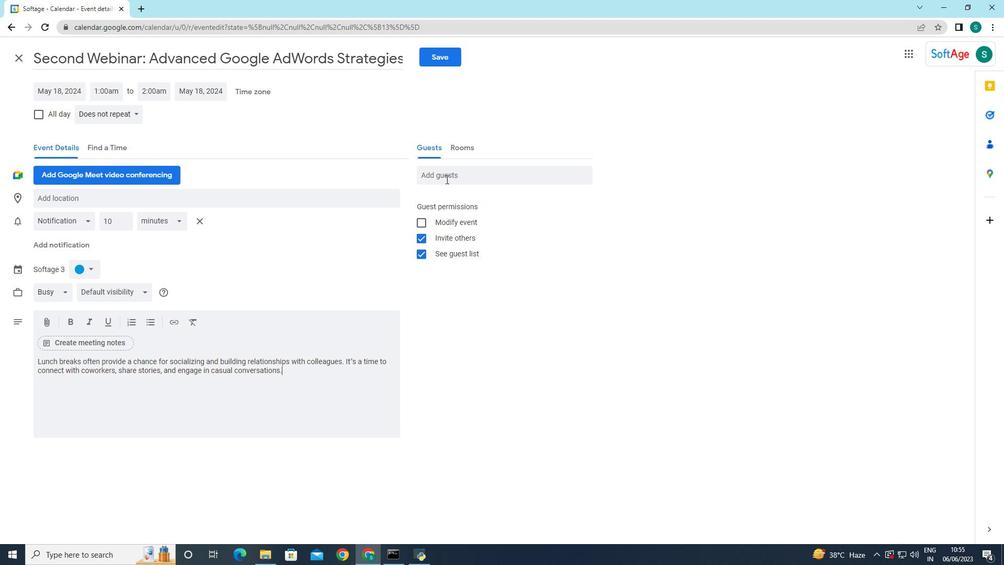 
Action: Key pressed softage.
Screenshot: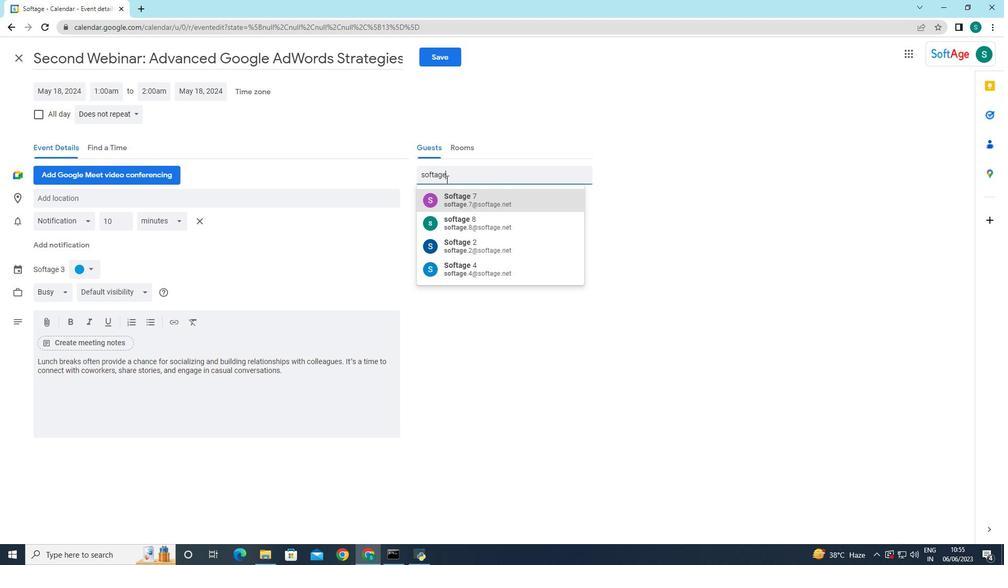 
Action: Mouse moved to (439, 180)
Screenshot: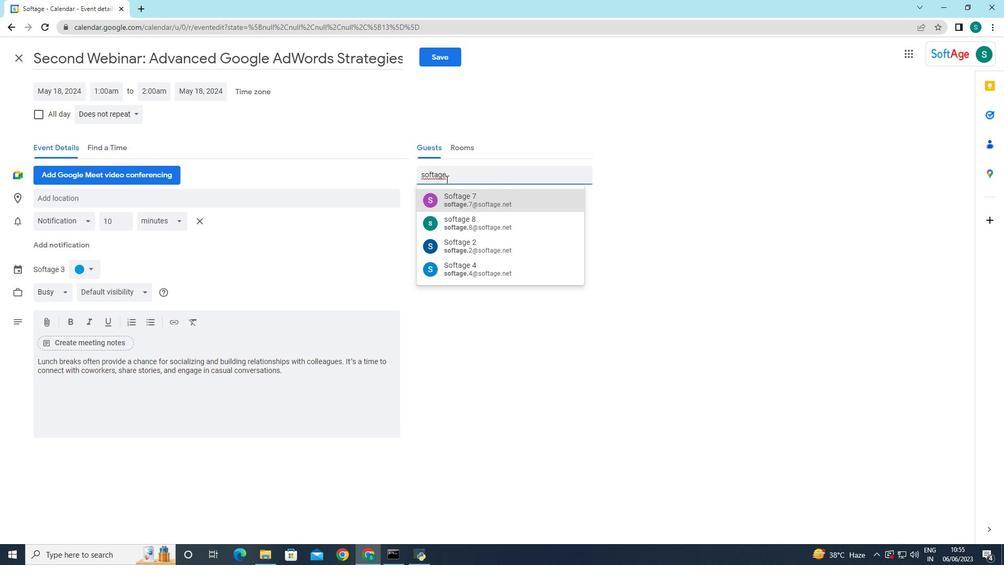 
Action: Key pressed 8
Screenshot: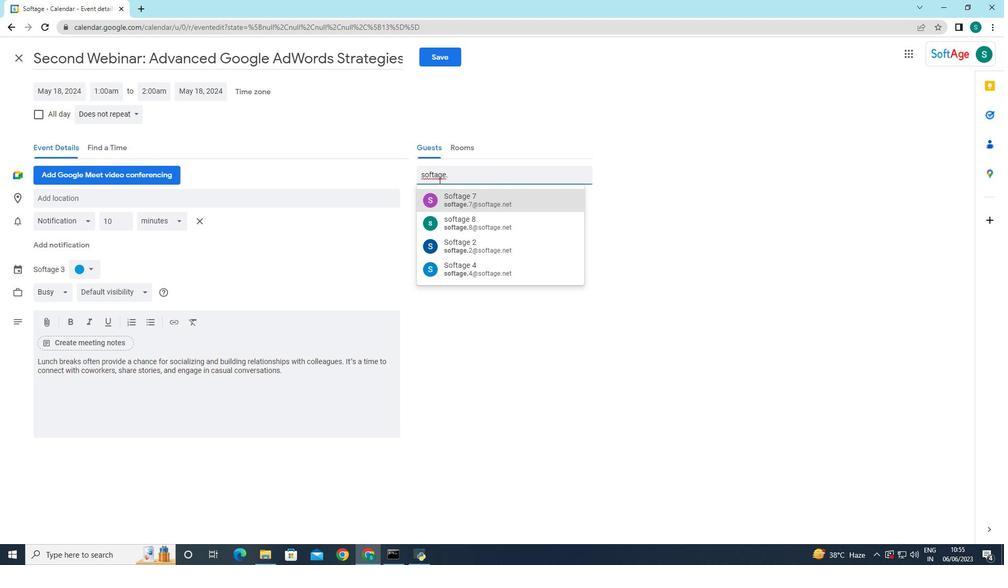 
Action: Mouse moved to (527, 203)
Screenshot: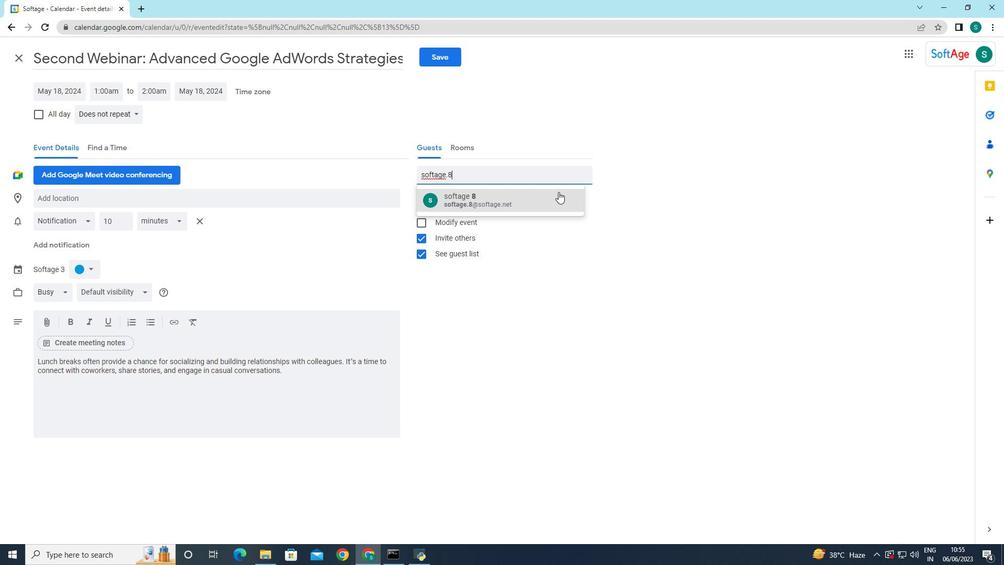 
Action: Mouse pressed left at (527, 203)
Screenshot: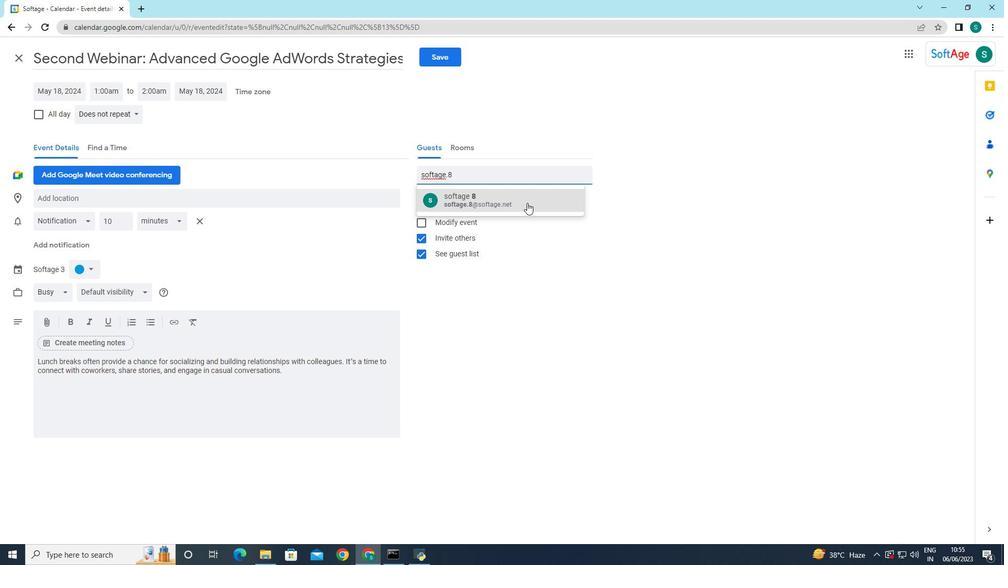 
Action: Mouse moved to (521, 183)
Screenshot: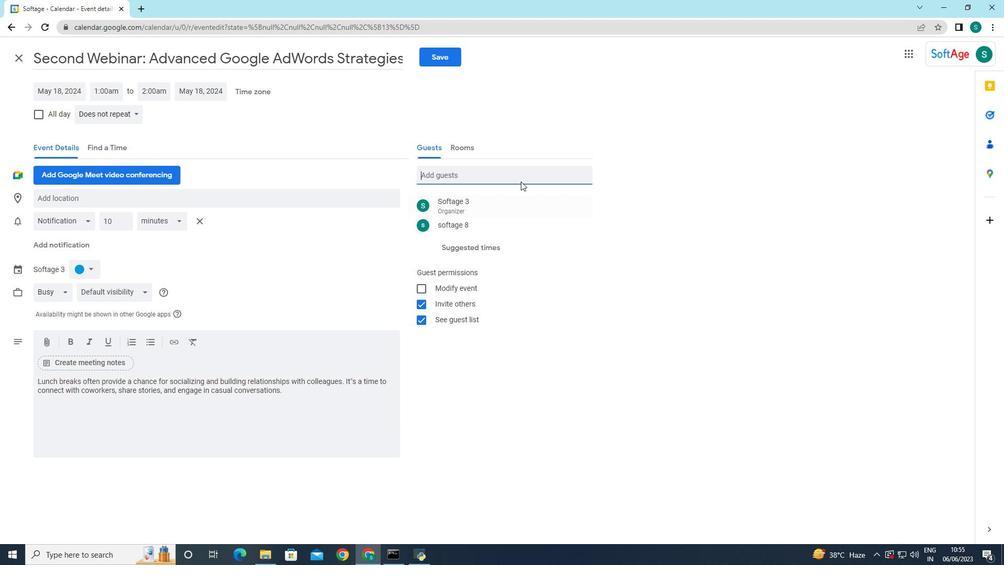 
Action: Mouse pressed left at (521, 183)
Screenshot: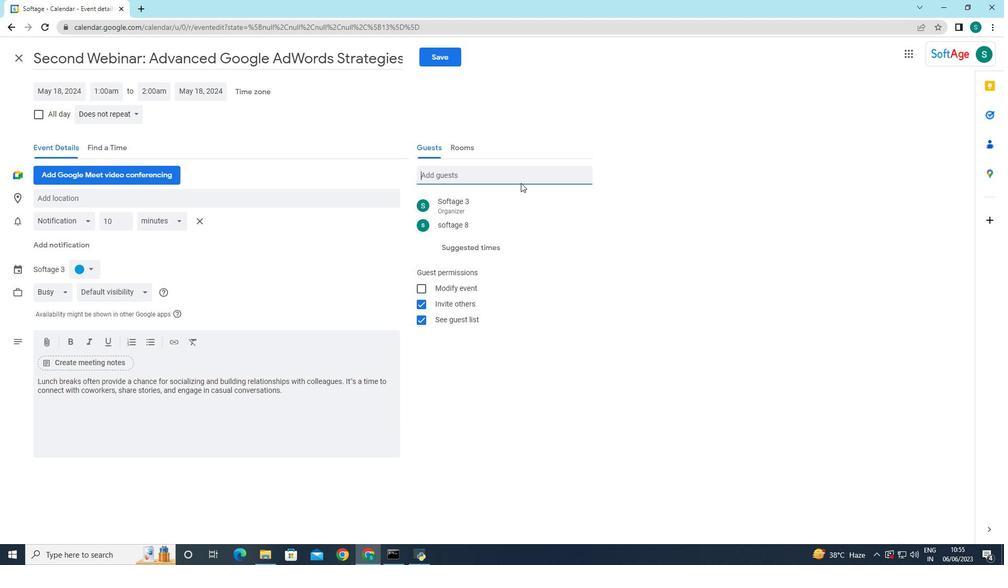 
Action: Mouse moved to (520, 171)
Screenshot: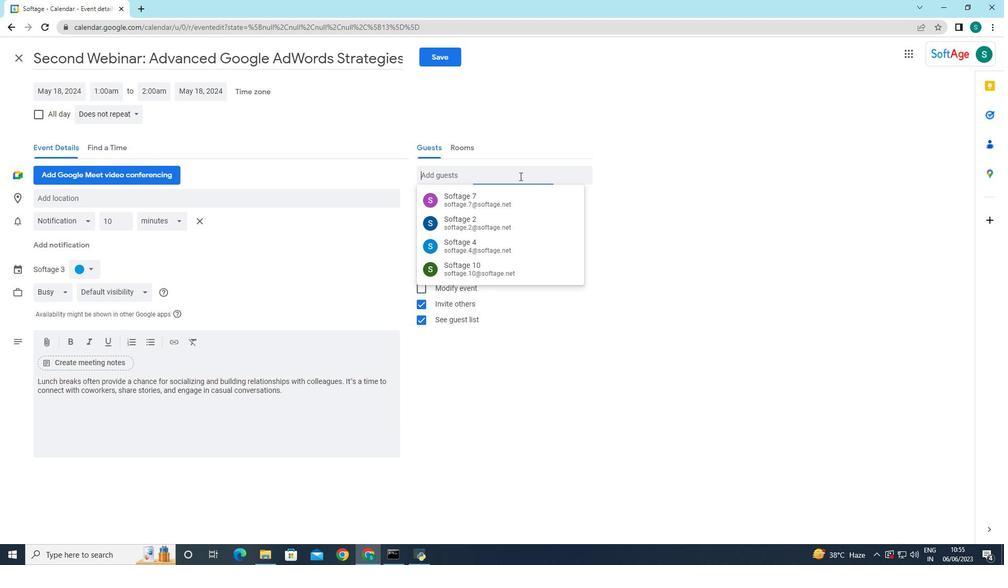 
Action: Mouse pressed left at (520, 171)
Screenshot: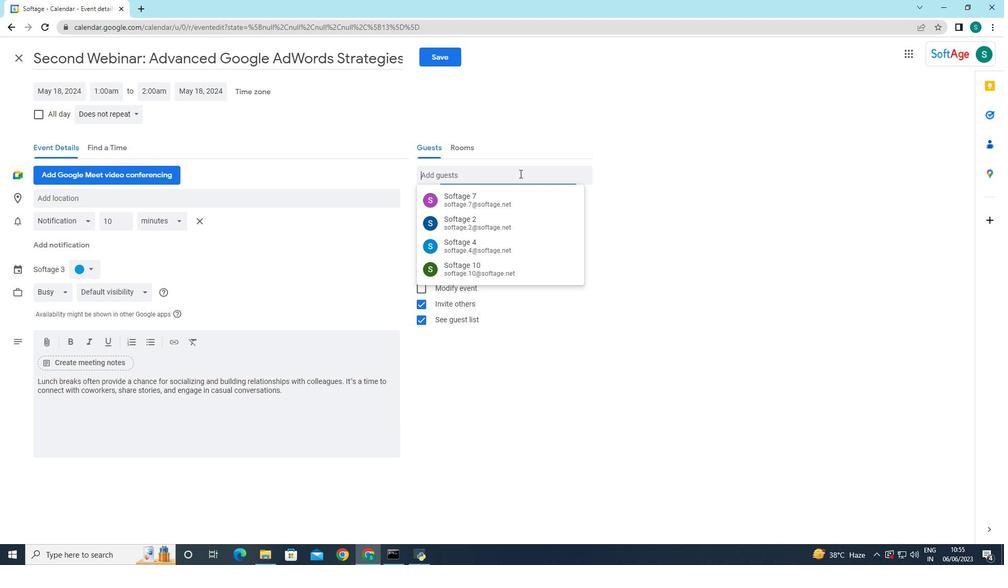 
Action: Key pressed softage.
Screenshot: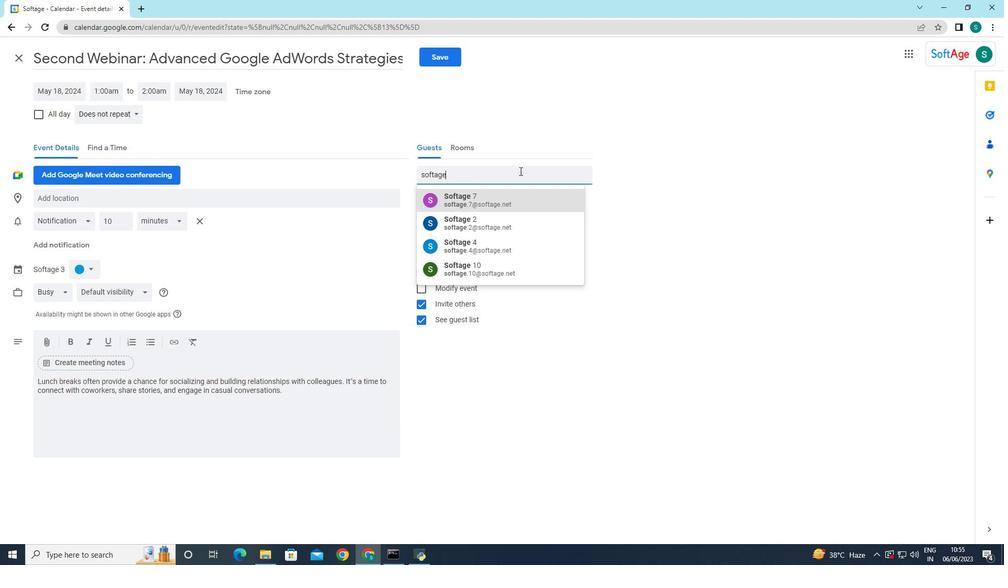 
Action: Mouse moved to (484, 233)
Screenshot: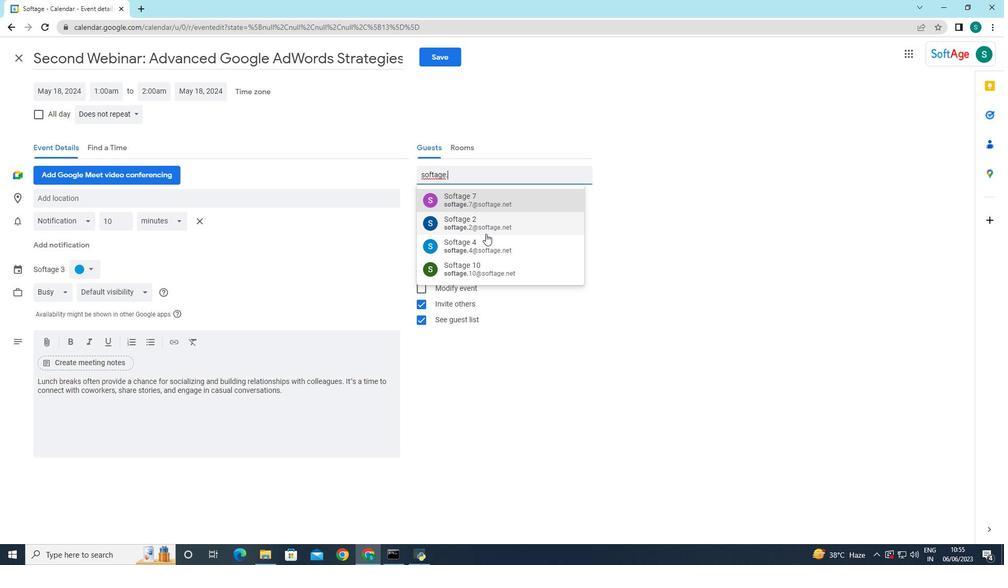 
Action: Key pressed 9
Screenshot: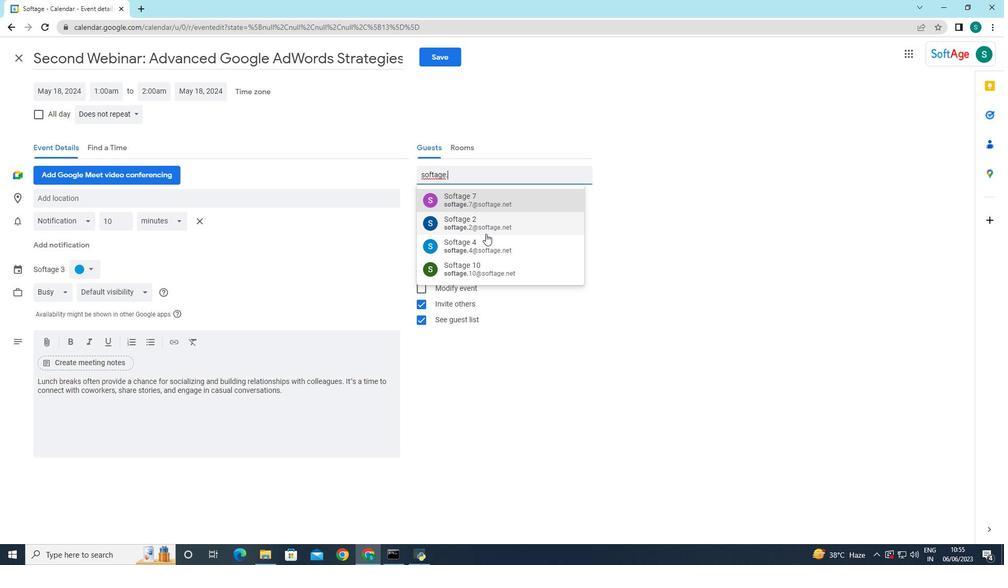 
Action: Mouse moved to (481, 191)
Screenshot: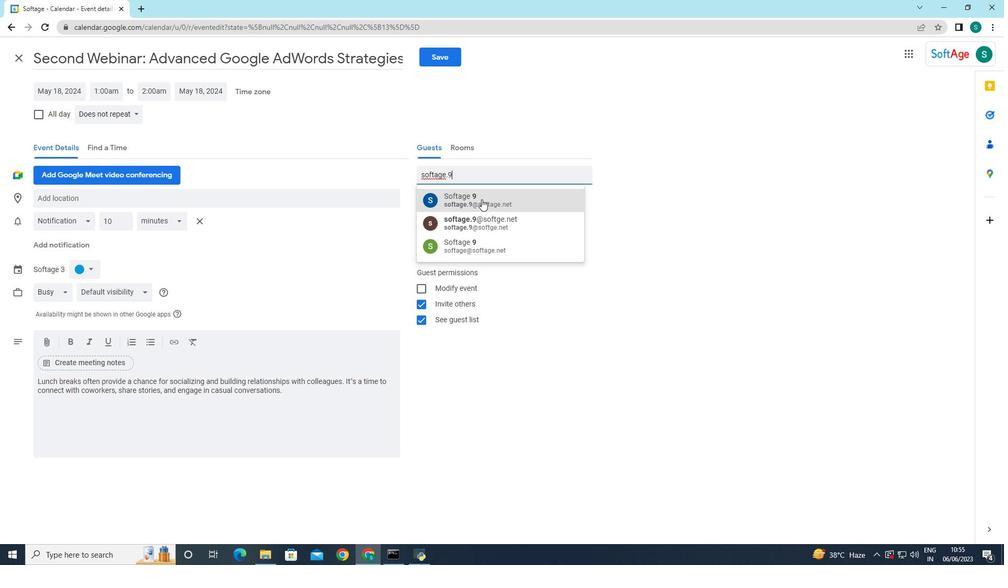 
Action: Mouse pressed left at (481, 191)
Screenshot: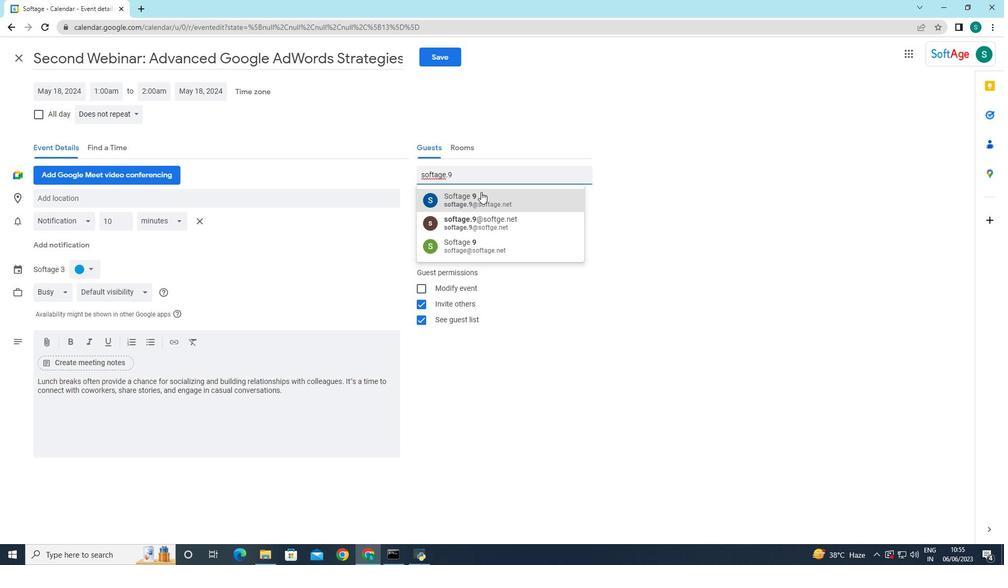 
Action: Mouse moved to (677, 253)
Screenshot: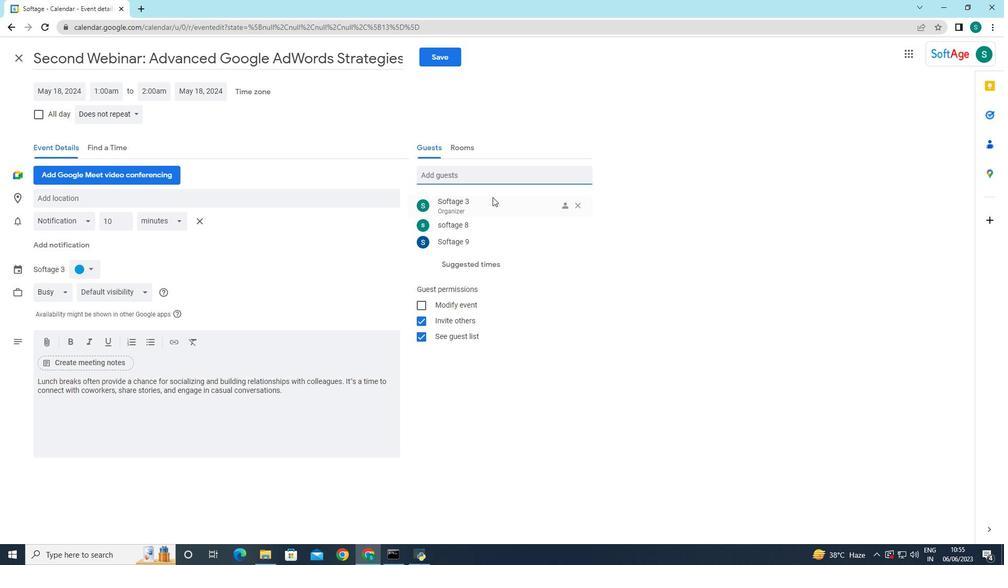 
Action: Mouse pressed left at (677, 253)
Screenshot: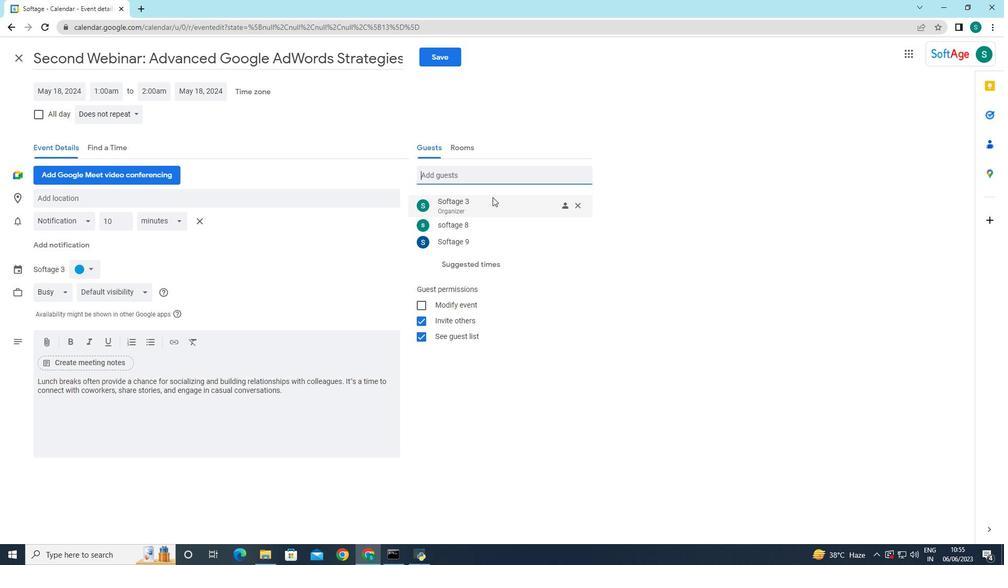 
Action: Mouse moved to (585, 205)
Screenshot: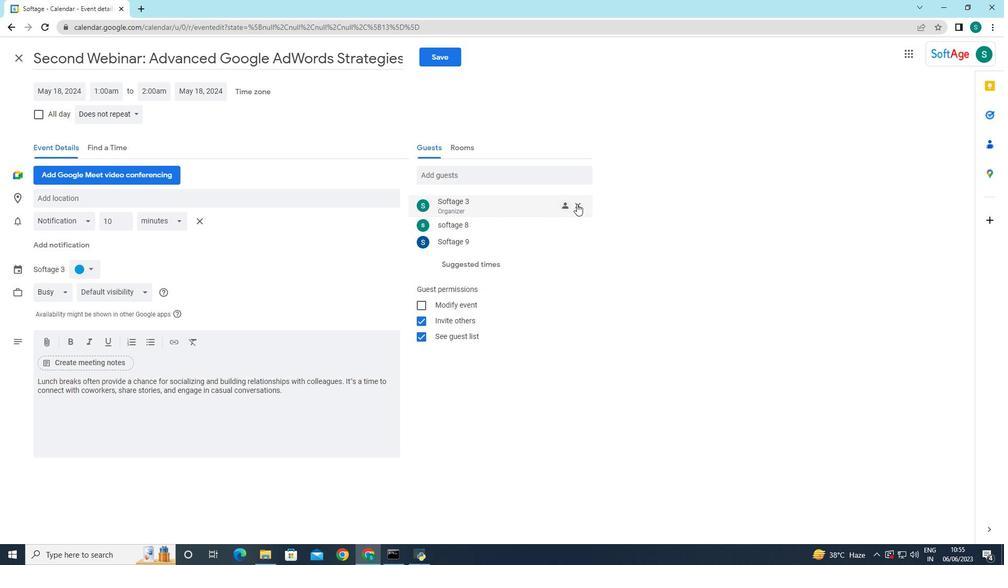 
Action: Mouse pressed left at (585, 205)
Screenshot: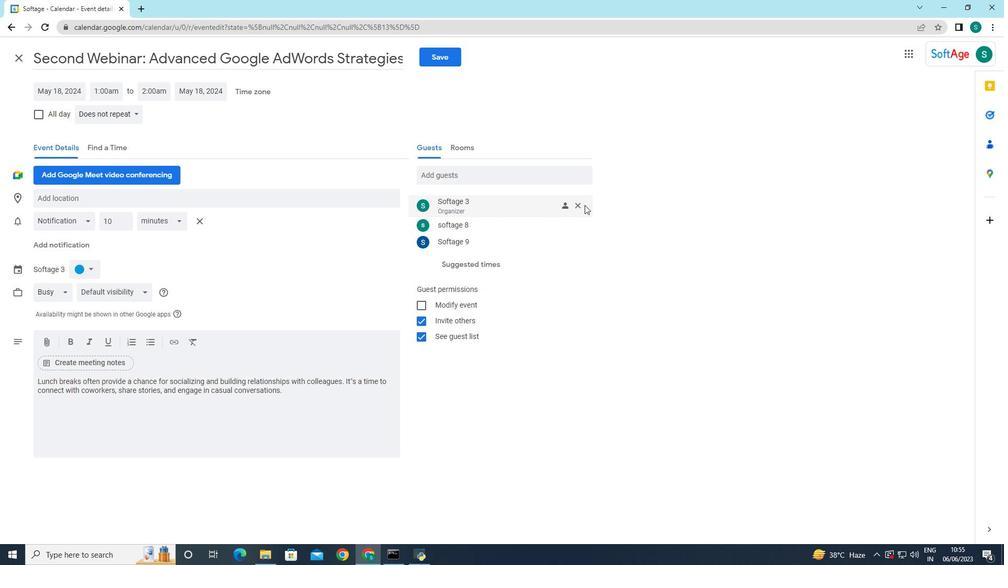 
Action: Mouse moved to (577, 204)
Screenshot: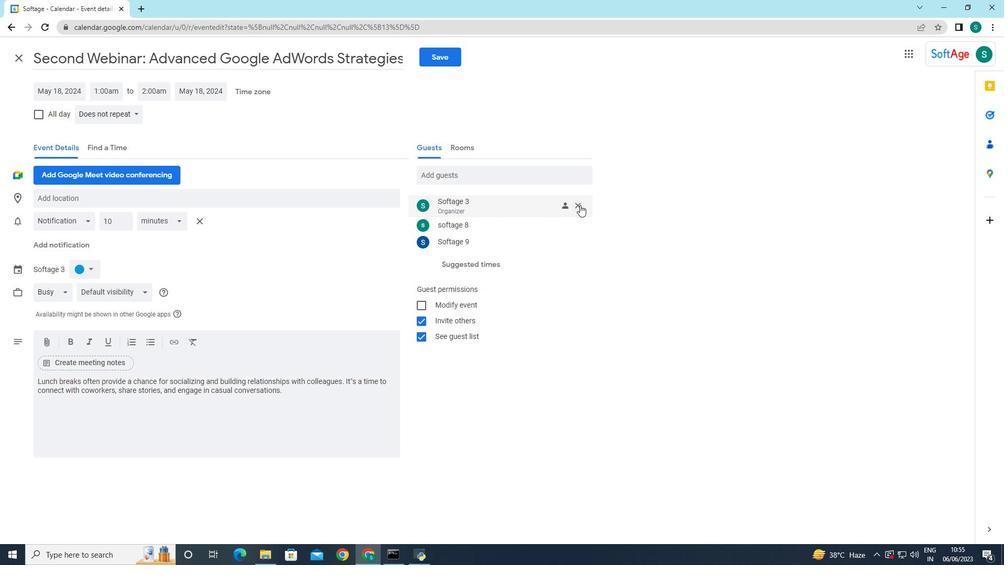
Action: Mouse pressed left at (577, 204)
Screenshot: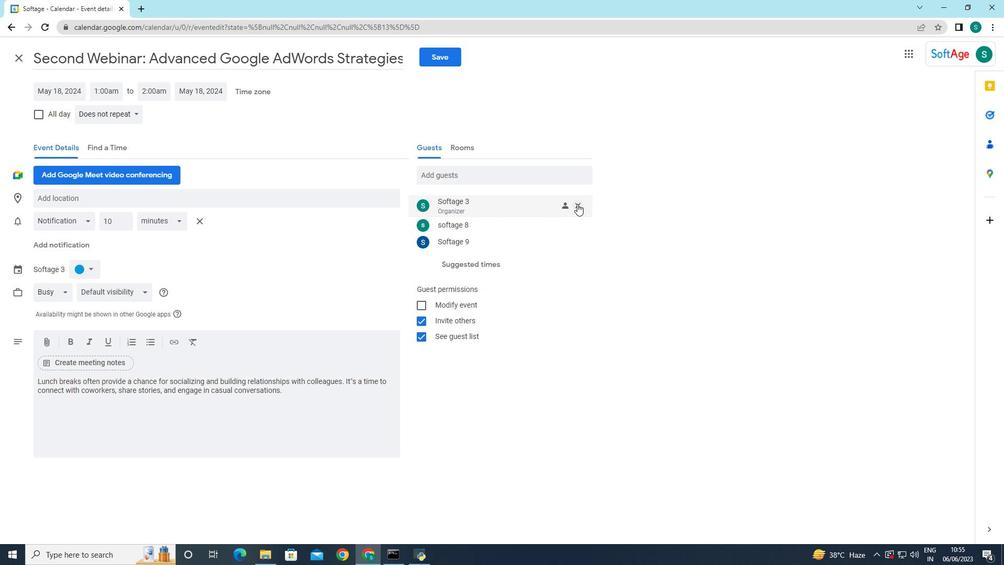 
Action: Mouse moved to (107, 116)
Screenshot: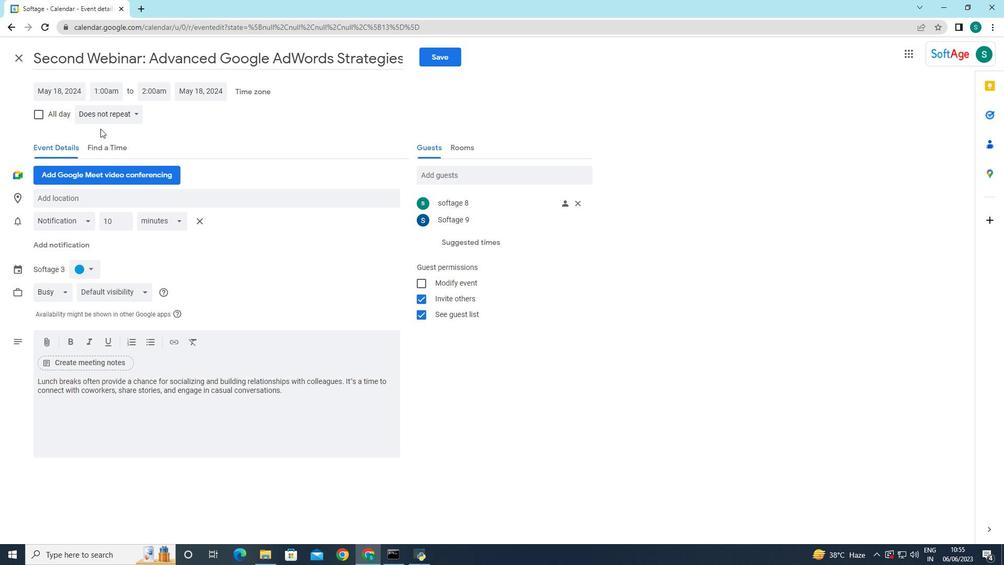 
Action: Mouse pressed left at (107, 116)
Screenshot: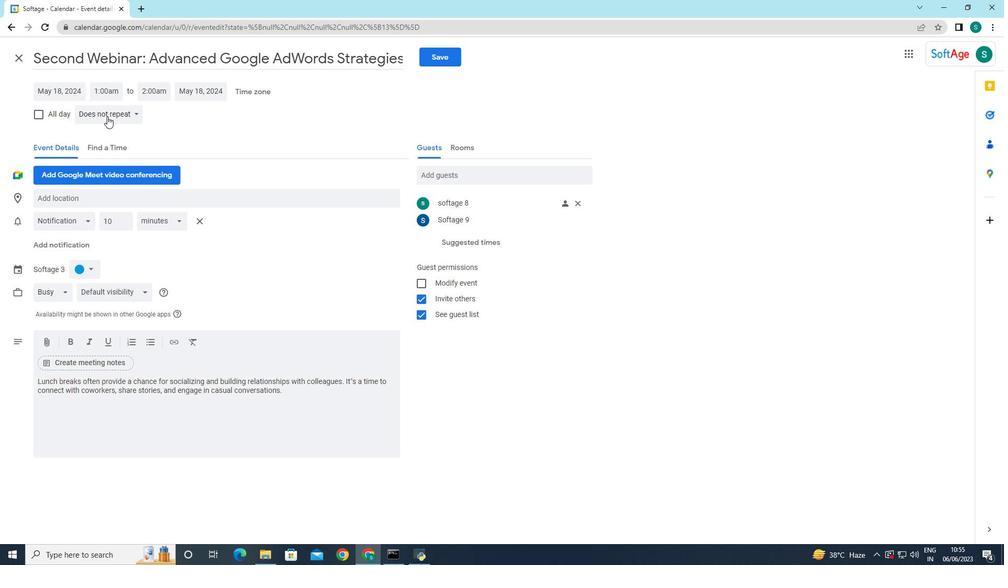 
Action: Mouse moved to (99, 132)
Screenshot: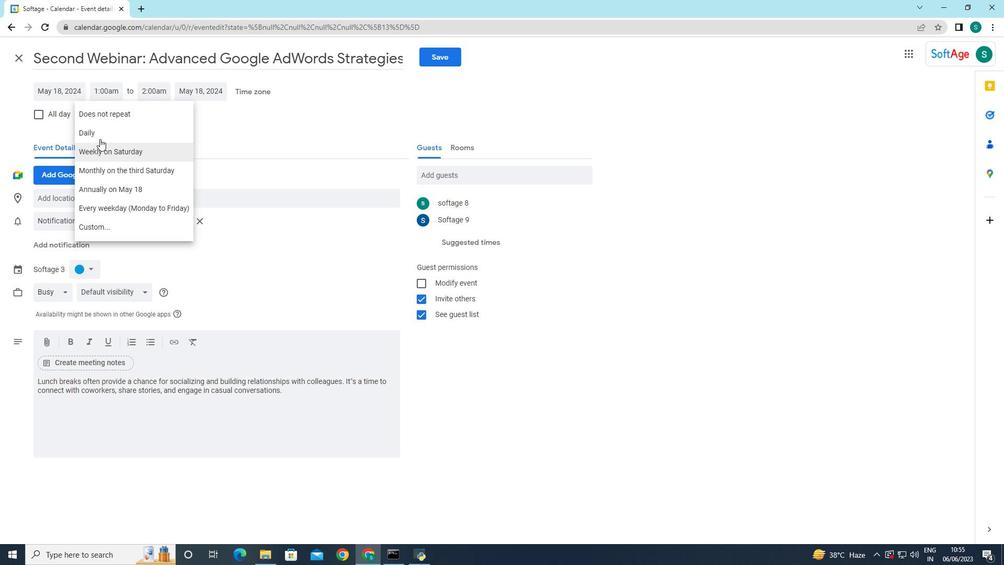 
Action: Mouse pressed left at (99, 132)
Screenshot: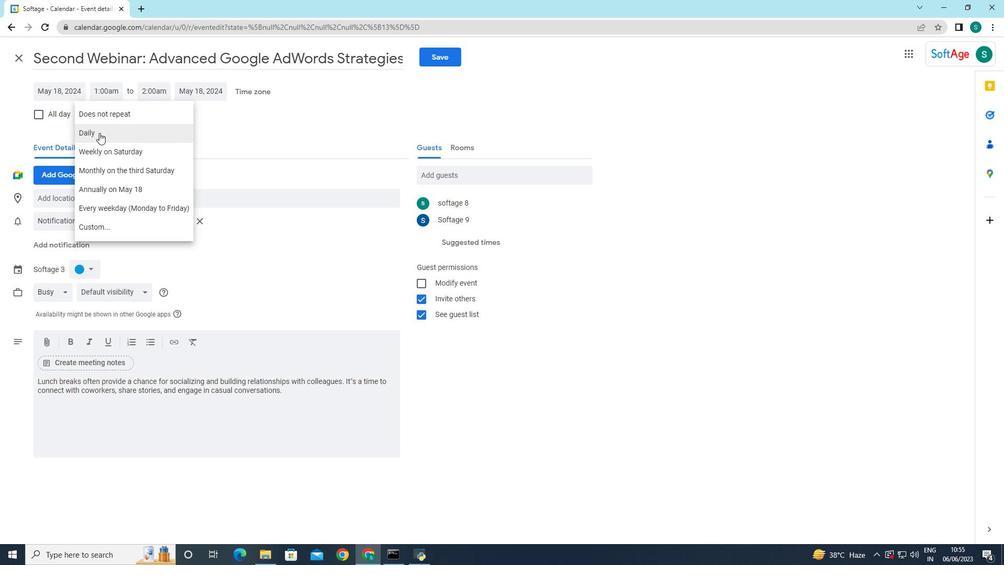 
Action: Mouse moved to (435, 57)
Screenshot: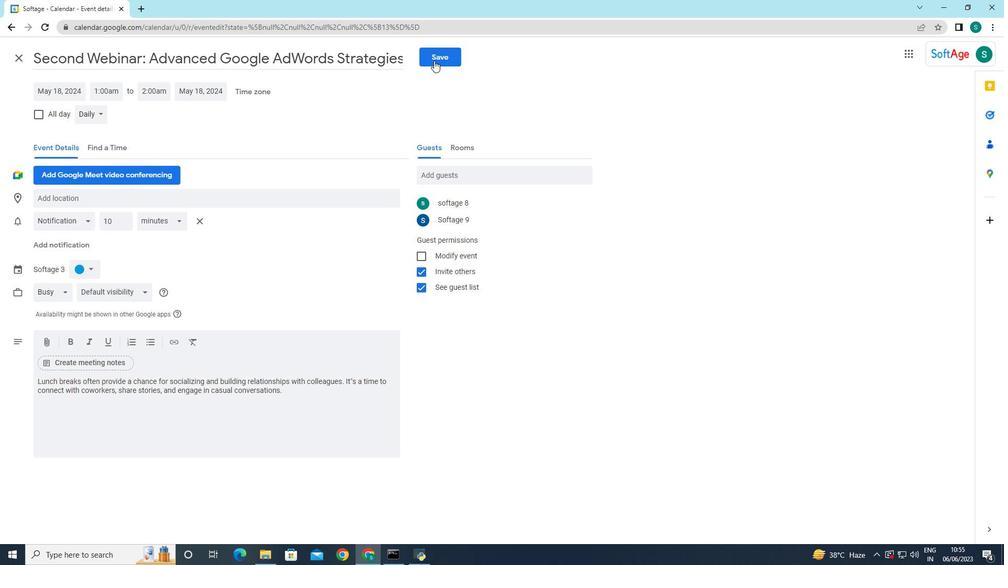 
Action: Mouse pressed left at (435, 57)
Screenshot: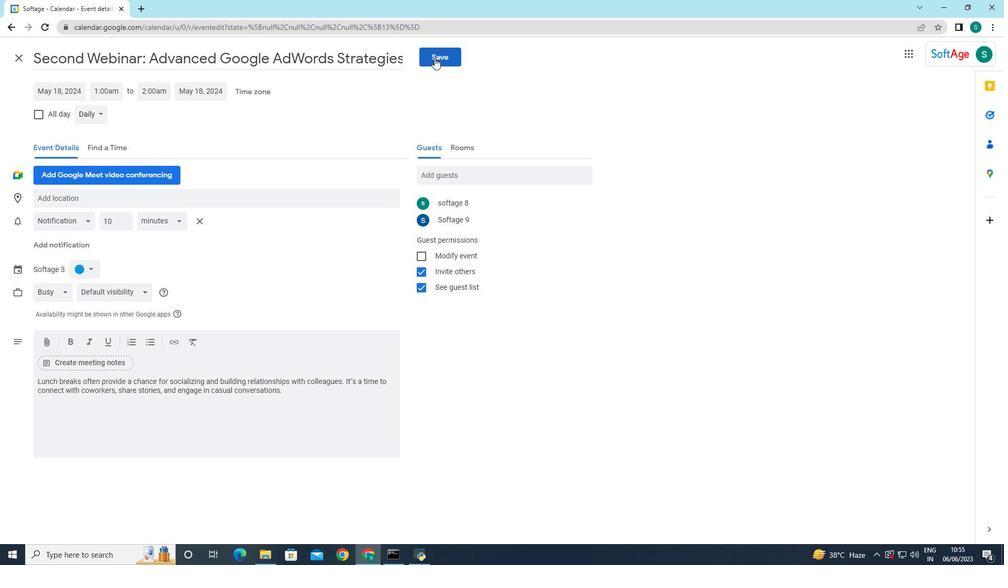 
Action: Mouse moved to (599, 320)
Screenshot: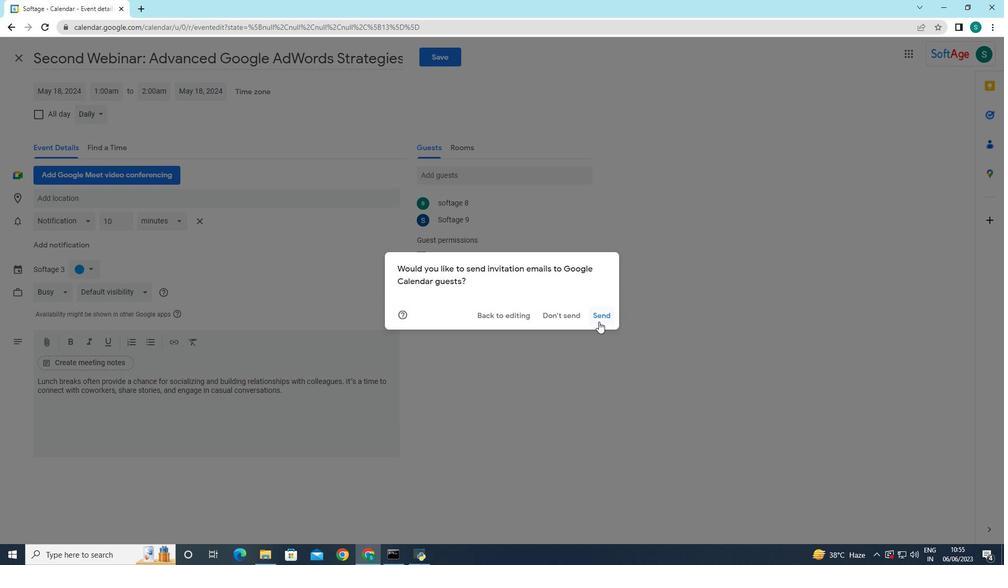 
Action: Mouse pressed left at (599, 320)
Screenshot: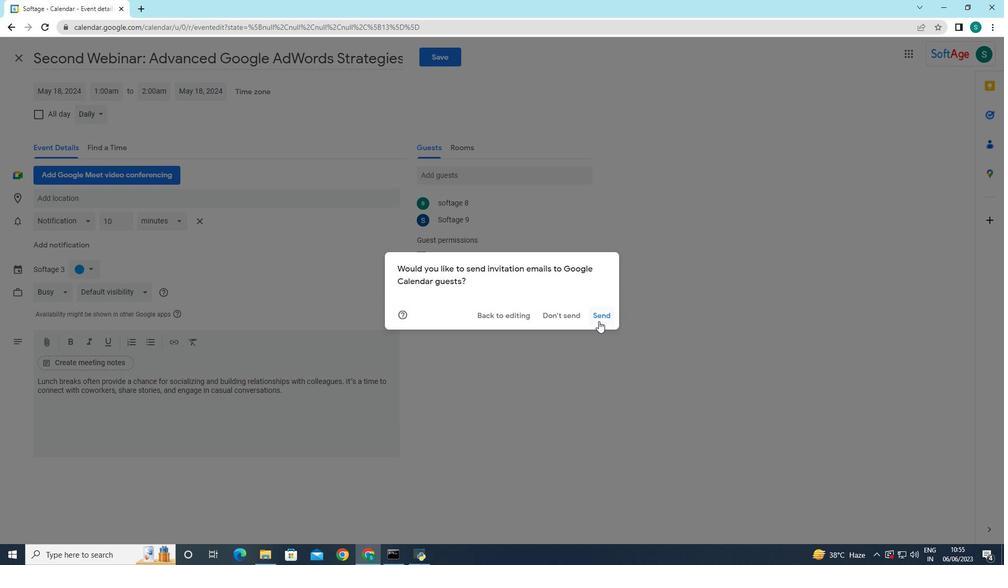 
